 Task: In the Company viacomcbs.com, Create email and send with subject: 'We're Thrilled to Welcome You ', and with mail content 'Hello,_x000D_
Unlock your full potential with our game-changing solution. Embrace the possibilities and embark on a journey of growth and success in your industry._x000D_
Regards', attach the document: Proposal.doc and insert image: visitingcard.jpg. Below Regards, write Instagram and insert the URL: www.instagram.com. Mark checkbox to create task to follow up : Tomorrow.  Enter or choose an email address of recipient's from company's contact and send.. Logged in from softage.1@softage.net
Action: Mouse moved to (112, 69)
Screenshot: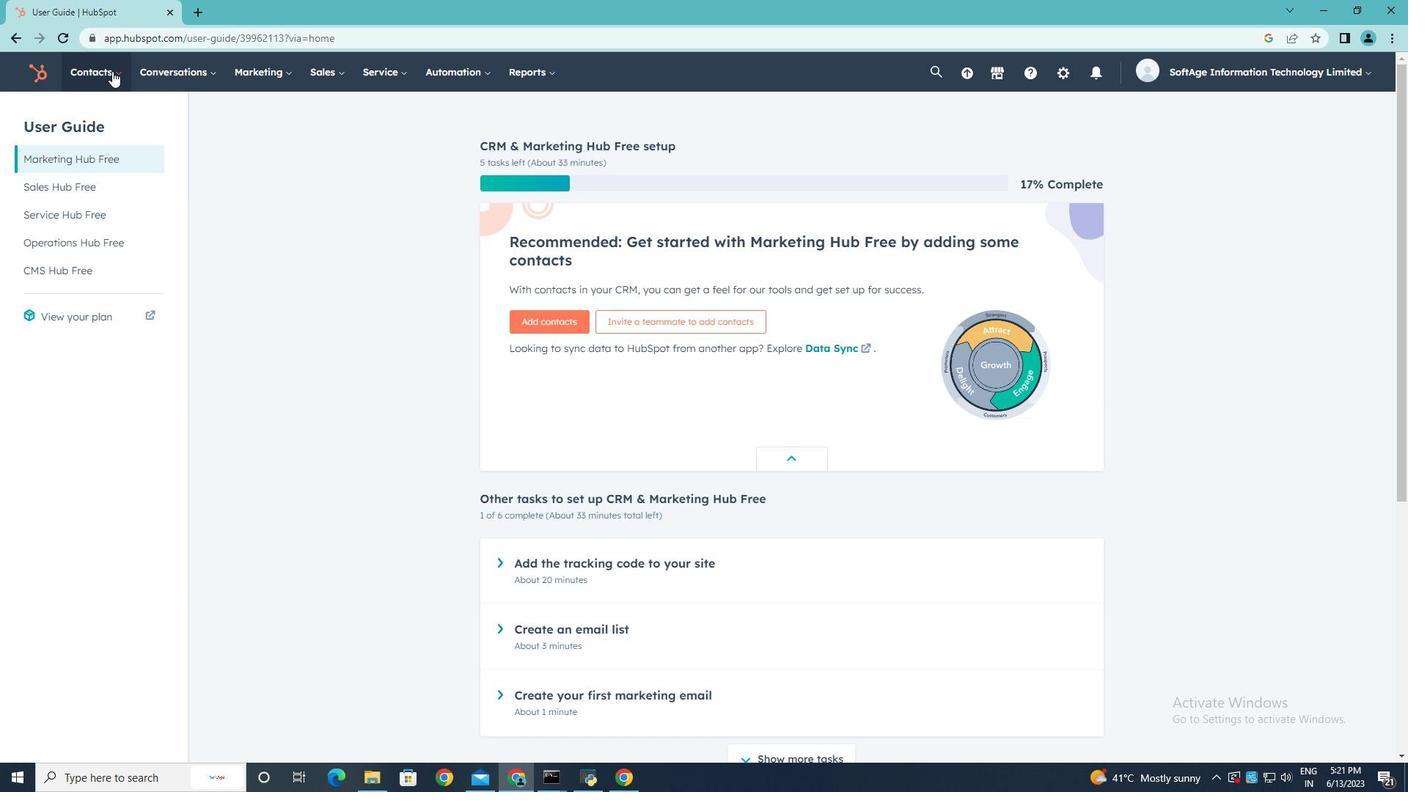 
Action: Mouse pressed left at (112, 69)
Screenshot: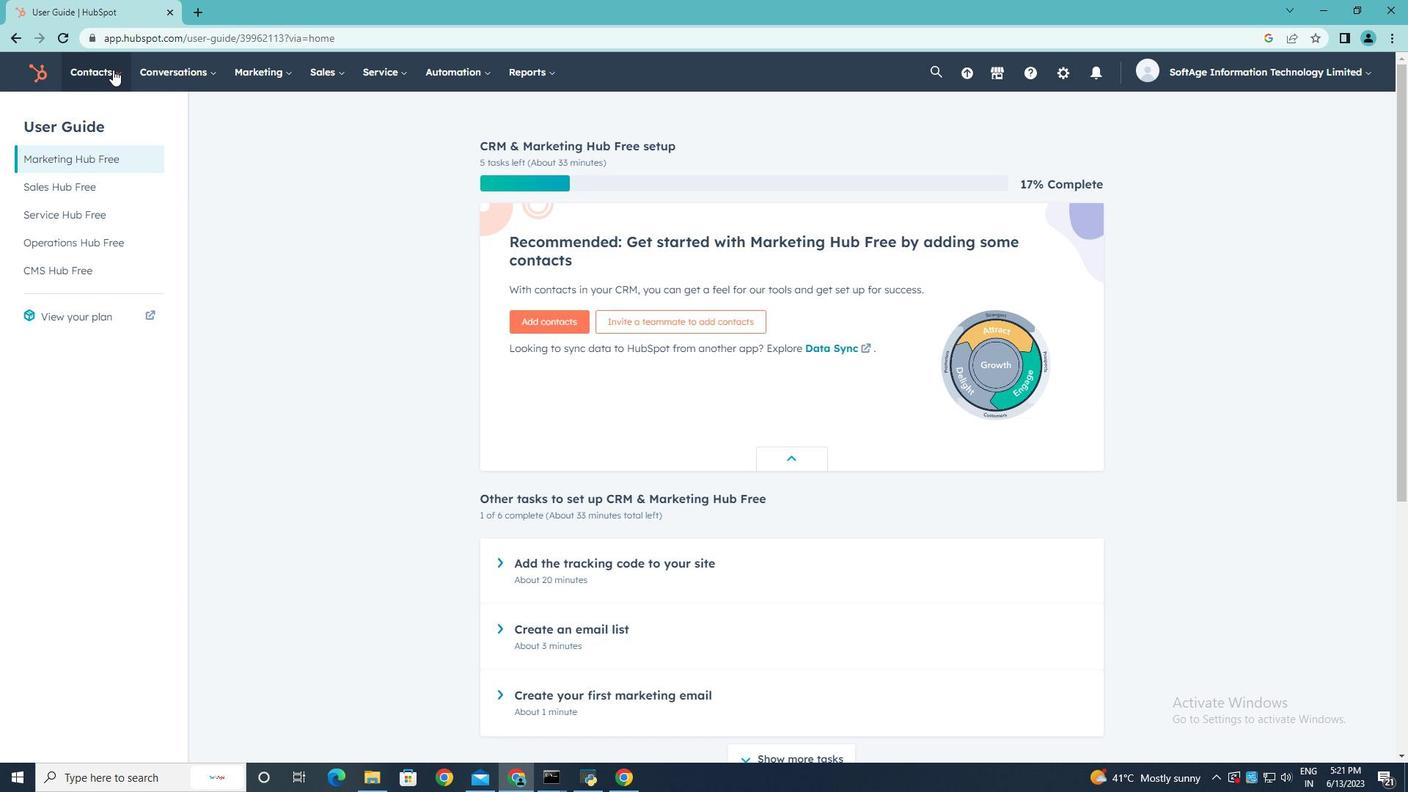 
Action: Mouse moved to (123, 143)
Screenshot: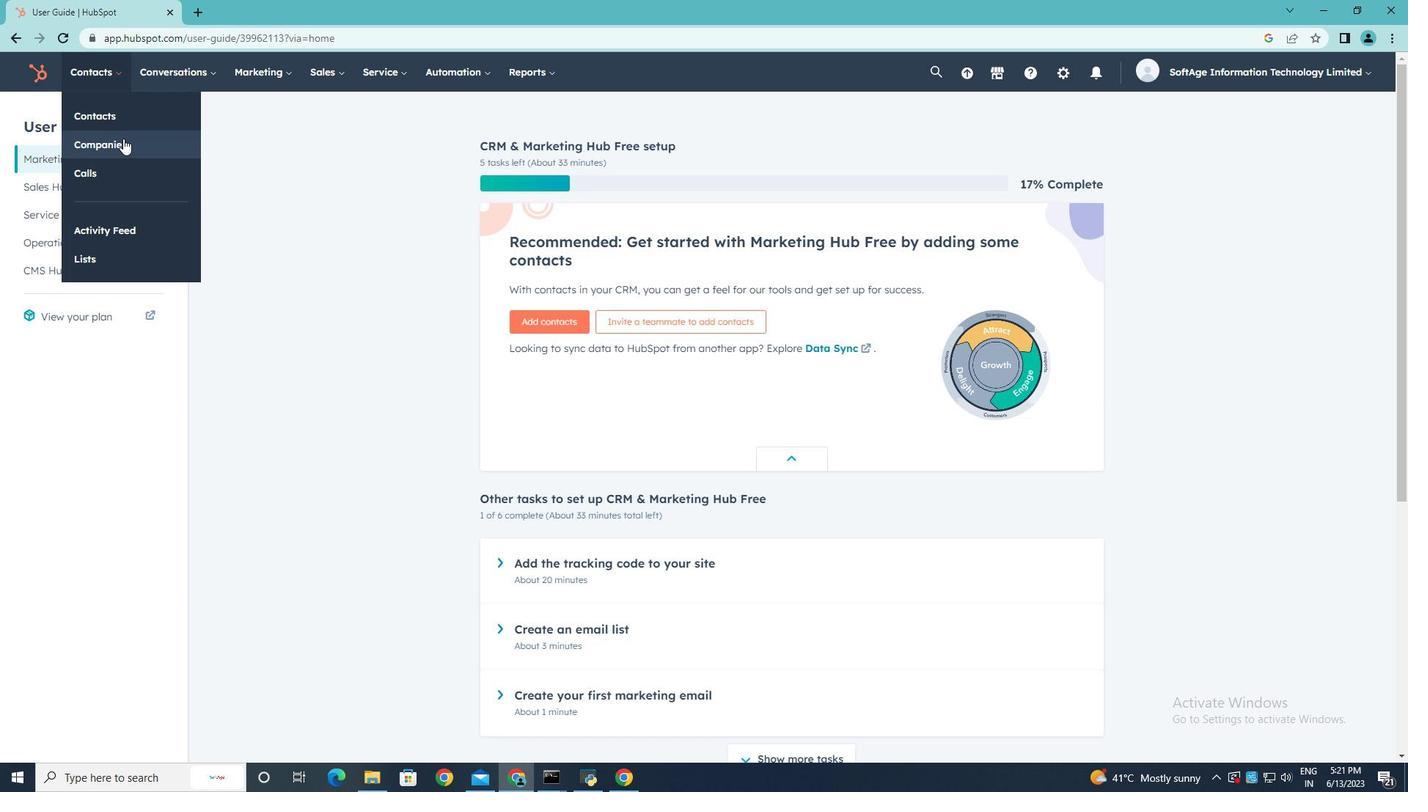 
Action: Mouse pressed left at (123, 143)
Screenshot: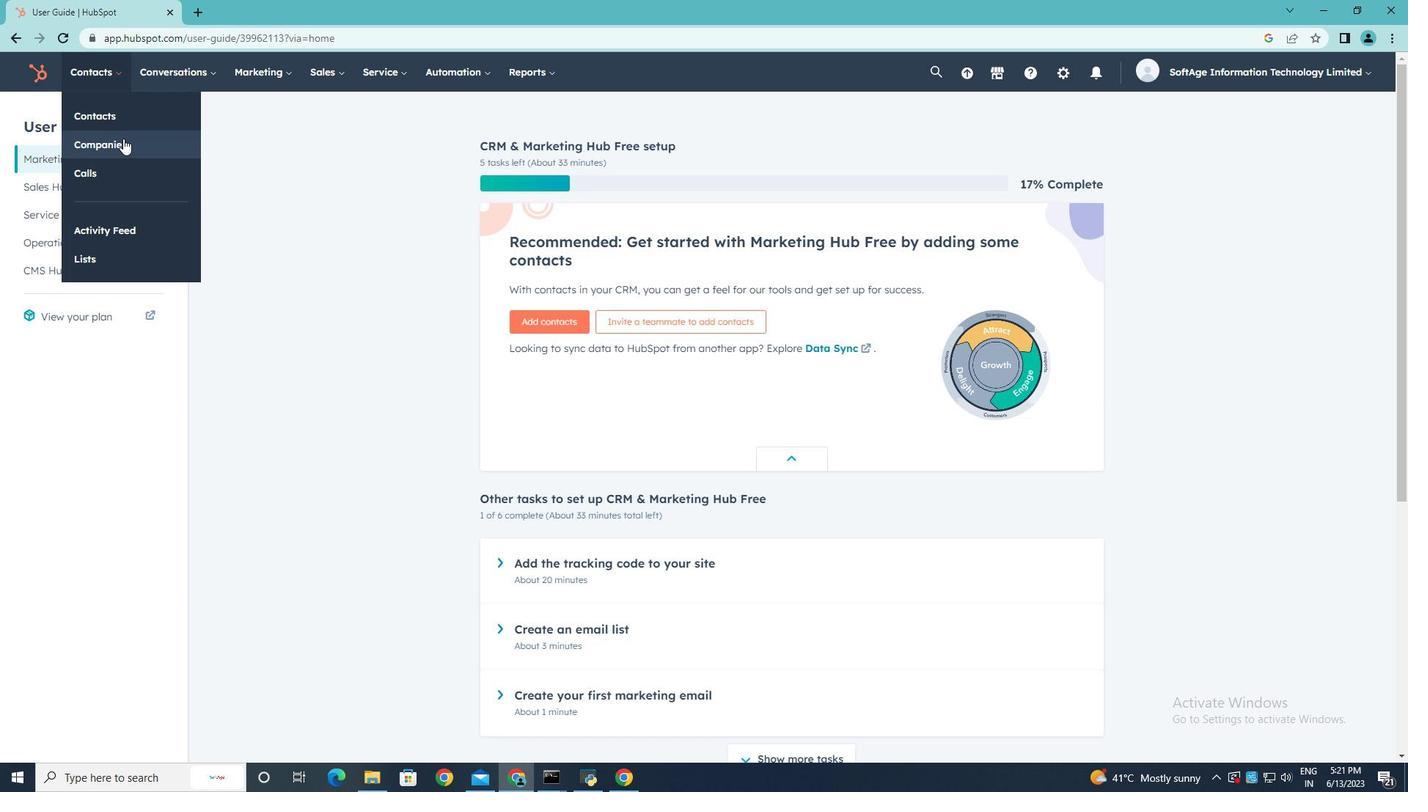 
Action: Mouse moved to (112, 237)
Screenshot: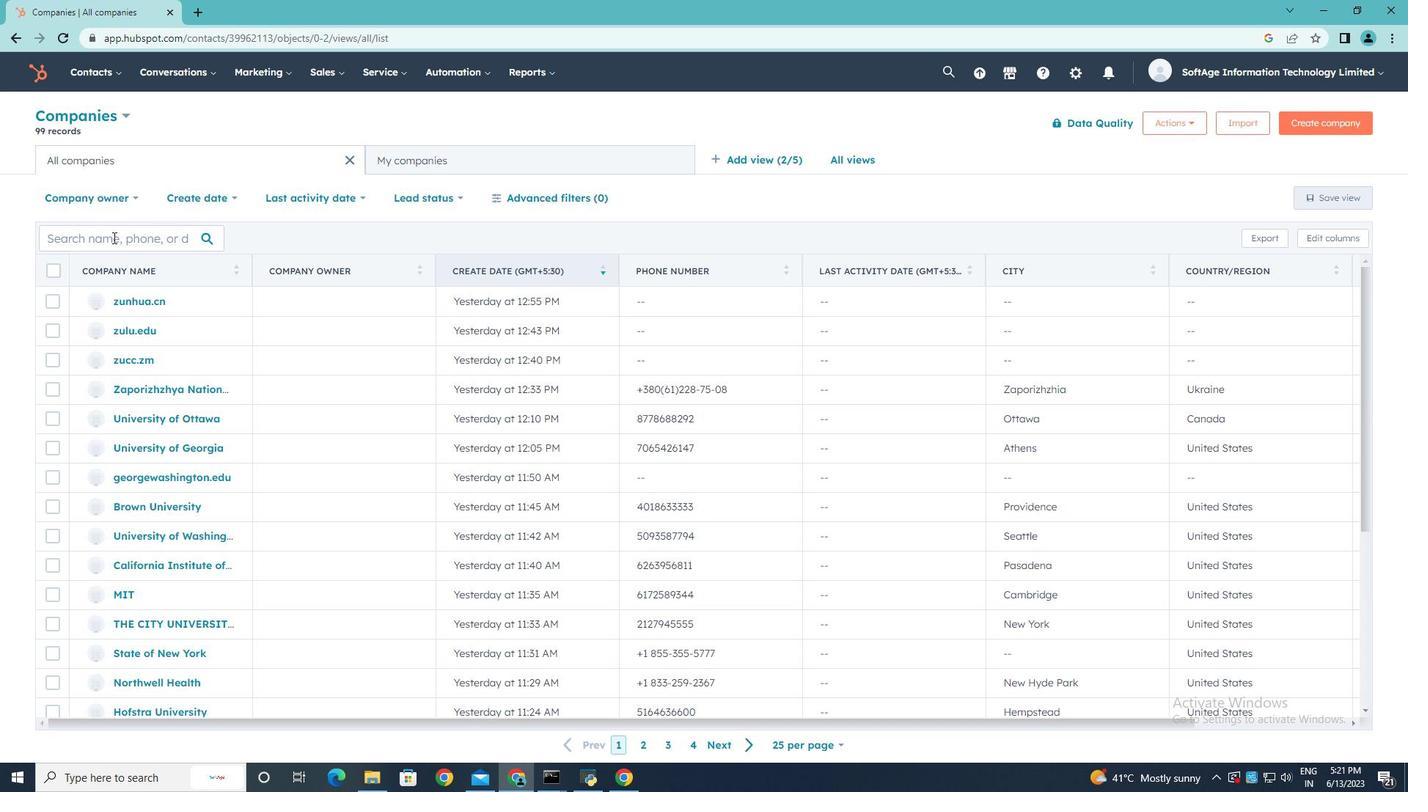 
Action: Mouse pressed left at (112, 237)
Screenshot: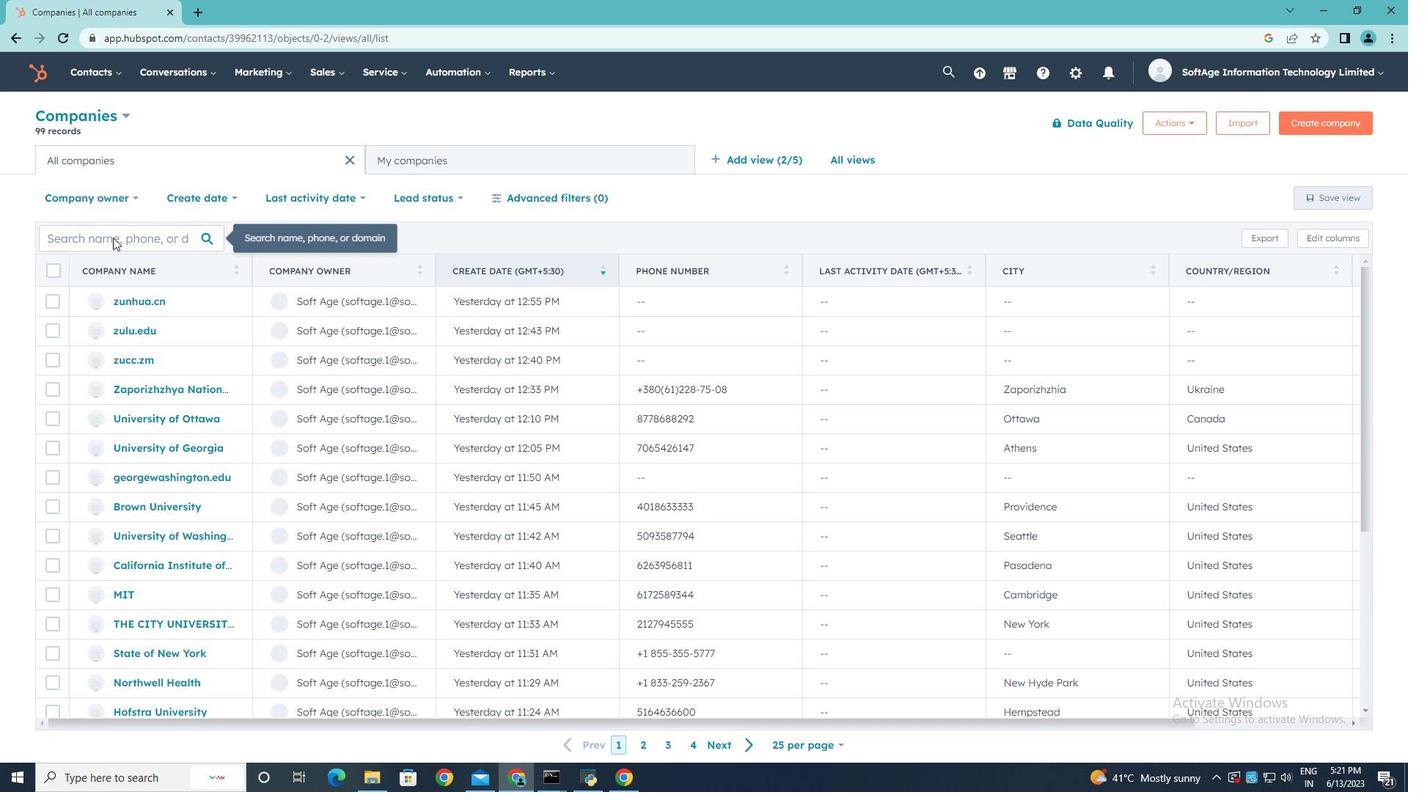 
Action: Key pressed viacomcbs.com
Screenshot: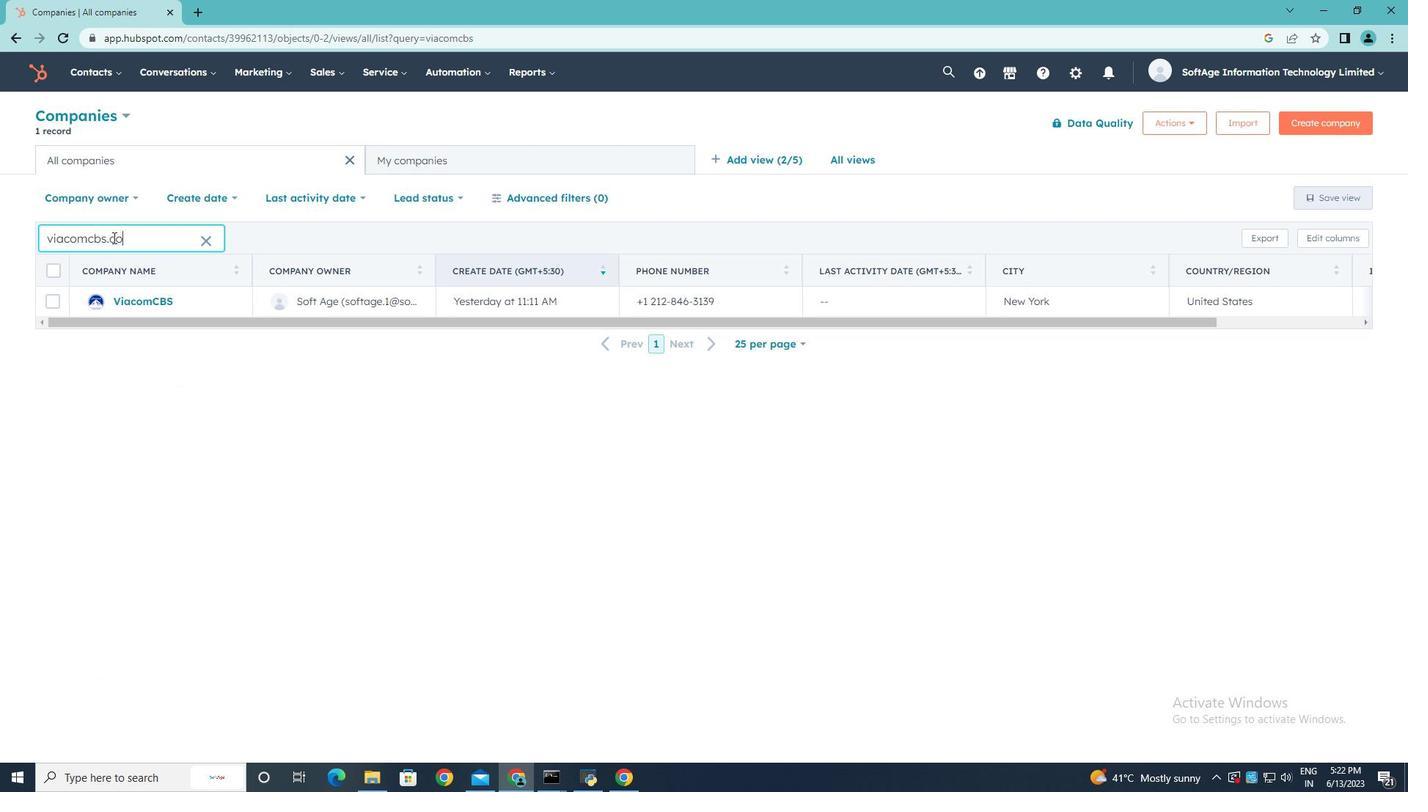 
Action: Mouse moved to (145, 299)
Screenshot: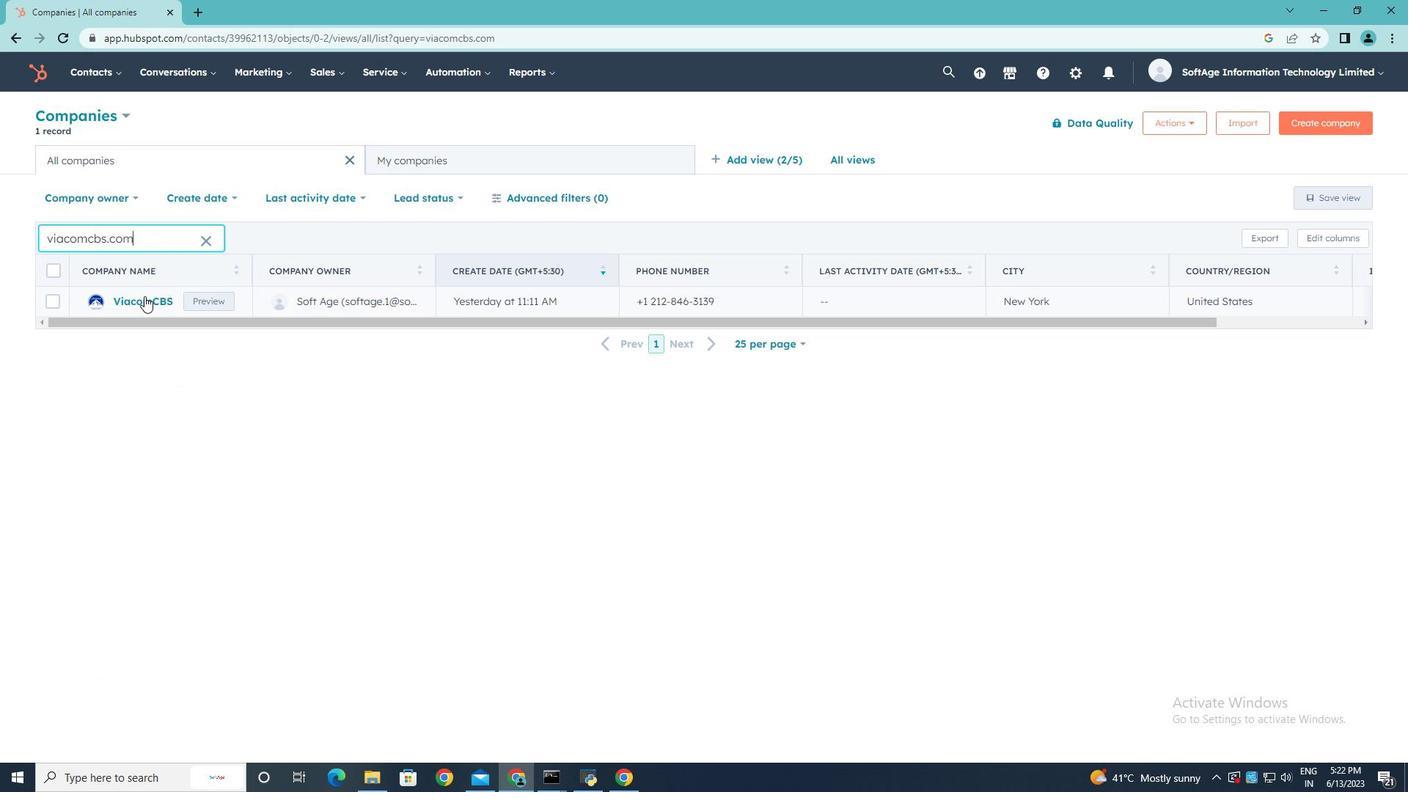 
Action: Mouse pressed left at (145, 299)
Screenshot: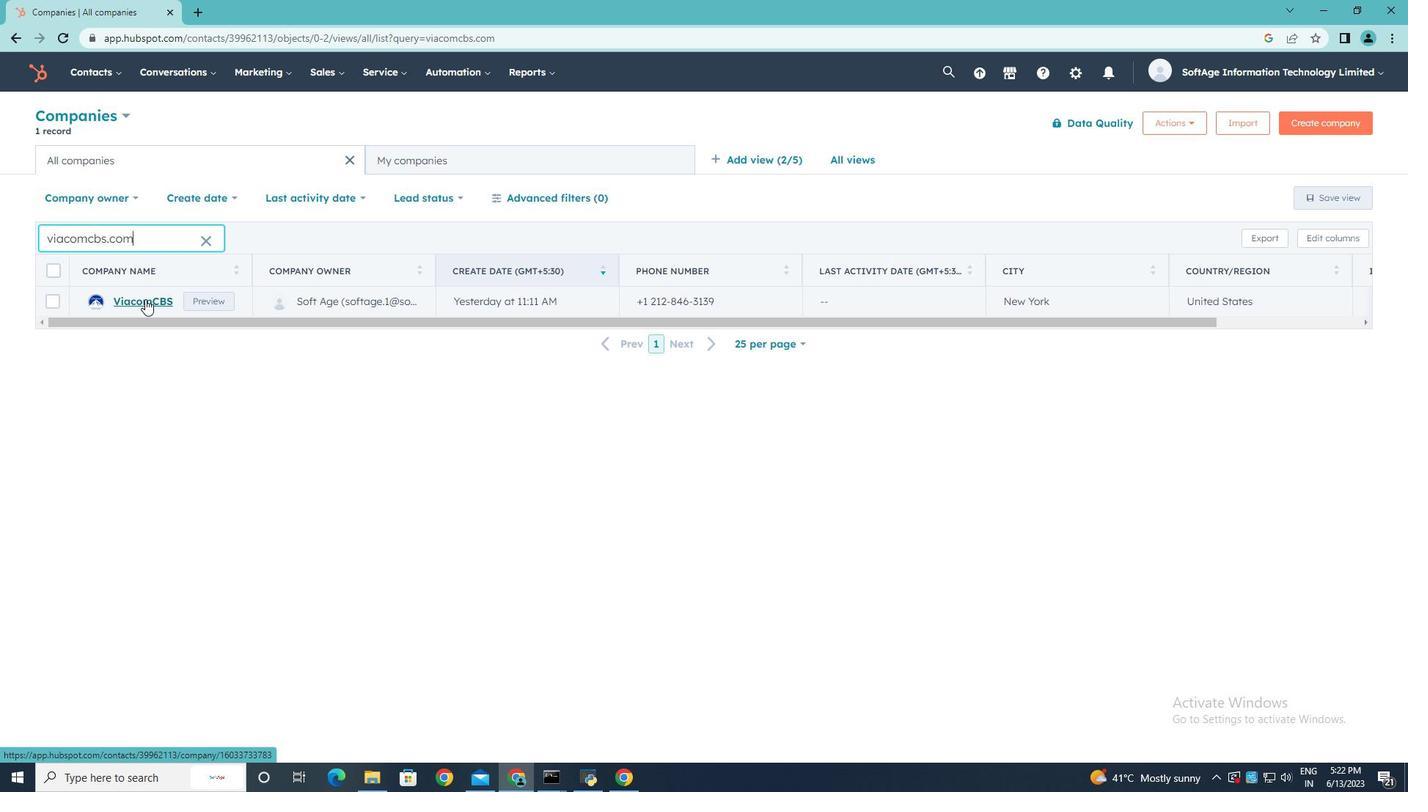 
Action: Mouse moved to (99, 248)
Screenshot: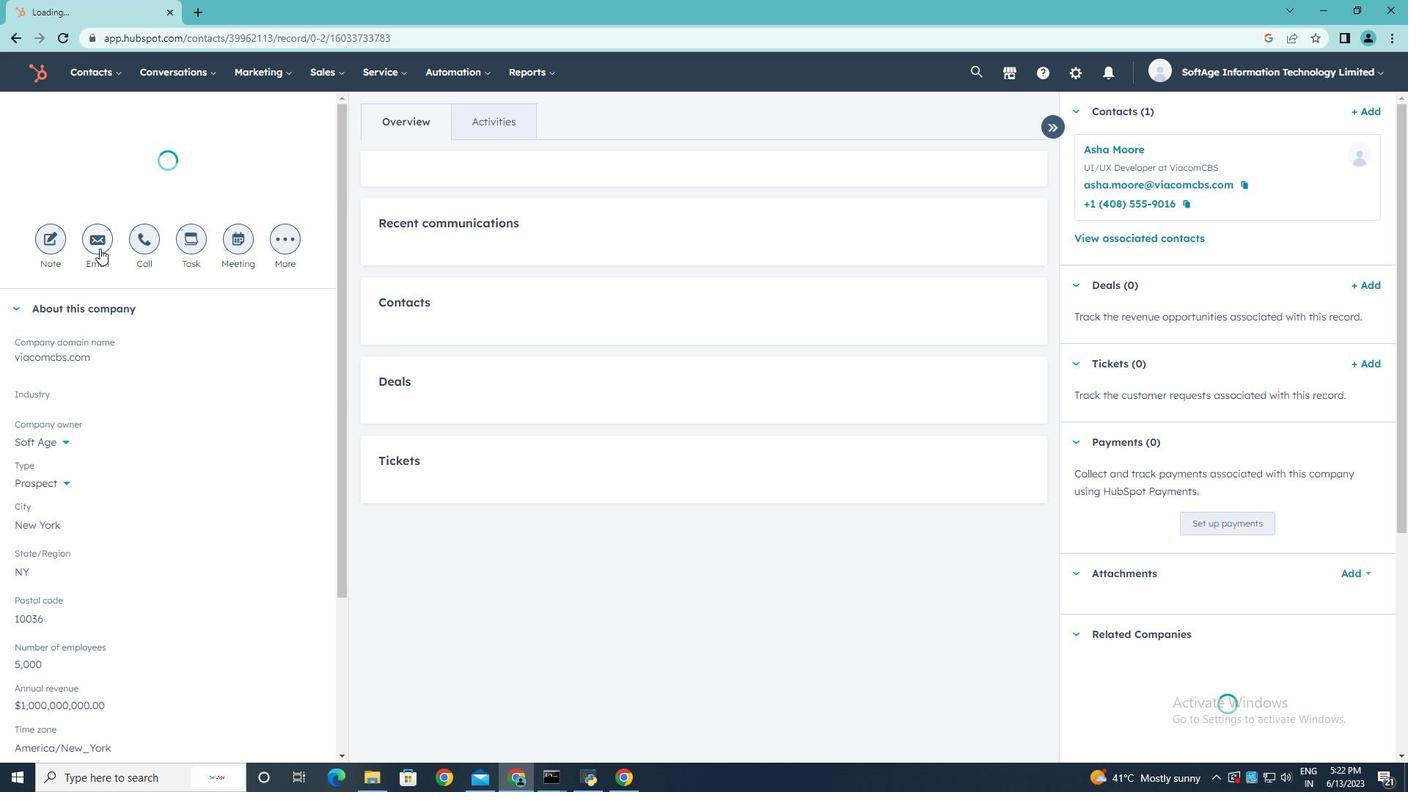 
Action: Mouse pressed left at (99, 248)
Screenshot: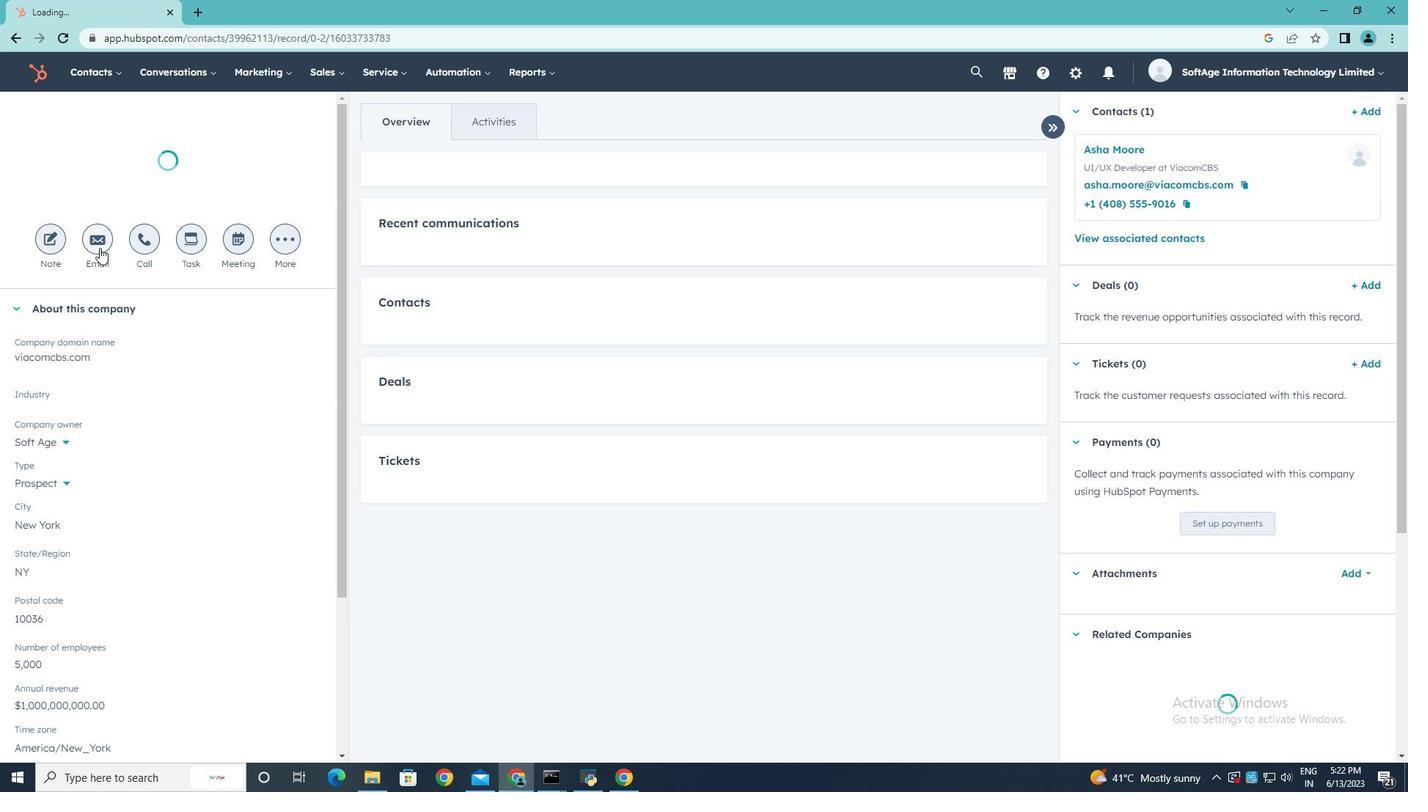 
Action: Key pressed <Key.shift><Key.shift><Key.shift><Key.shift><Key.shift><Key.shift><Key.shift><Key.shift><Key.shift><Key.shift><Key.shift><Key.shift><Key.shift><Key.shift><Key.shift><Key.shift>We're<Key.space><Key.shift><Key.shift><Key.shift>Thrilled<Key.space><Key.shift>to<Key.space><Key.shift>Welcome<Key.space><Key.shift>You
Screenshot: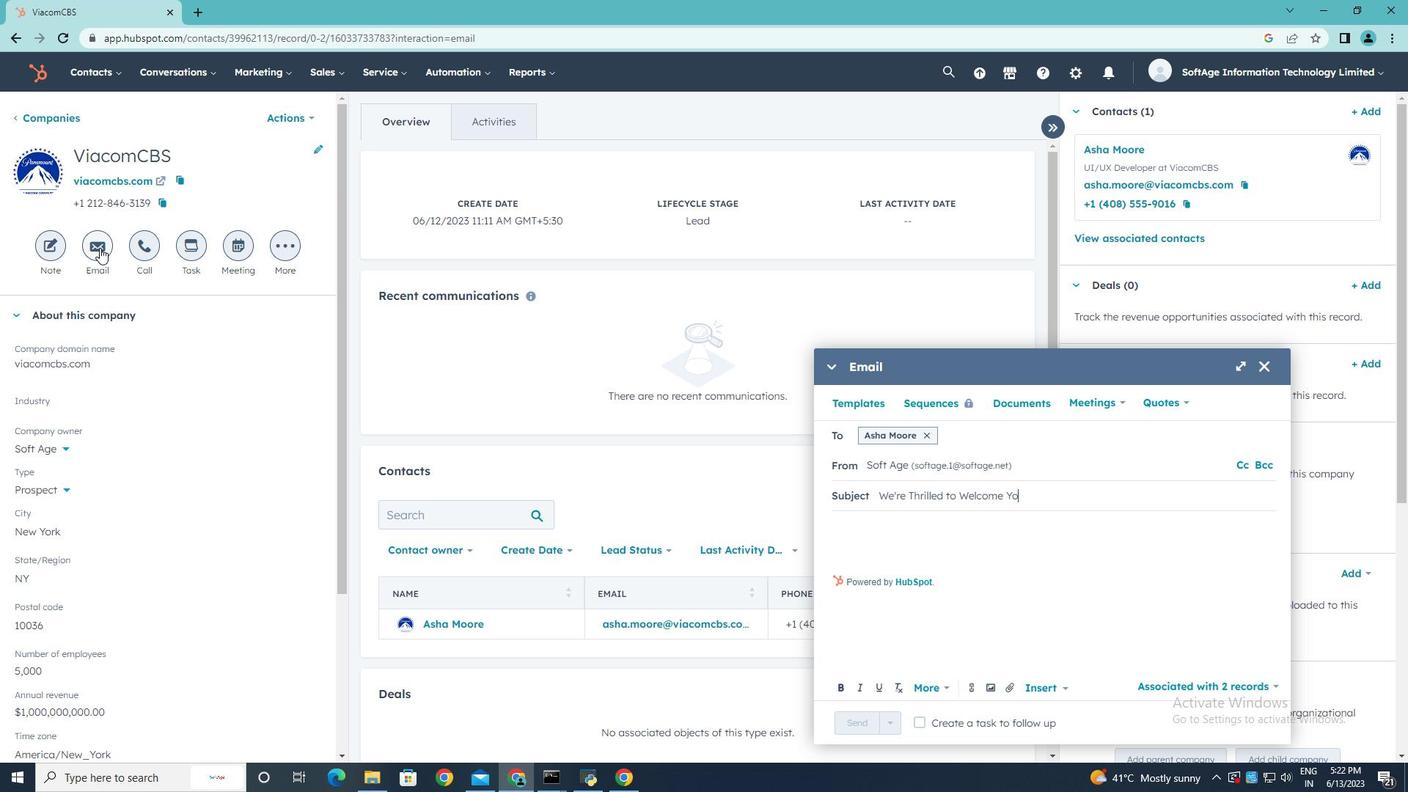 
Action: Mouse moved to (838, 517)
Screenshot: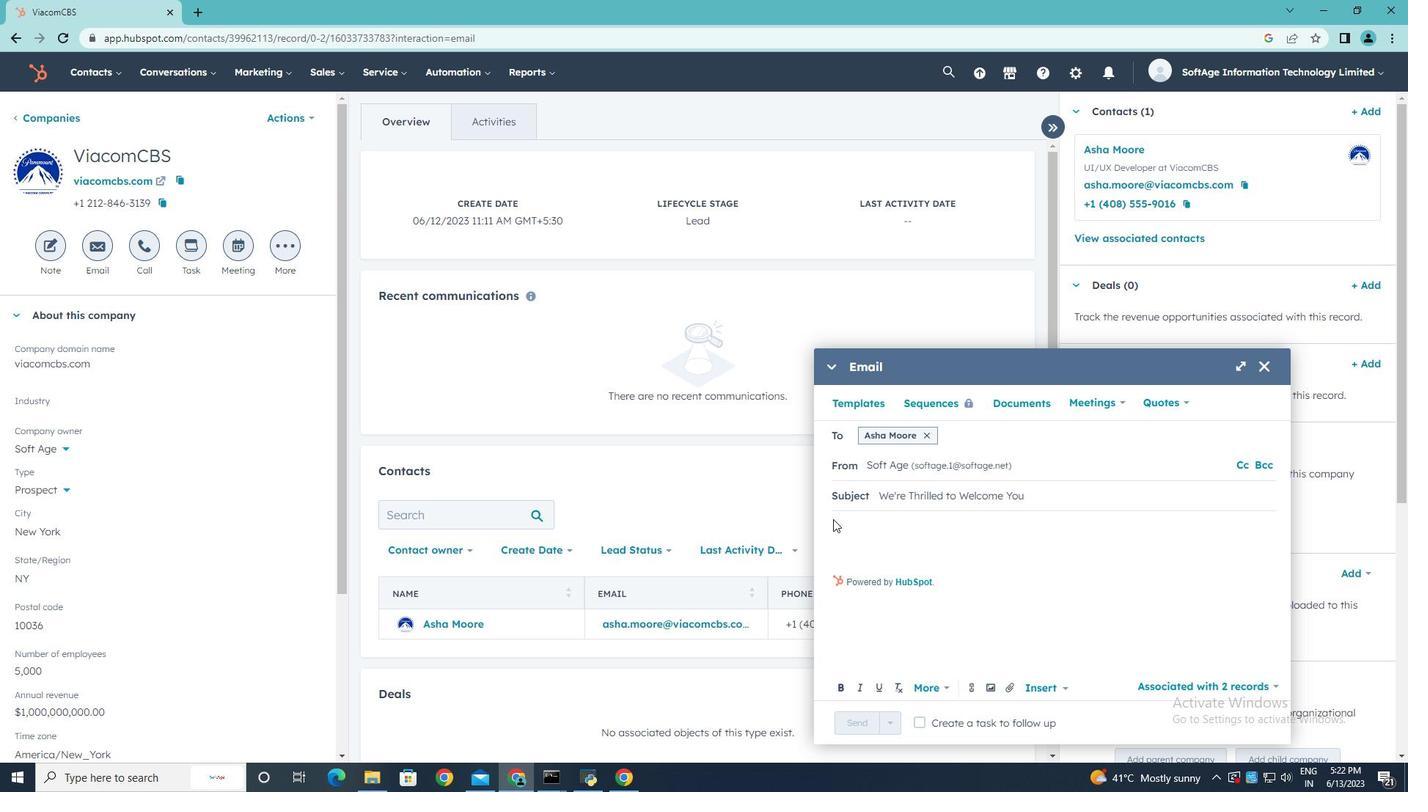 
Action: Mouse pressed left at (838, 517)
Screenshot: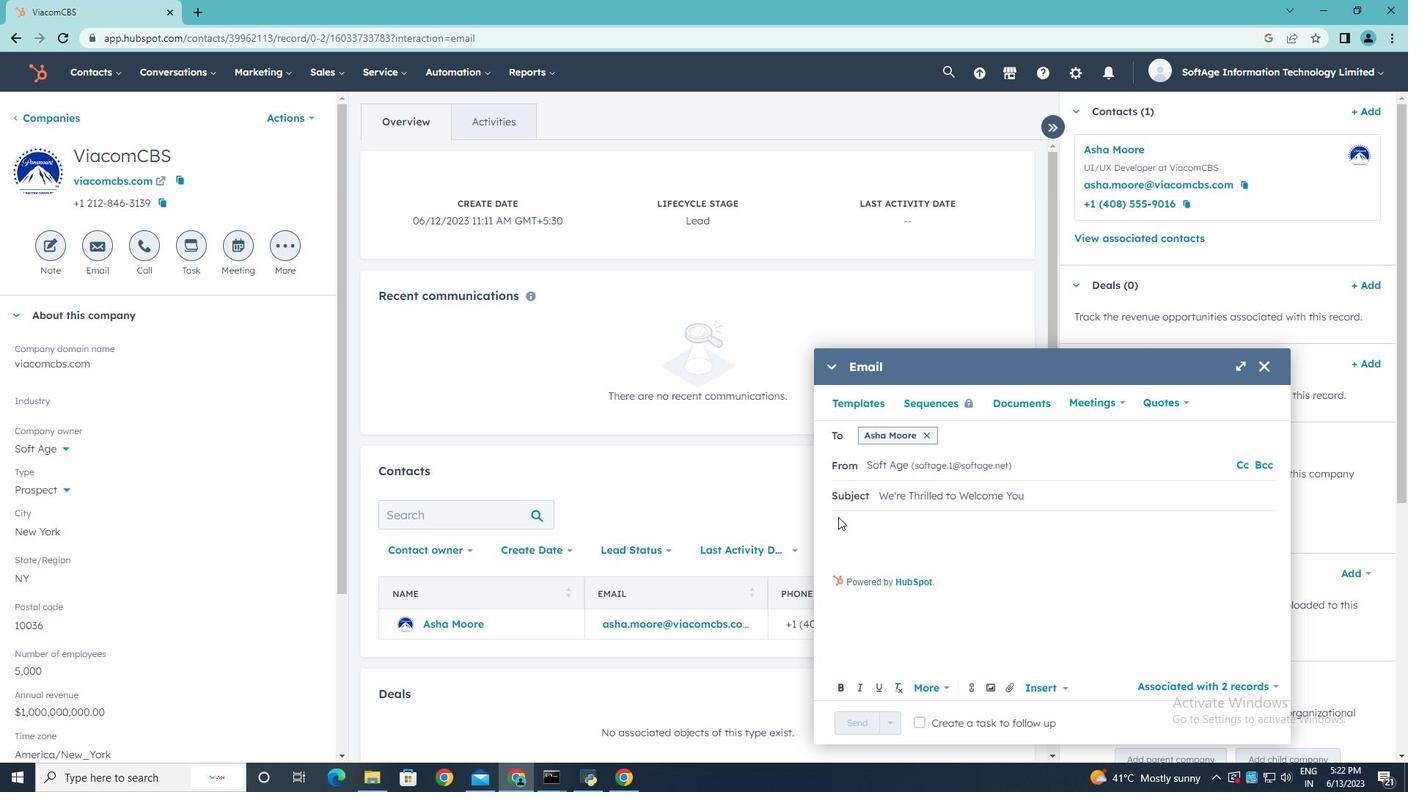 
Action: Mouse moved to (835, 524)
Screenshot: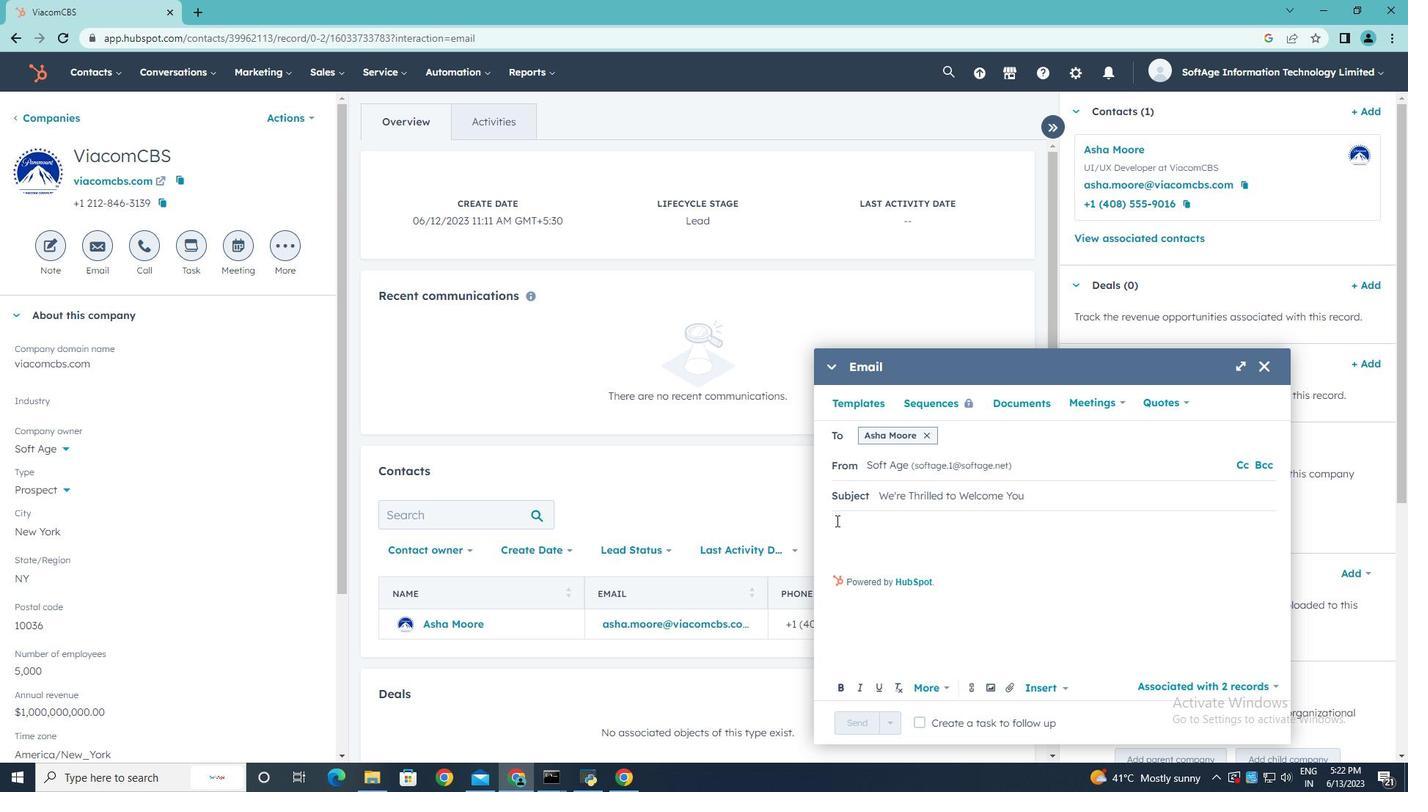 
Action: Mouse pressed left at (835, 524)
Screenshot: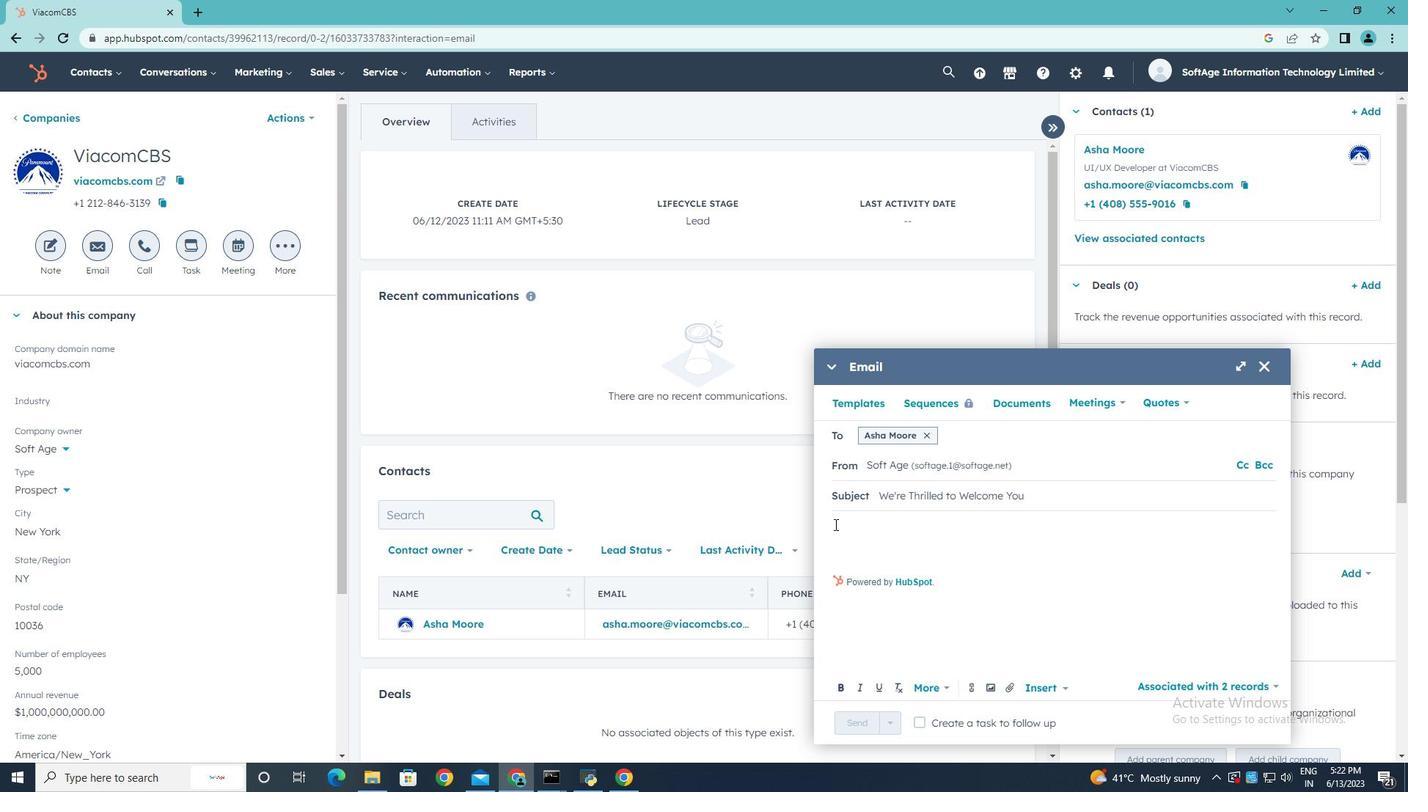 
Action: Mouse moved to (829, 473)
Screenshot: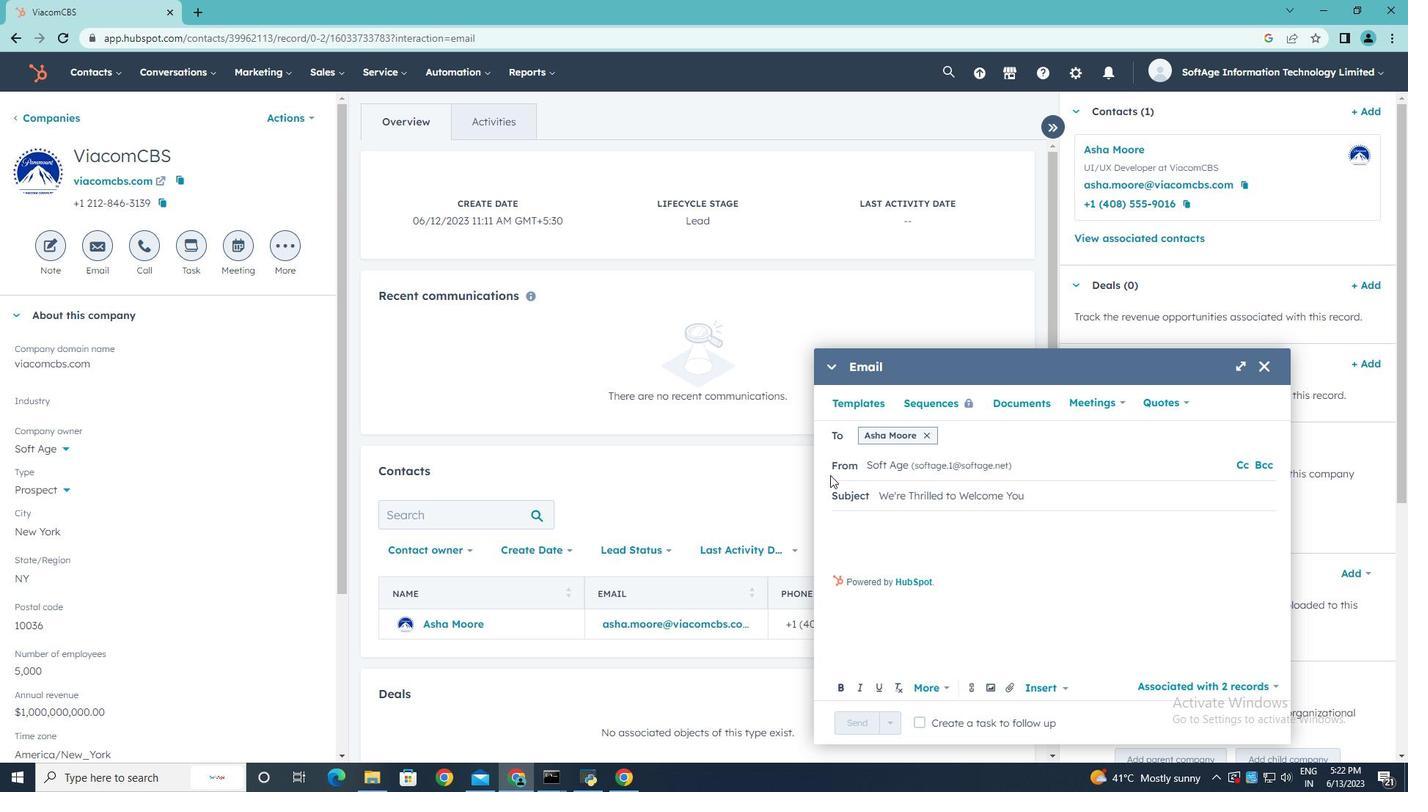 
Action: Key pressed <Key.shift>Hello
Screenshot: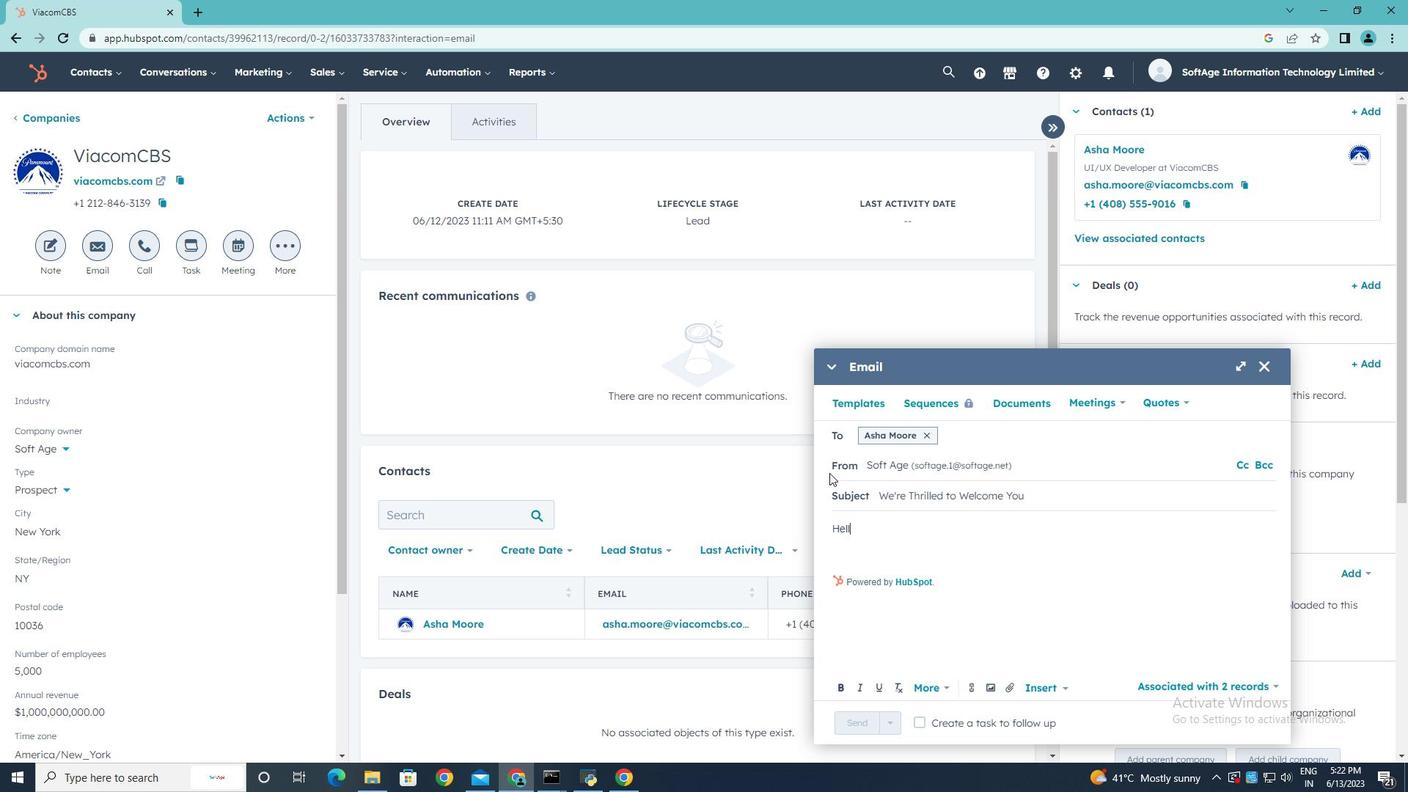 
Action: Mouse moved to (834, 541)
Screenshot: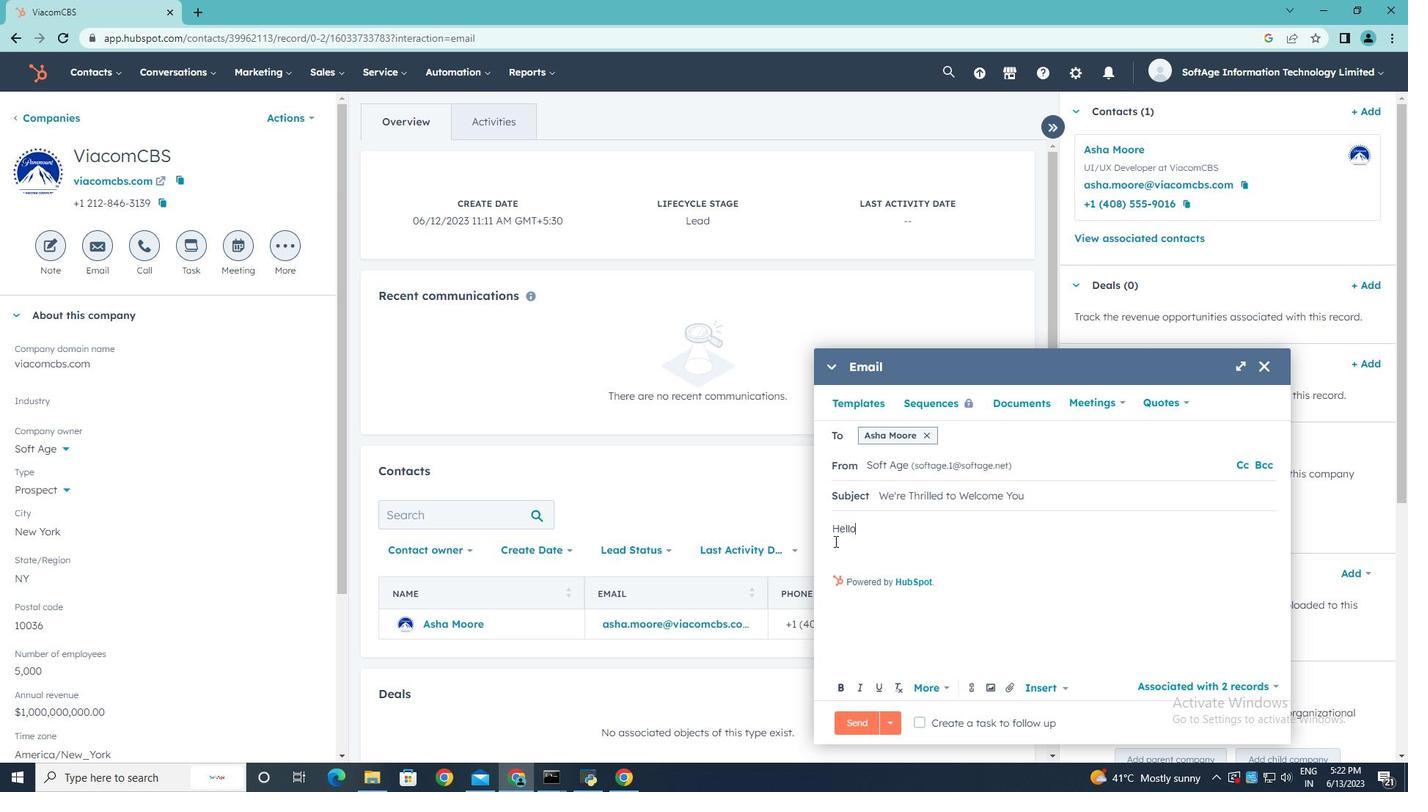 
Action: Mouse pressed left at (834, 541)
Screenshot: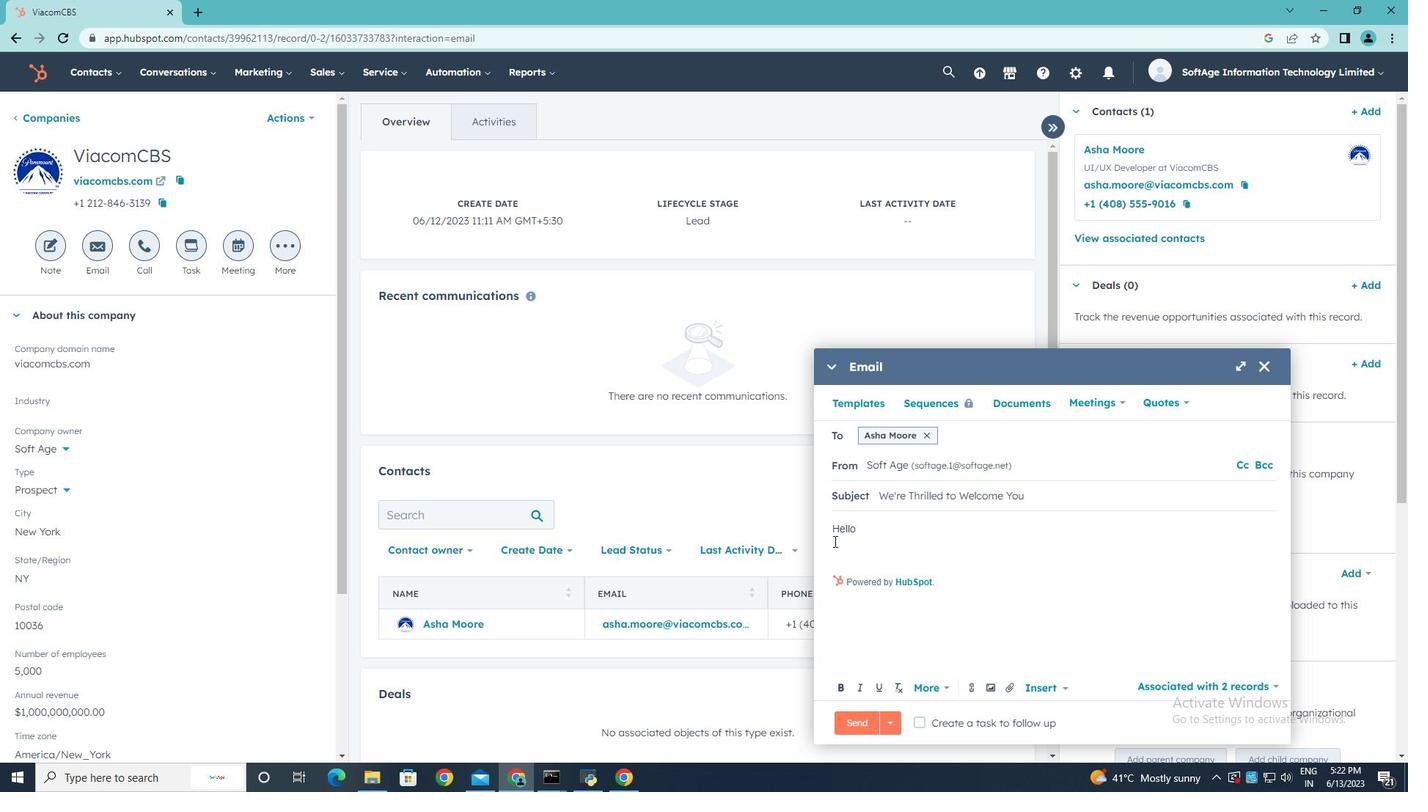 
Action: Mouse moved to (834, 541)
Screenshot: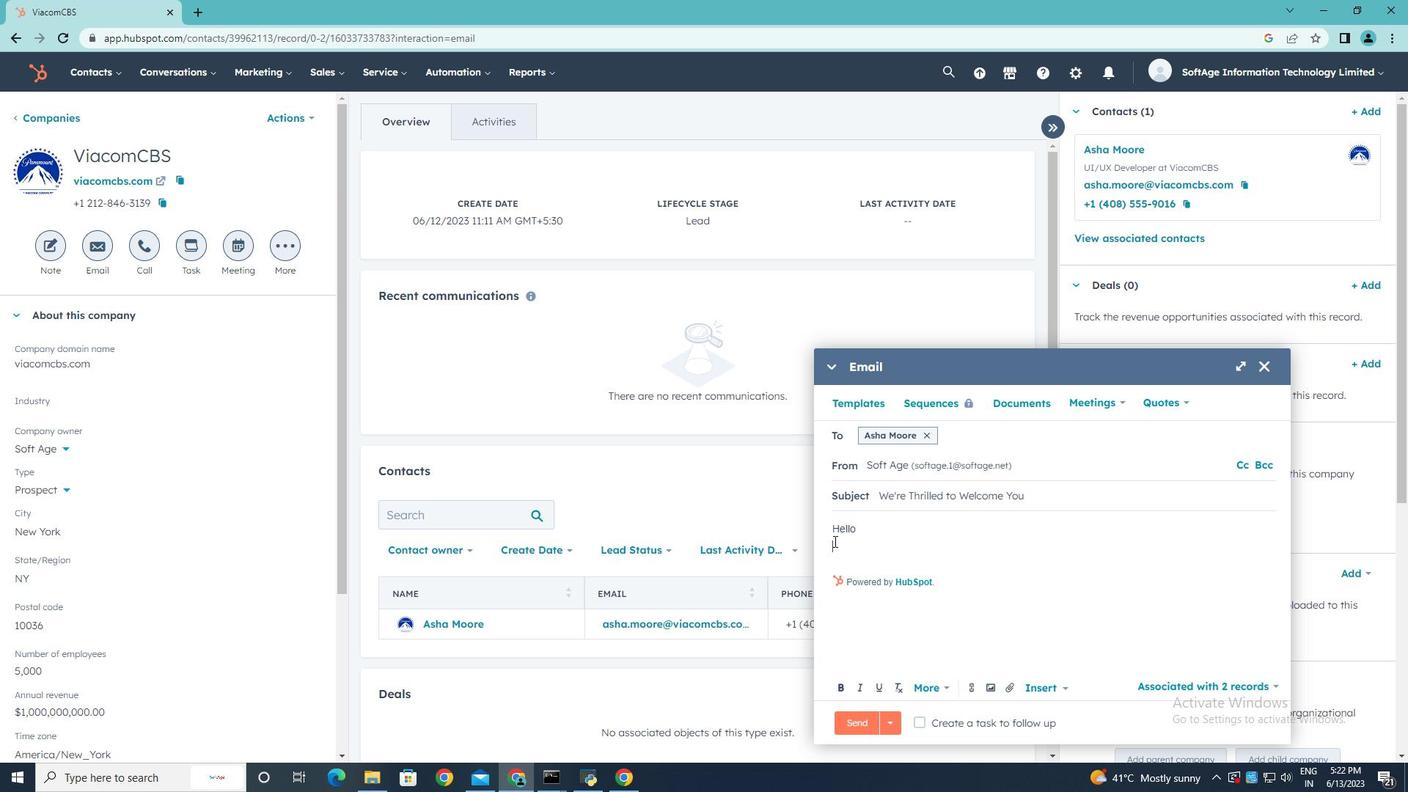 
Action: Key pressed <Key.shift>Unlock<Key.space><Key.shift>Your<Key.backspace><Key.backspace><Key.backspace><Key.backspace>
Screenshot: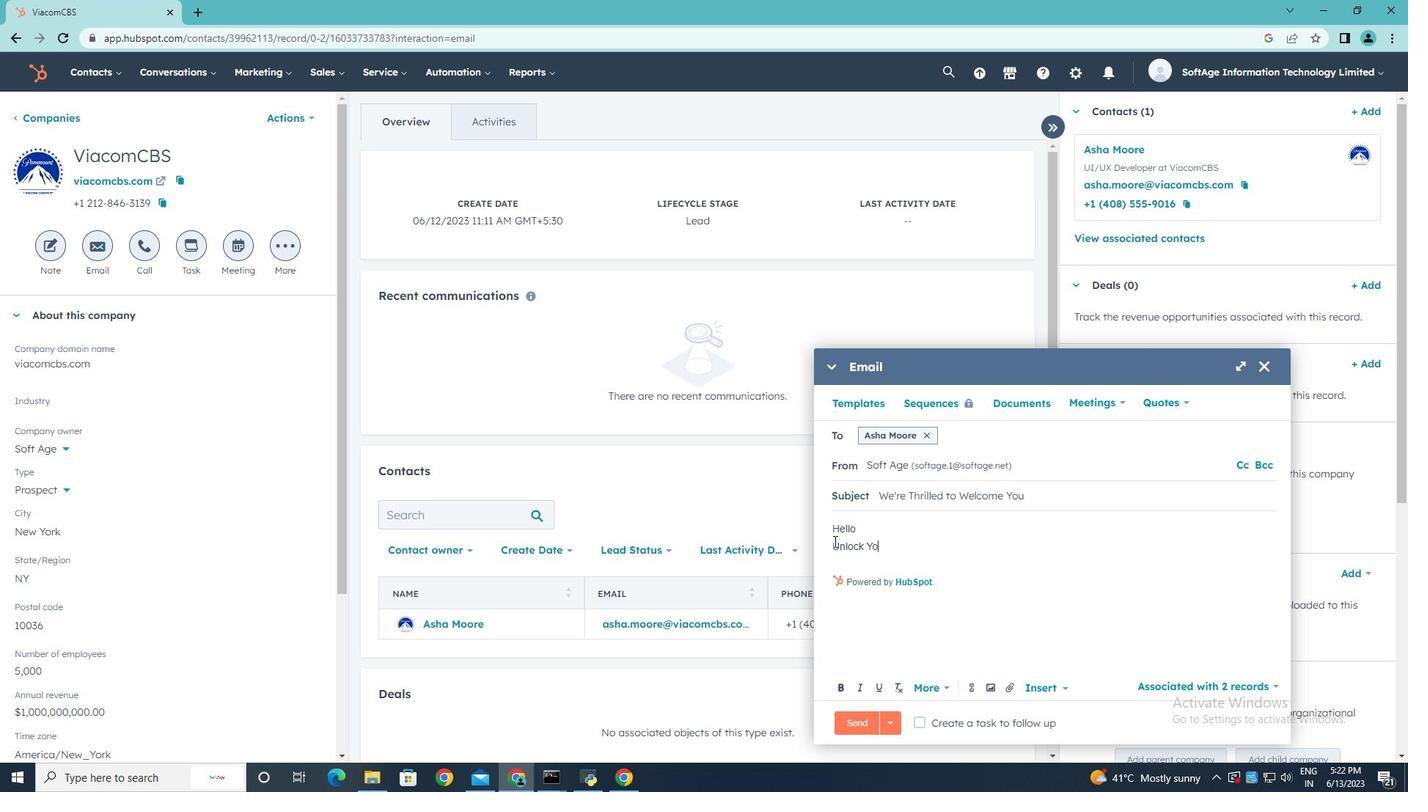 
Action: Mouse moved to (858, 534)
Screenshot: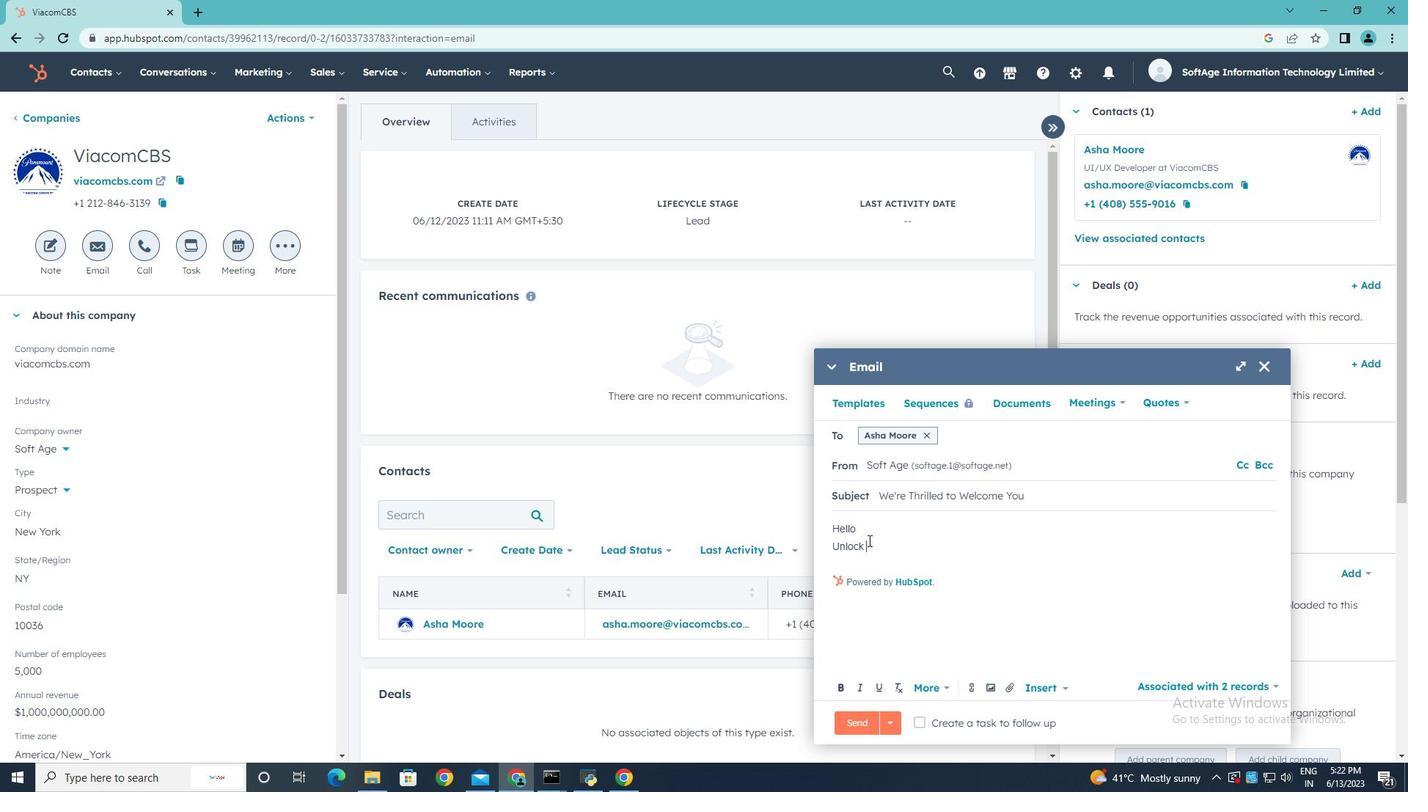 
Action: Mouse pressed left at (858, 534)
Screenshot: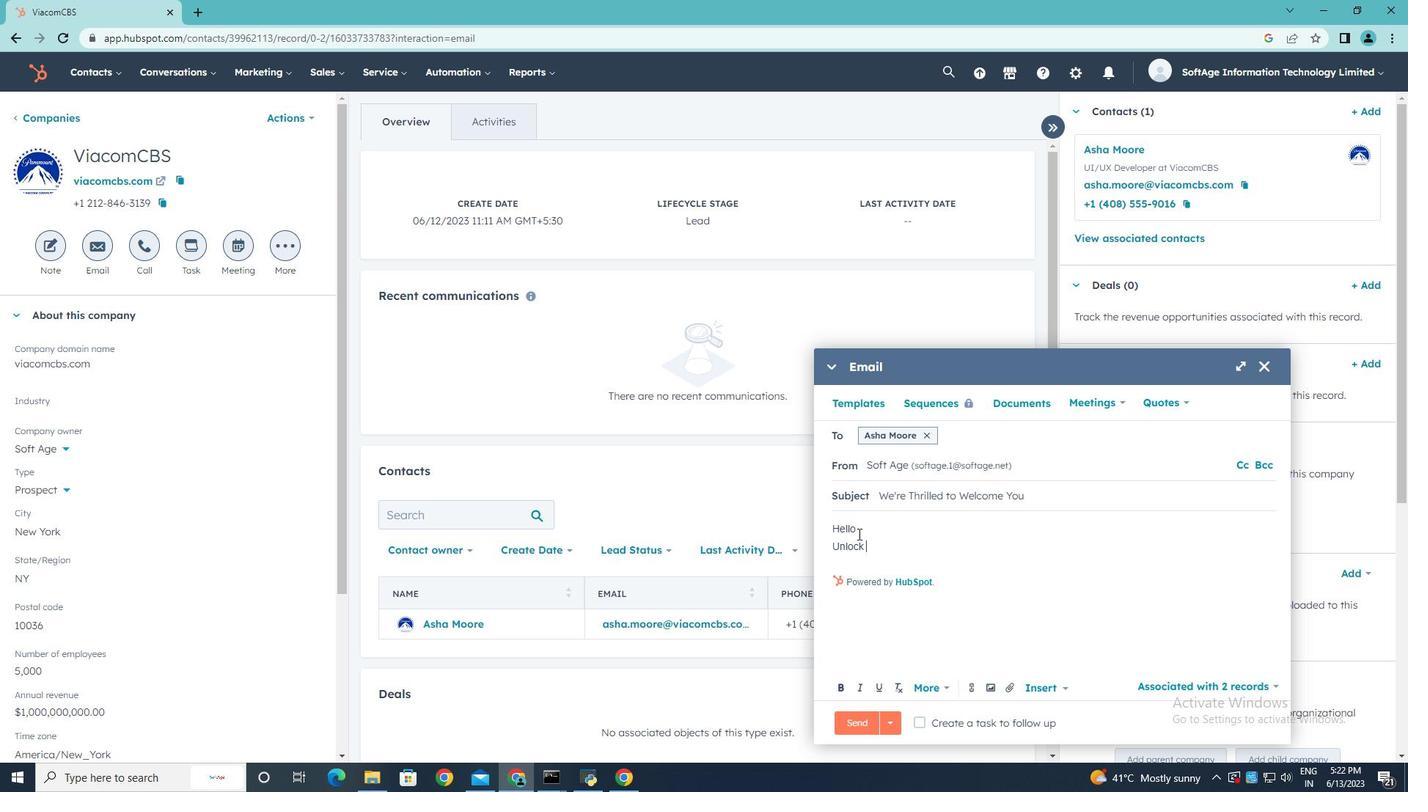 
Action: Key pressed ,
Screenshot: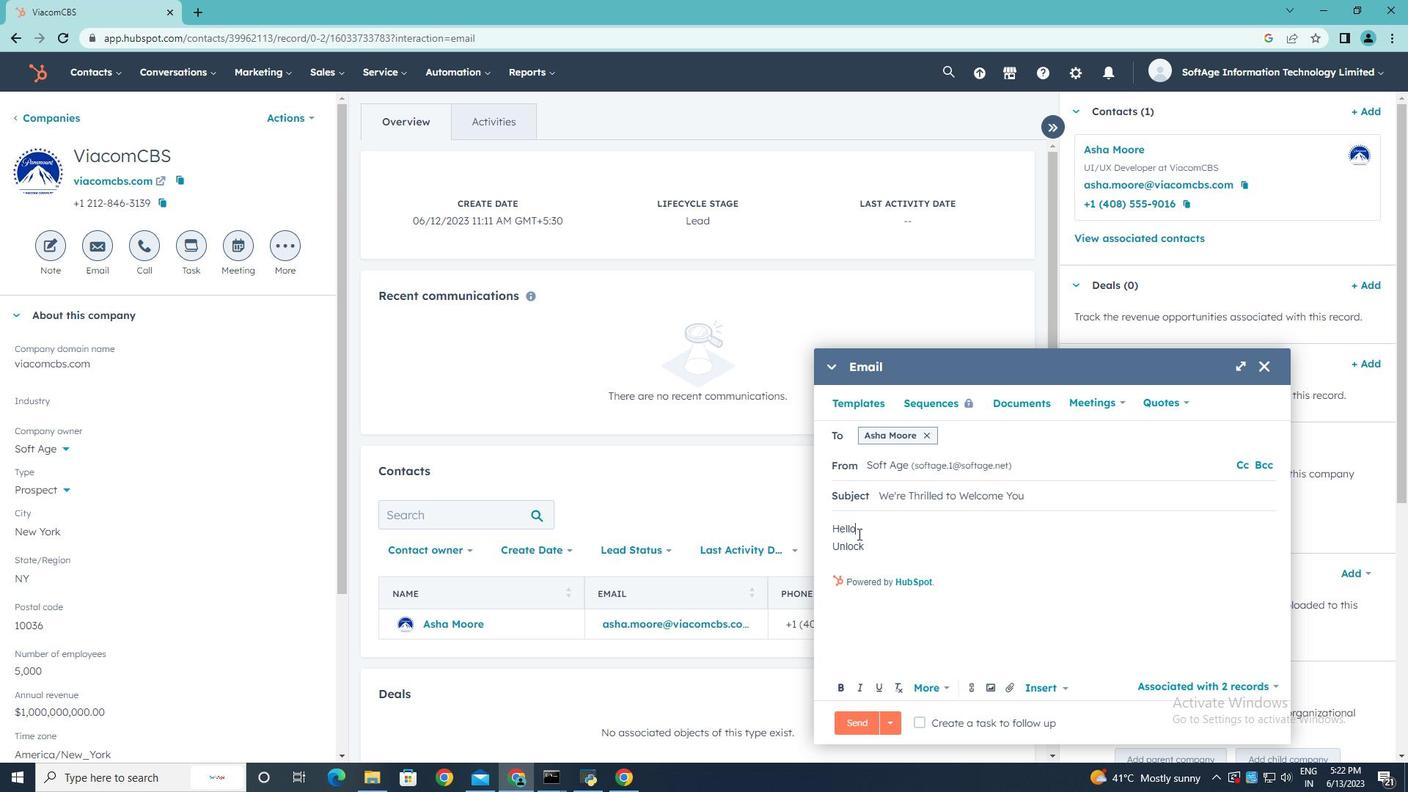 
Action: Mouse moved to (871, 548)
Screenshot: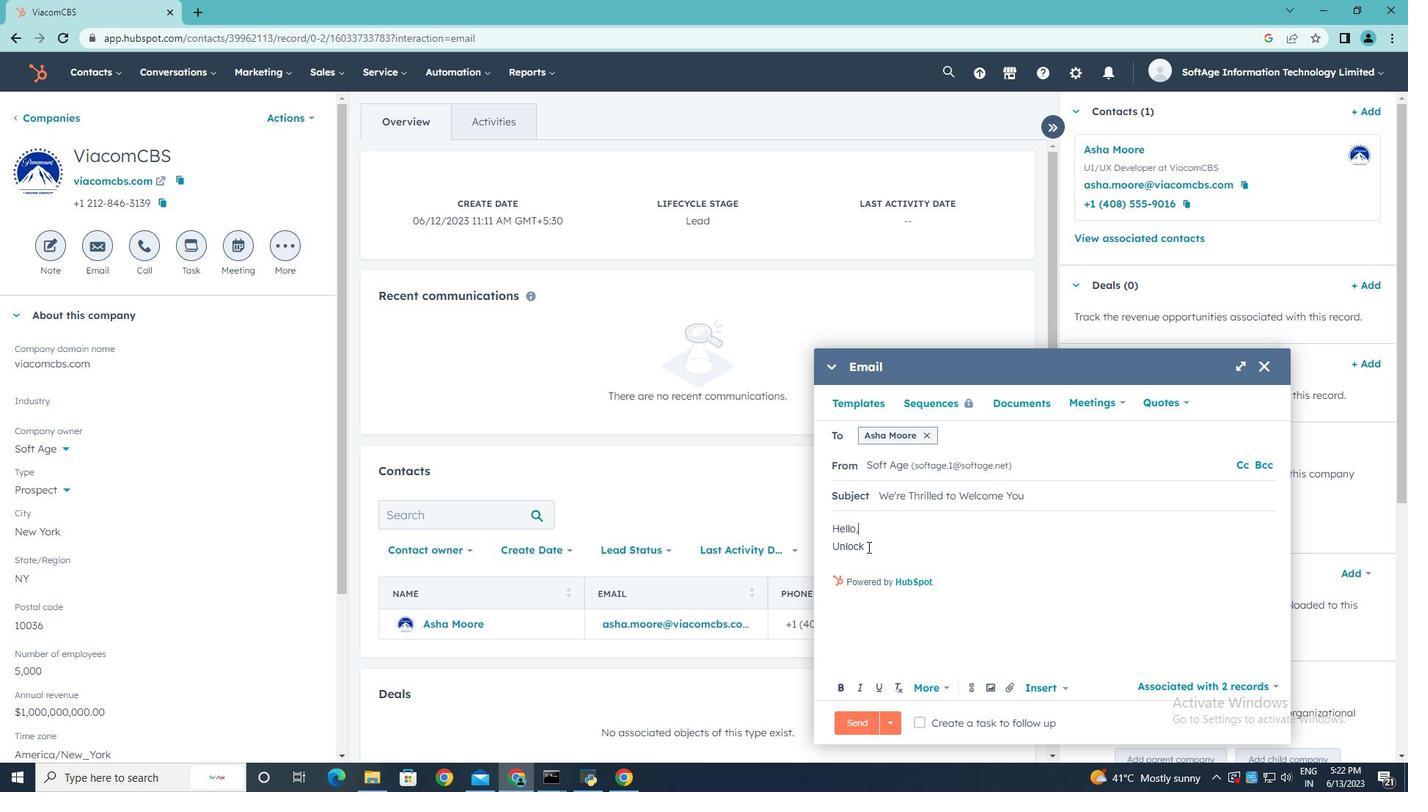 
Action: Mouse pressed left at (871, 548)
Screenshot: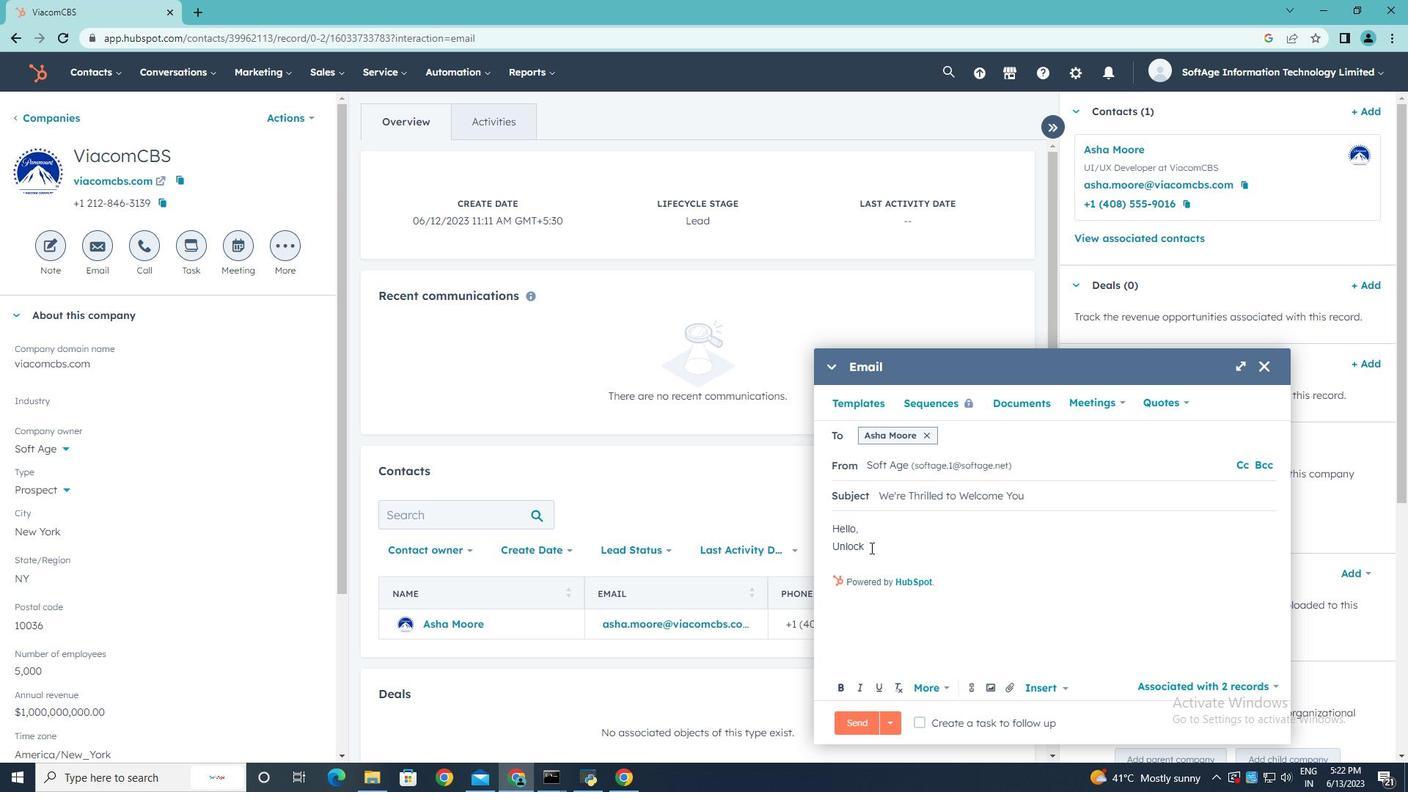 
Action: Mouse moved to (873, 548)
Screenshot: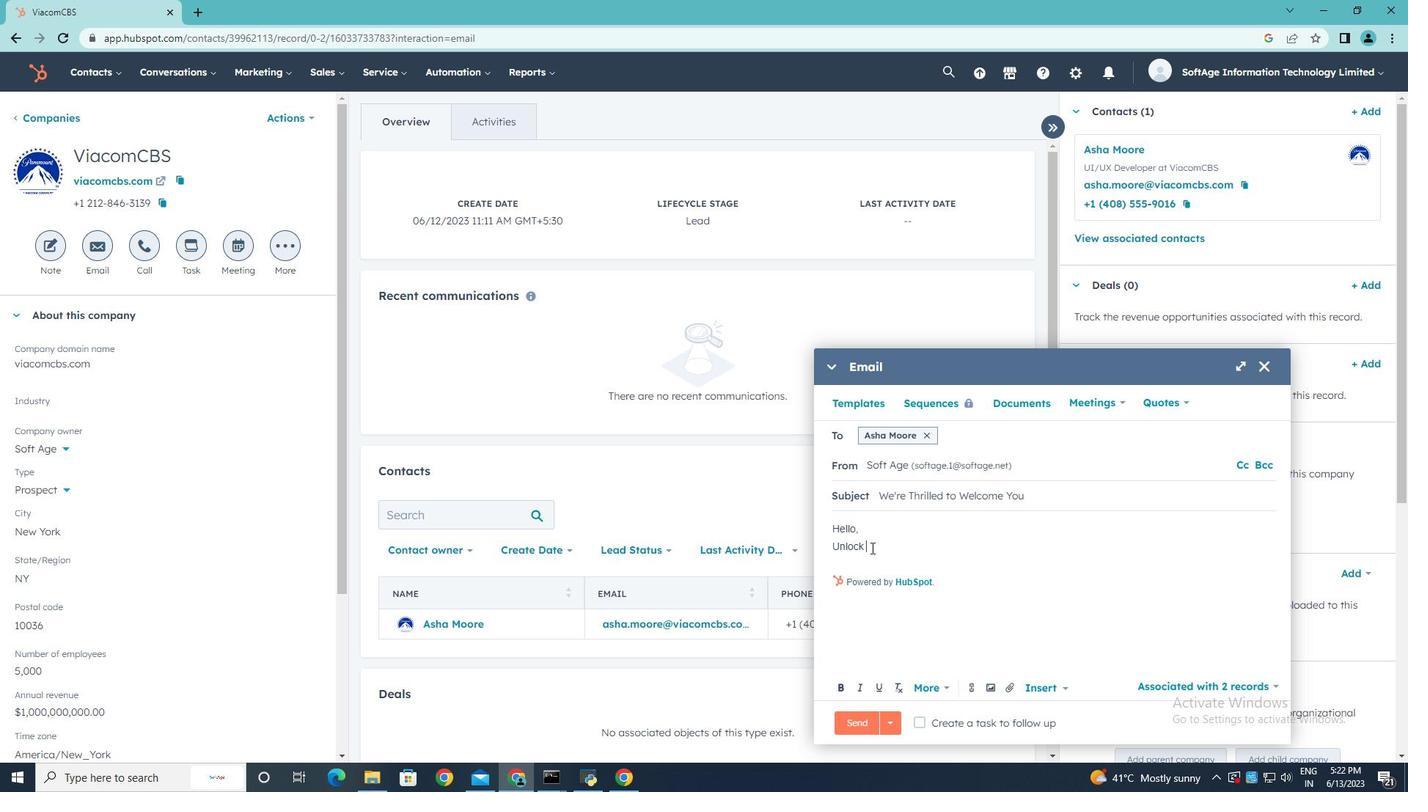 
Action: Key pressed your<Key.space>full<Key.space>potenttial<Key.space><Key.backspace><Key.backspace><Key.backspace><Key.backspace><Key.backspace>ial<Key.space>with<Key.space>our<Key.space>game-charg<Key.backspace><Key.backspace>nging<Key.space>solution.<Key.space><Key.shift><Key.shift><Key.shift><Key.shift><Key.shift><Key.shift><Key.shift><Key.shift><Key.shift><Key.shift><Key.shift><Key.shift><Key.shift><Key.shift><Key.shift><Key.shift><Key.shift><Key.shift><Key.shift><Key.shift><Key.shift><Key.shift><Key.shift><Key.shift>Embrace<Key.space>the<Key.space>possibilities<Key.space>and<Key.space>embark<Key.space>on<Key.space>a<Key.space>journey<Key.space>of<Key.space>growth<Key.space>and<Key.space>success<Key.space>in<Key.space>your<Key.space>industry.
Screenshot: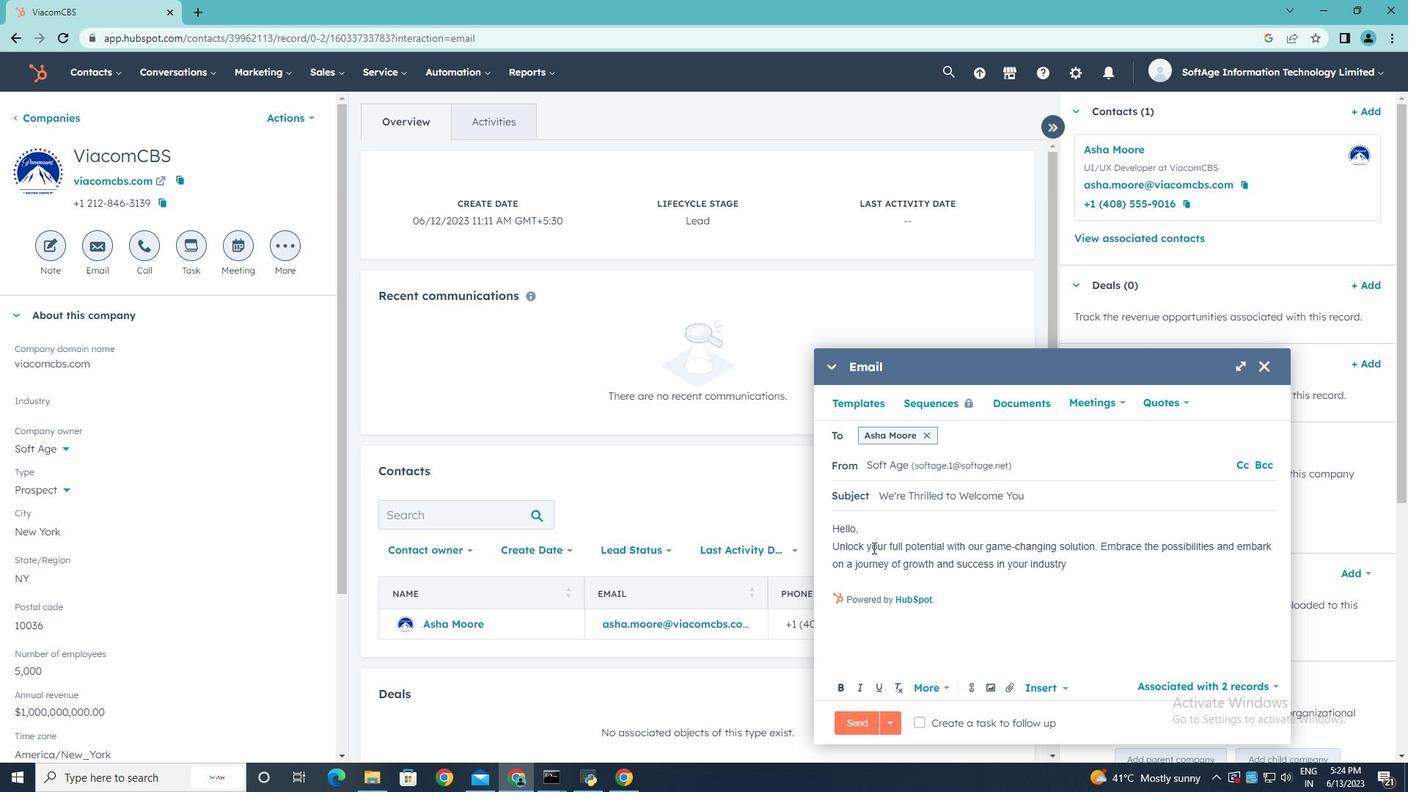 
Action: Mouse moved to (868, 583)
Screenshot: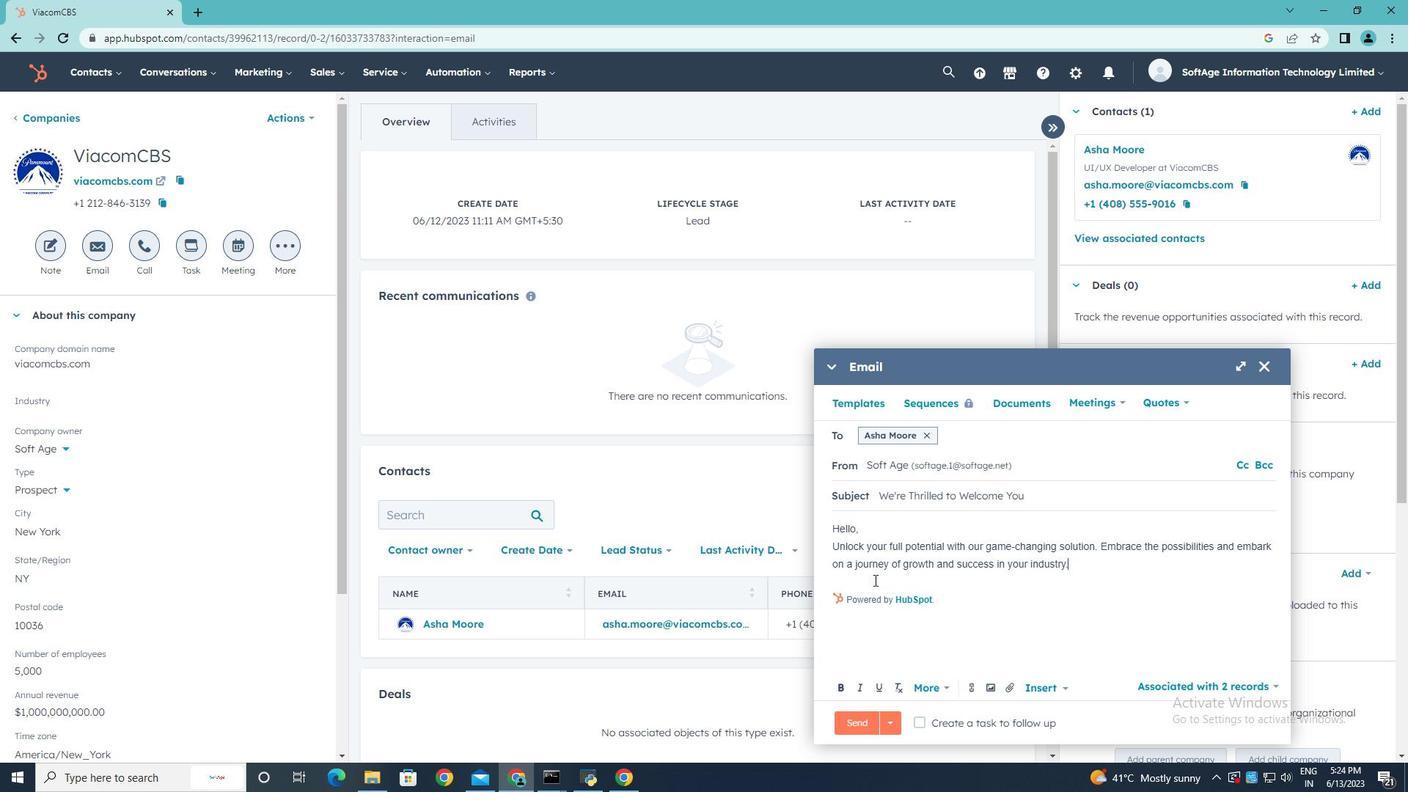 
Action: Mouse pressed left at (868, 583)
Screenshot: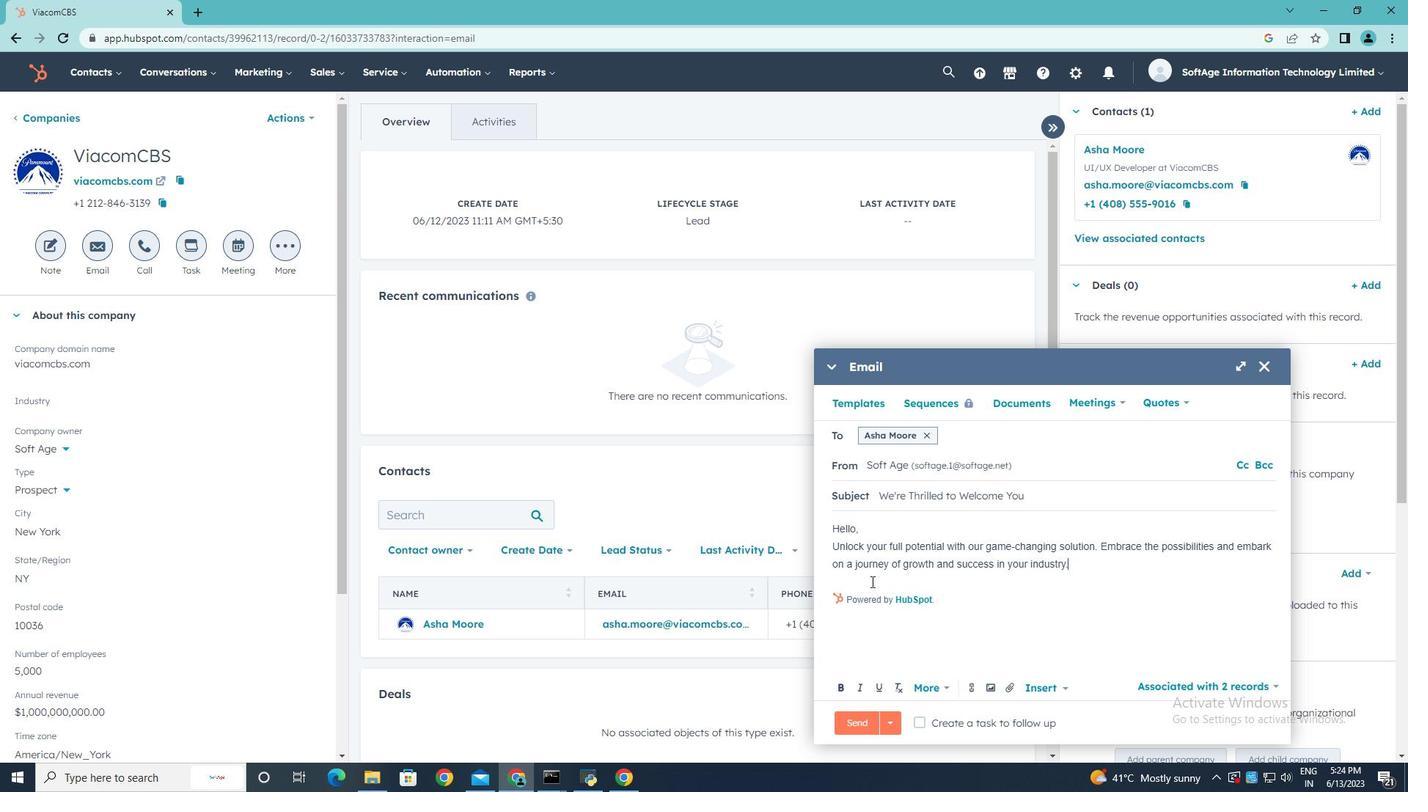 
Action: Key pressed <Key.enter><Key.shift><Key.shift><Key.shift><Key.shift>Regards,
Screenshot: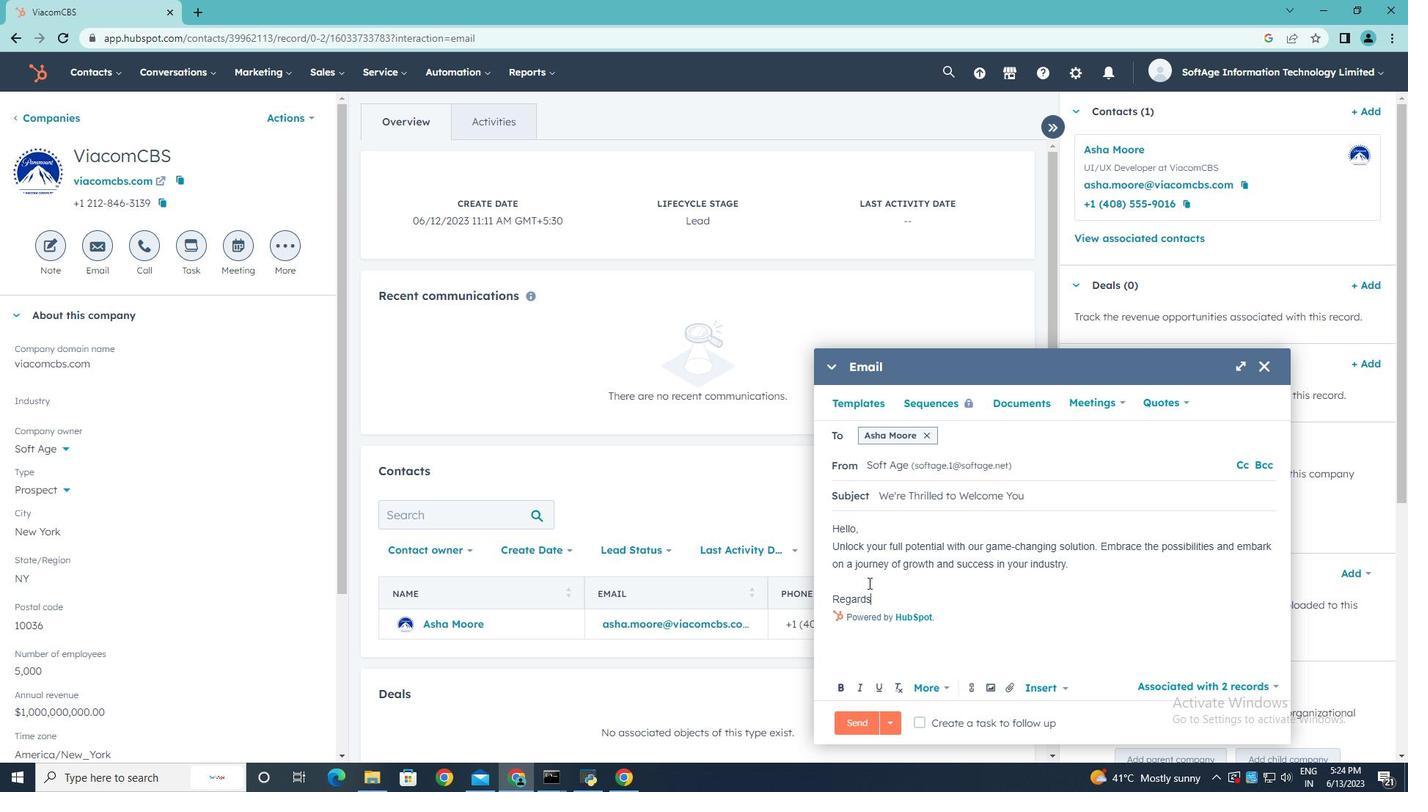 
Action: Mouse moved to (1008, 691)
Screenshot: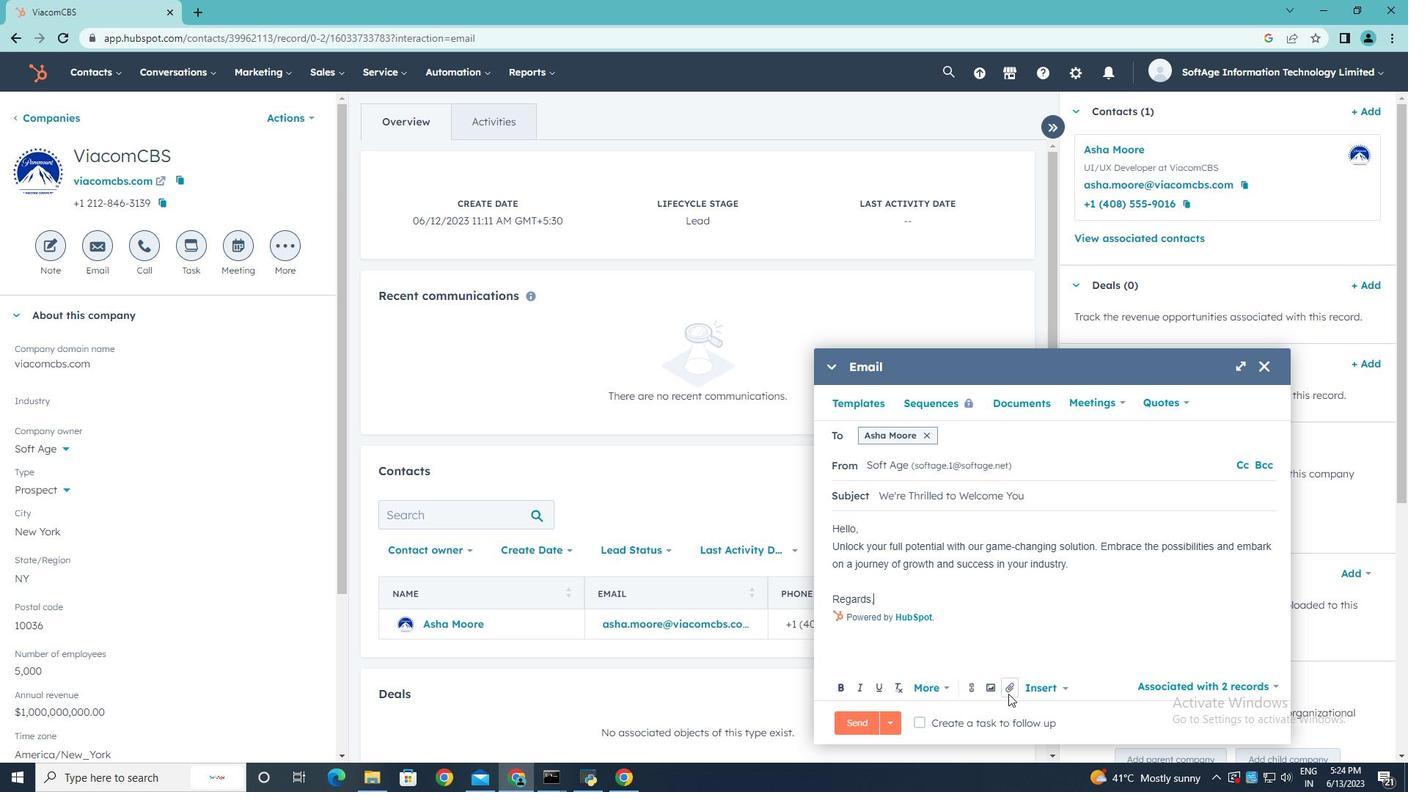 
Action: Mouse pressed left at (1008, 691)
Screenshot: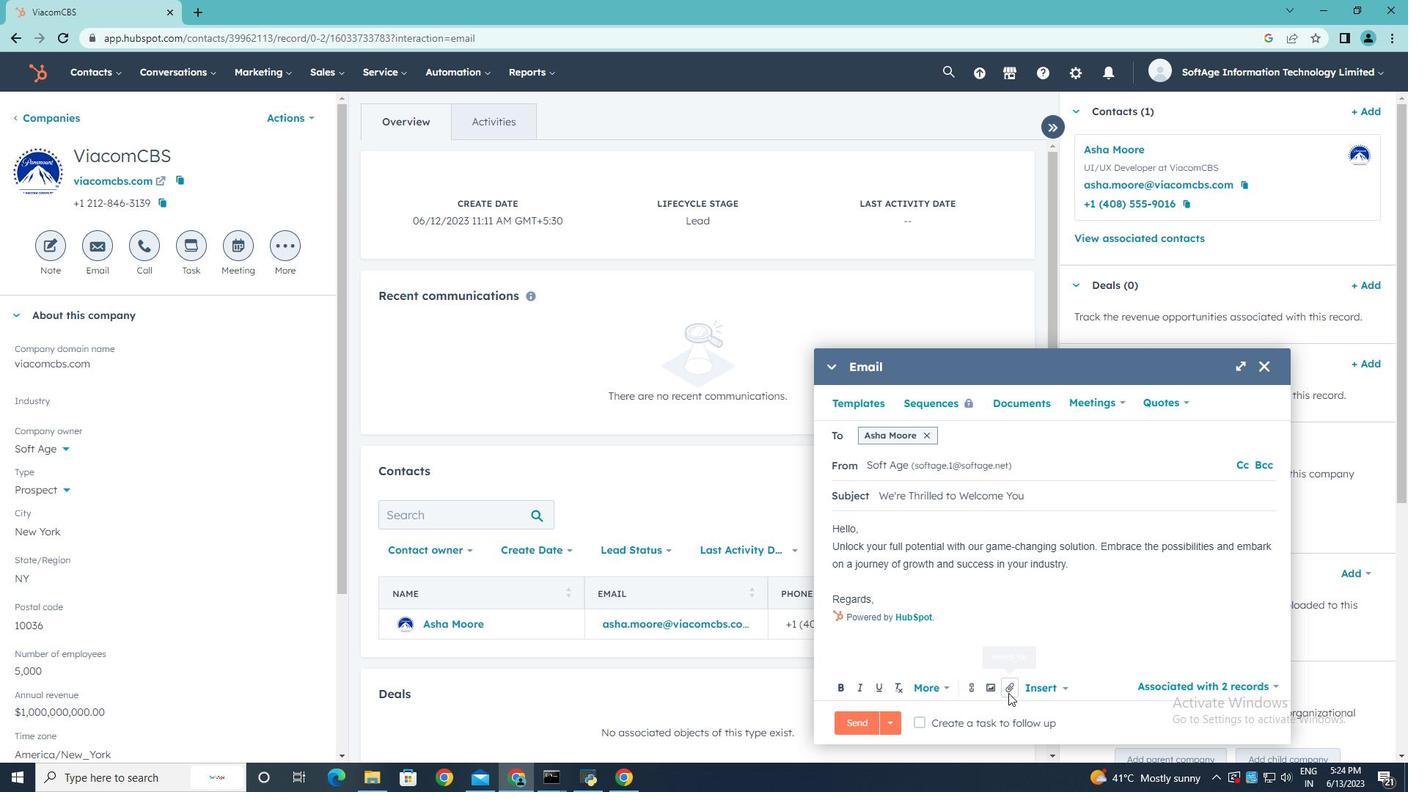 
Action: Mouse moved to (1039, 648)
Screenshot: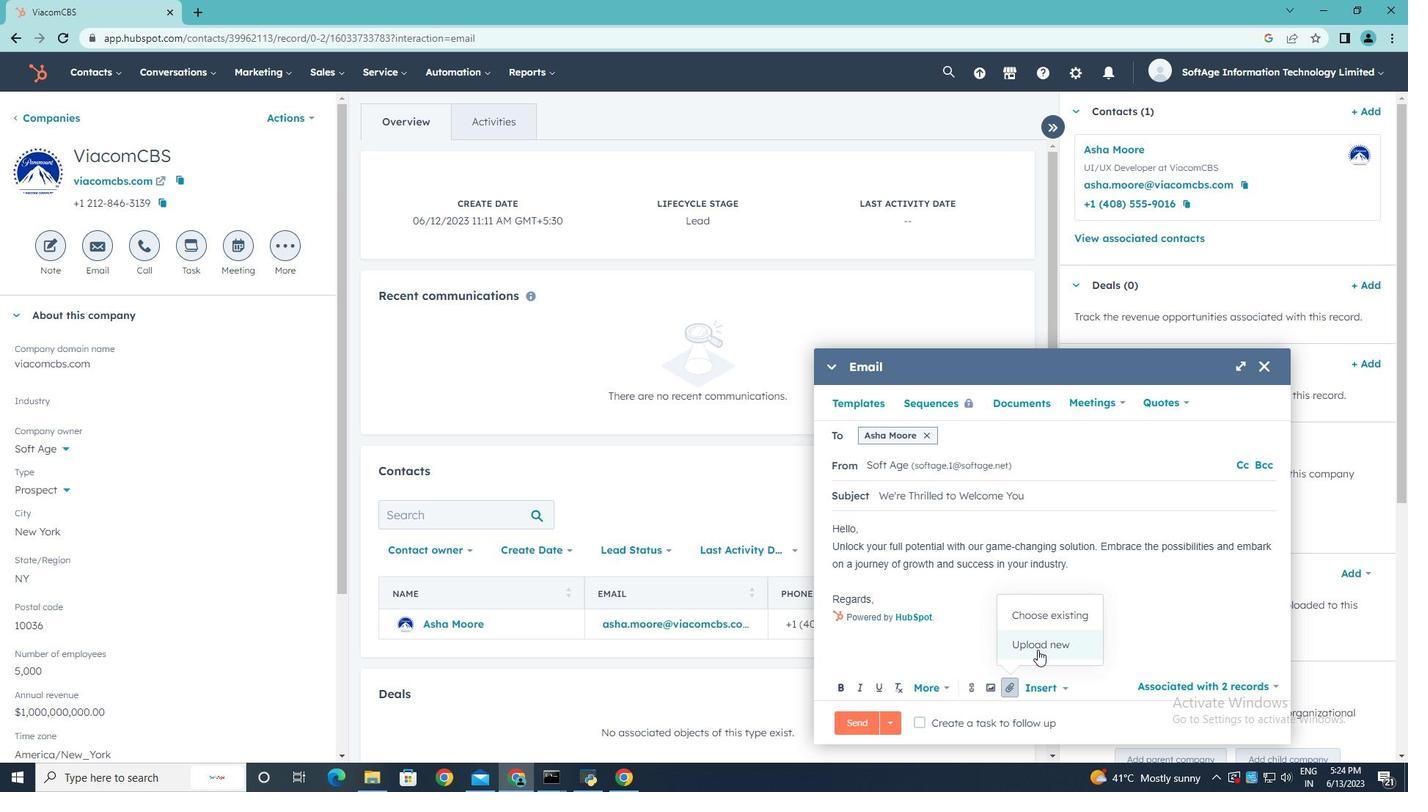 
Action: Mouse pressed left at (1039, 648)
Screenshot: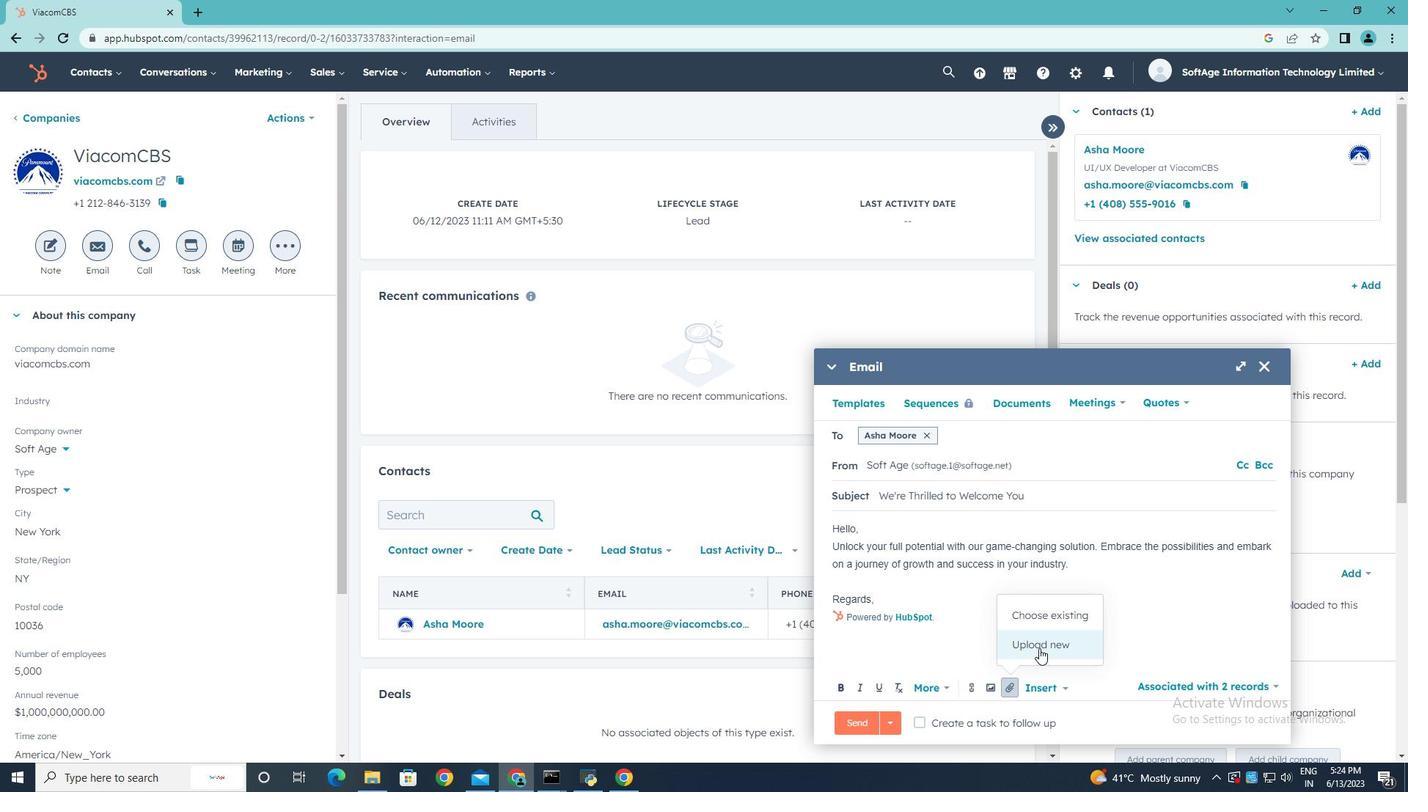 
Action: Mouse moved to (261, 146)
Screenshot: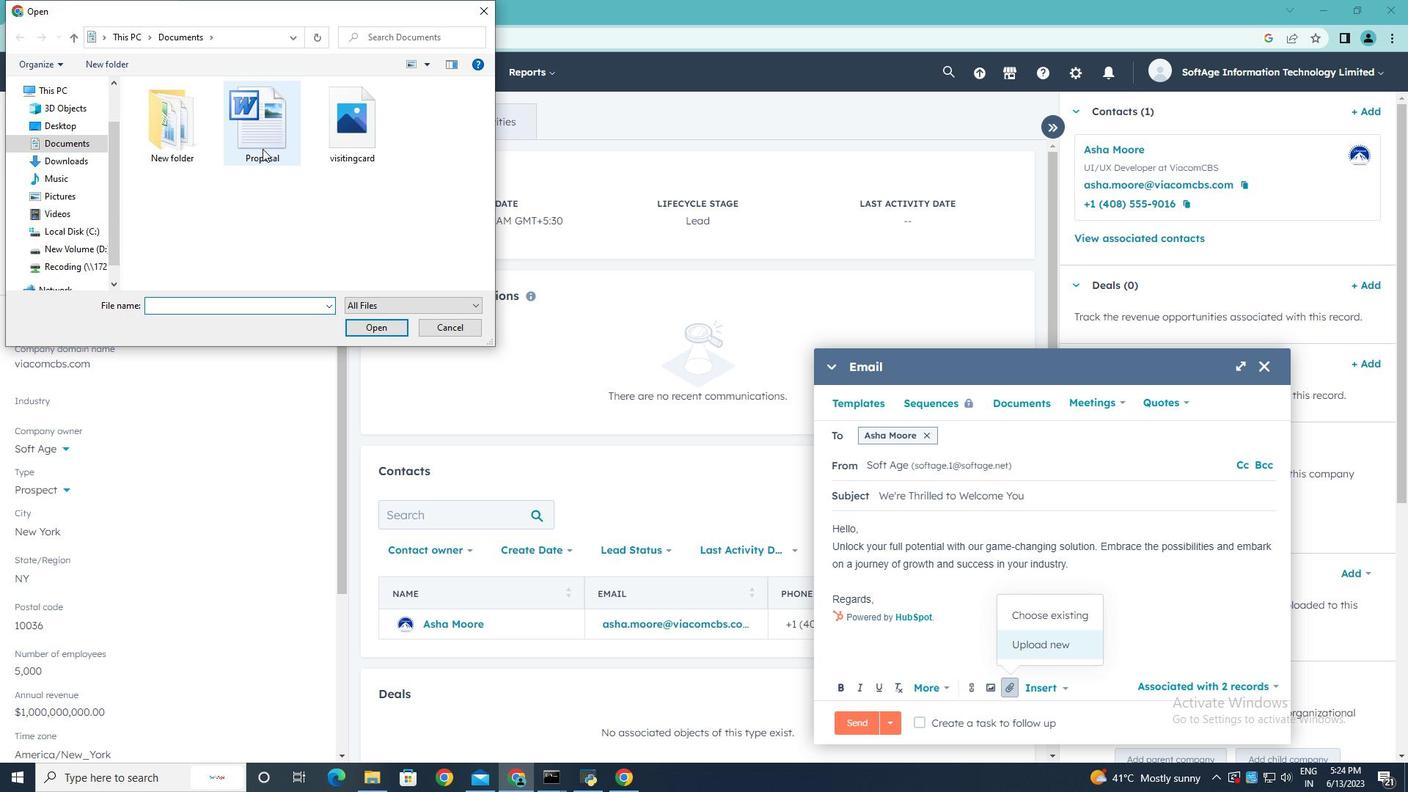 
Action: Mouse pressed left at (261, 146)
Screenshot: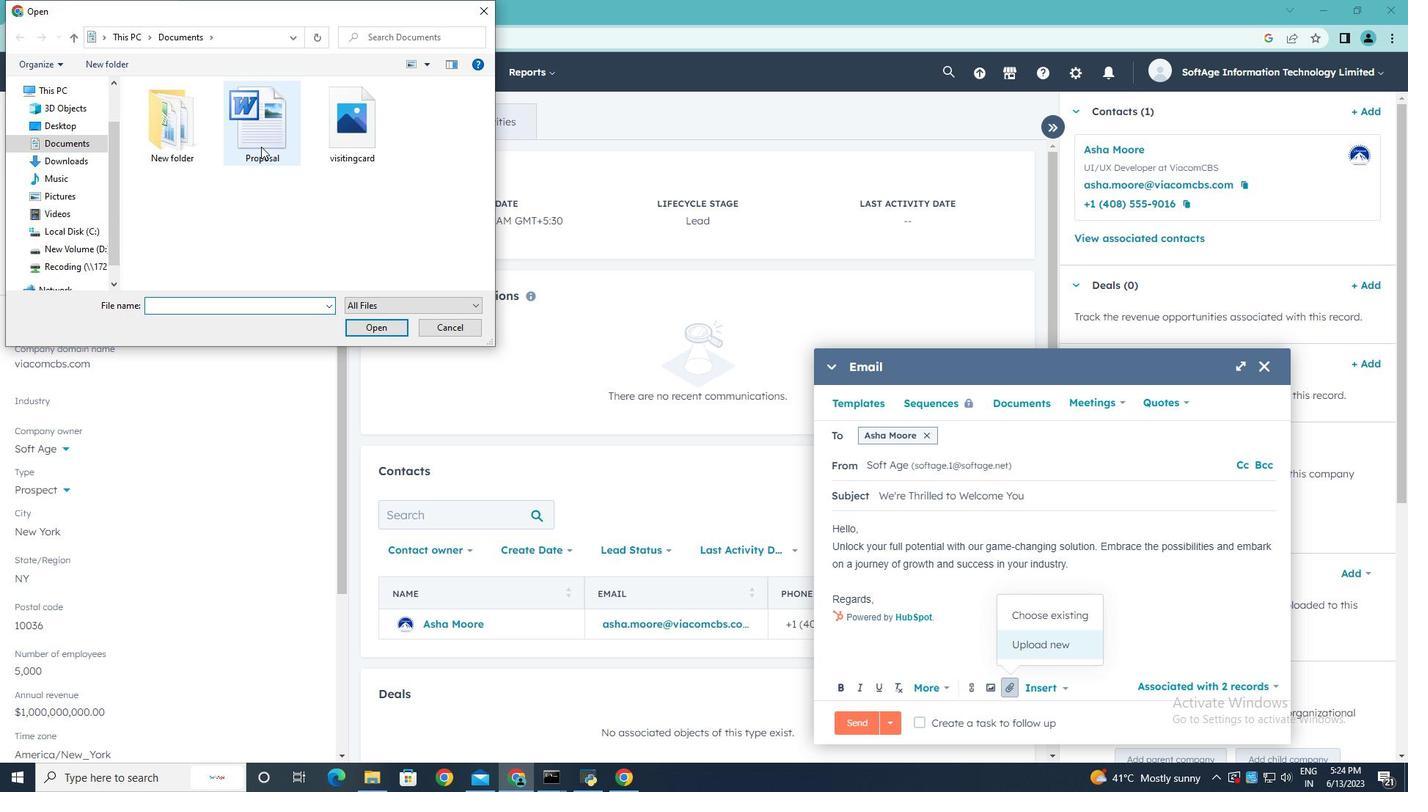 
Action: Mouse moved to (374, 325)
Screenshot: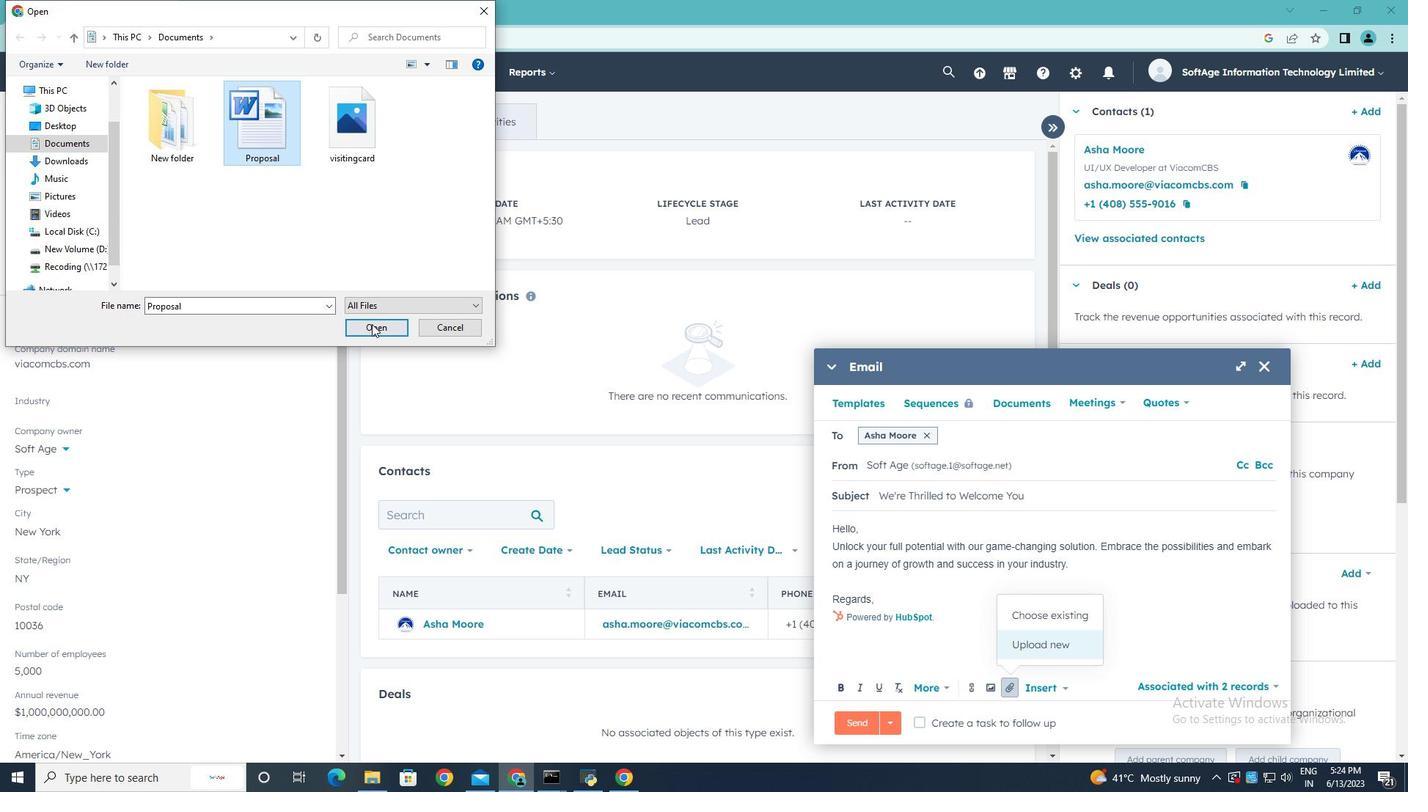 
Action: Mouse pressed left at (374, 325)
Screenshot: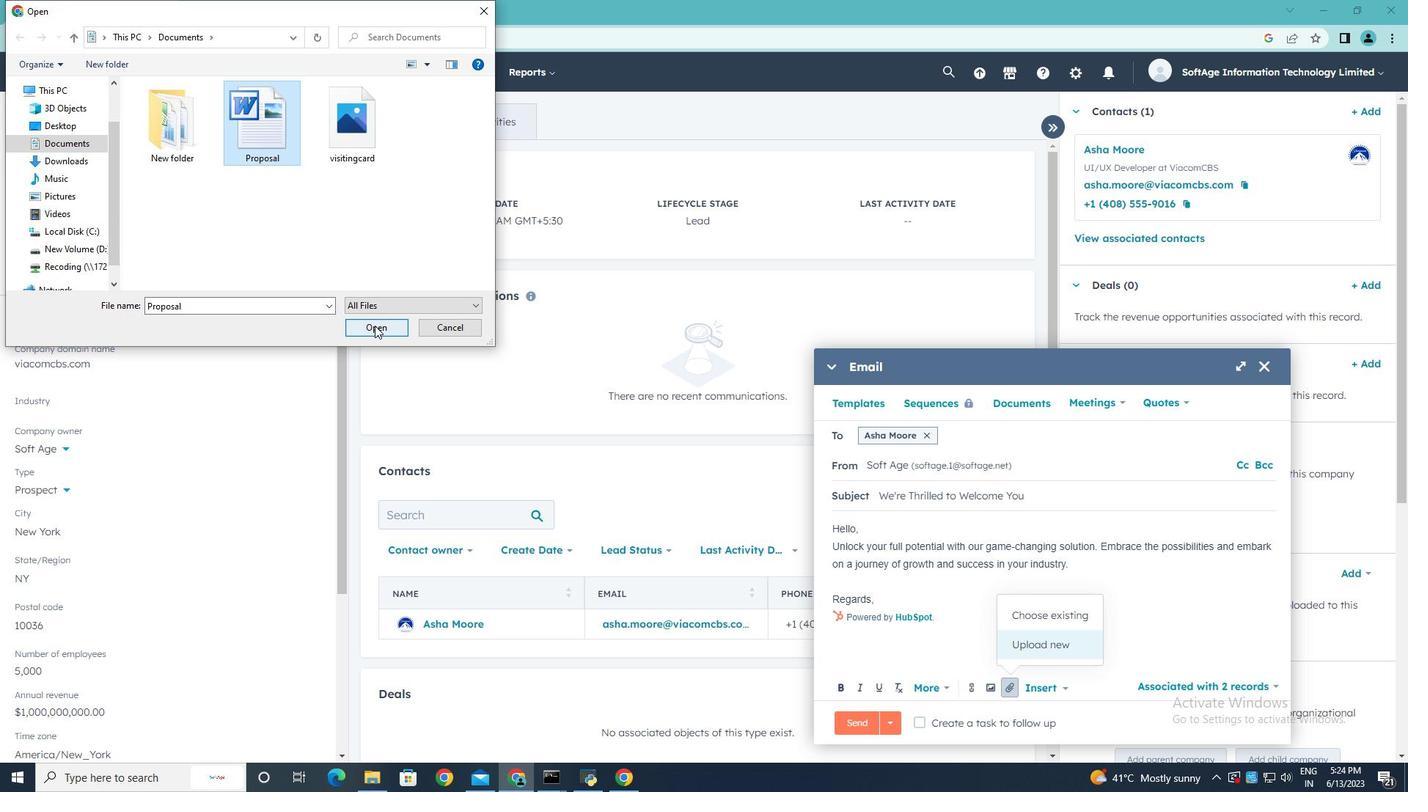 
Action: Mouse moved to (1016, 650)
Screenshot: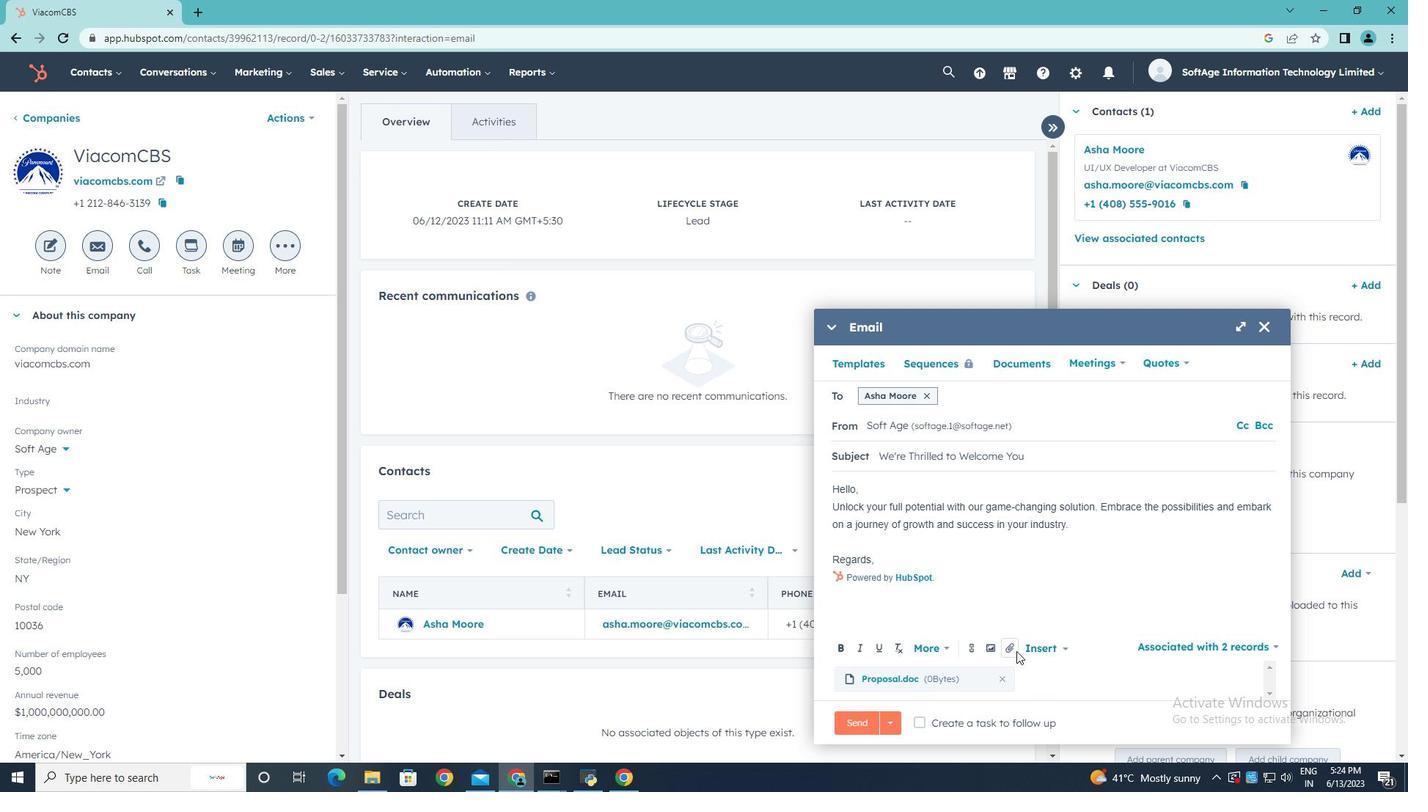 
Action: Mouse pressed left at (1016, 650)
Screenshot: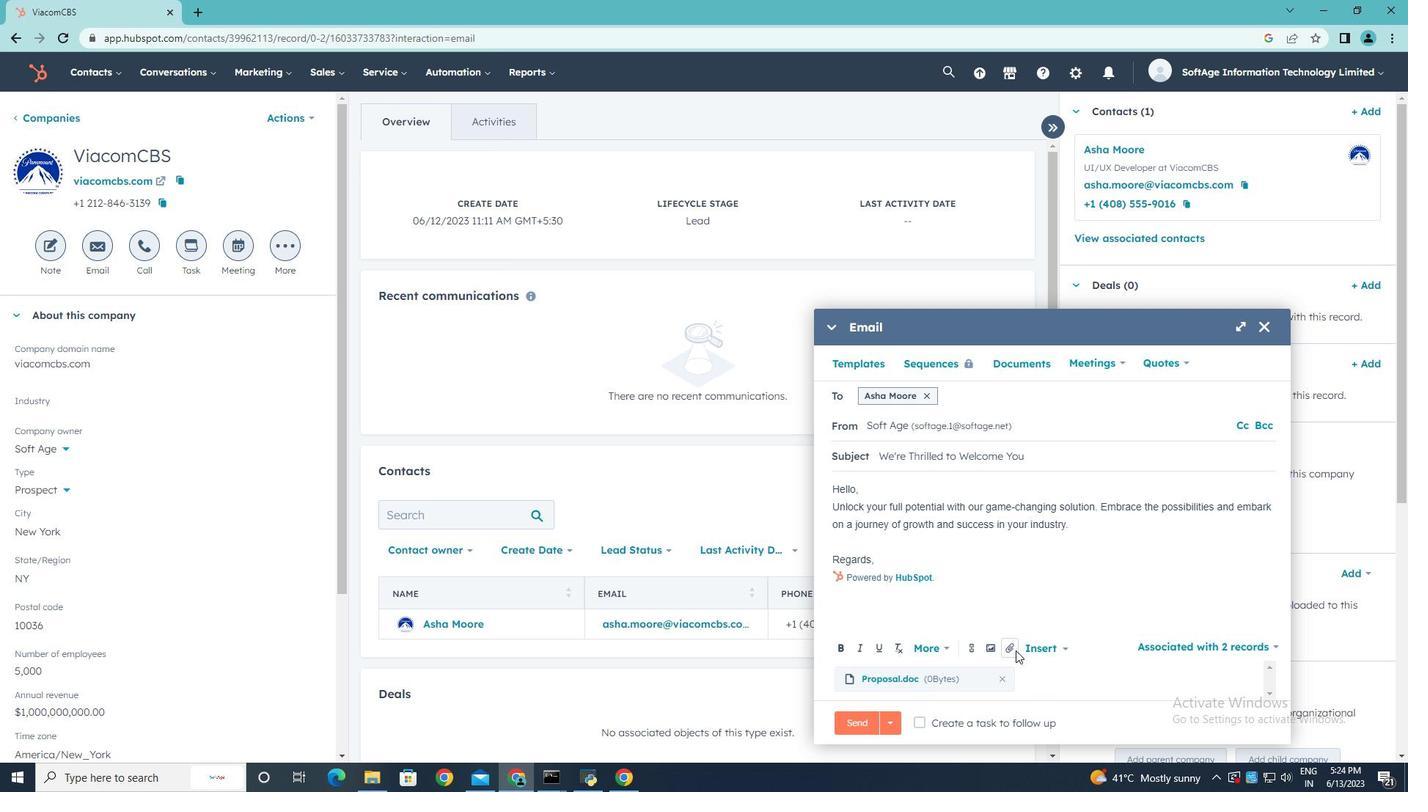 
Action: Mouse moved to (1032, 611)
Screenshot: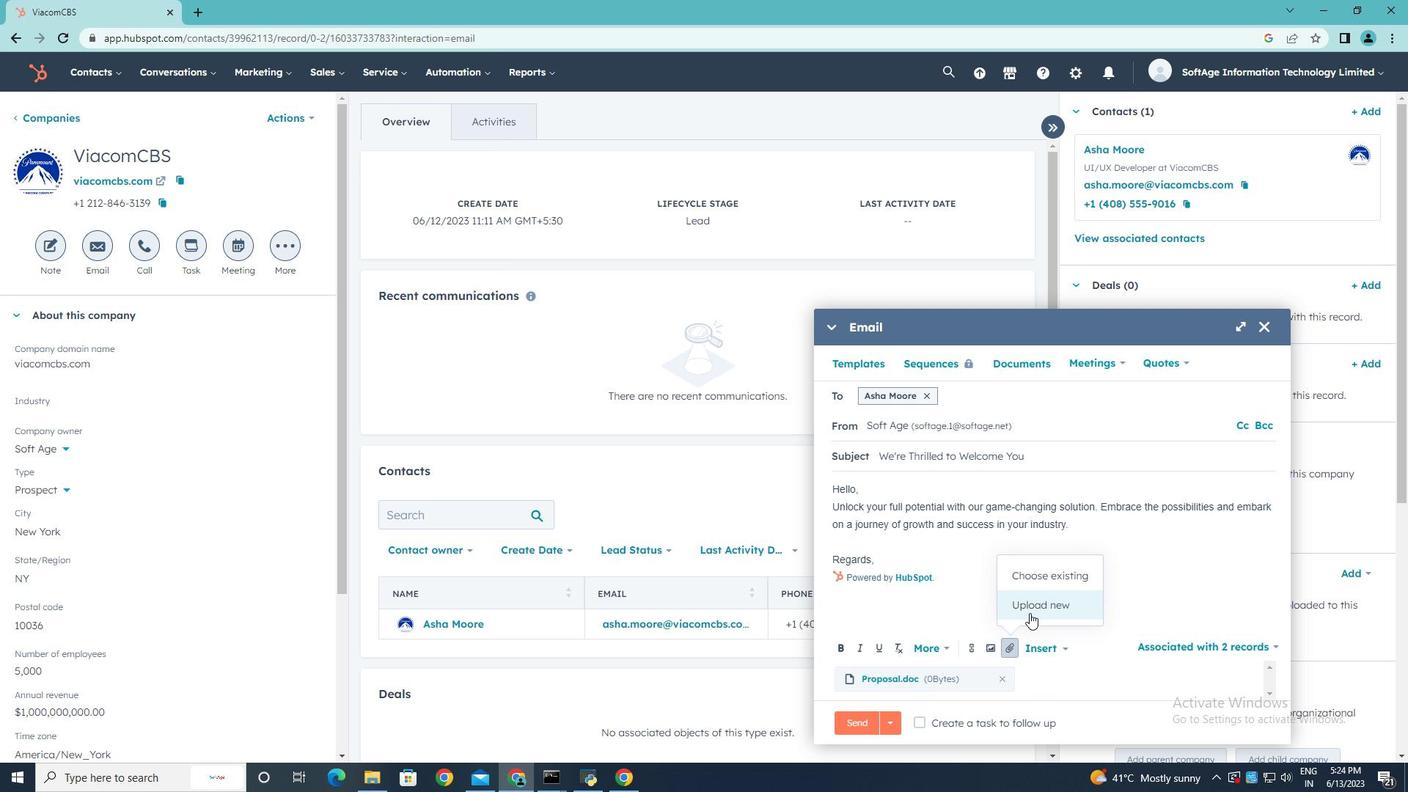
Action: Mouse pressed left at (1032, 611)
Screenshot: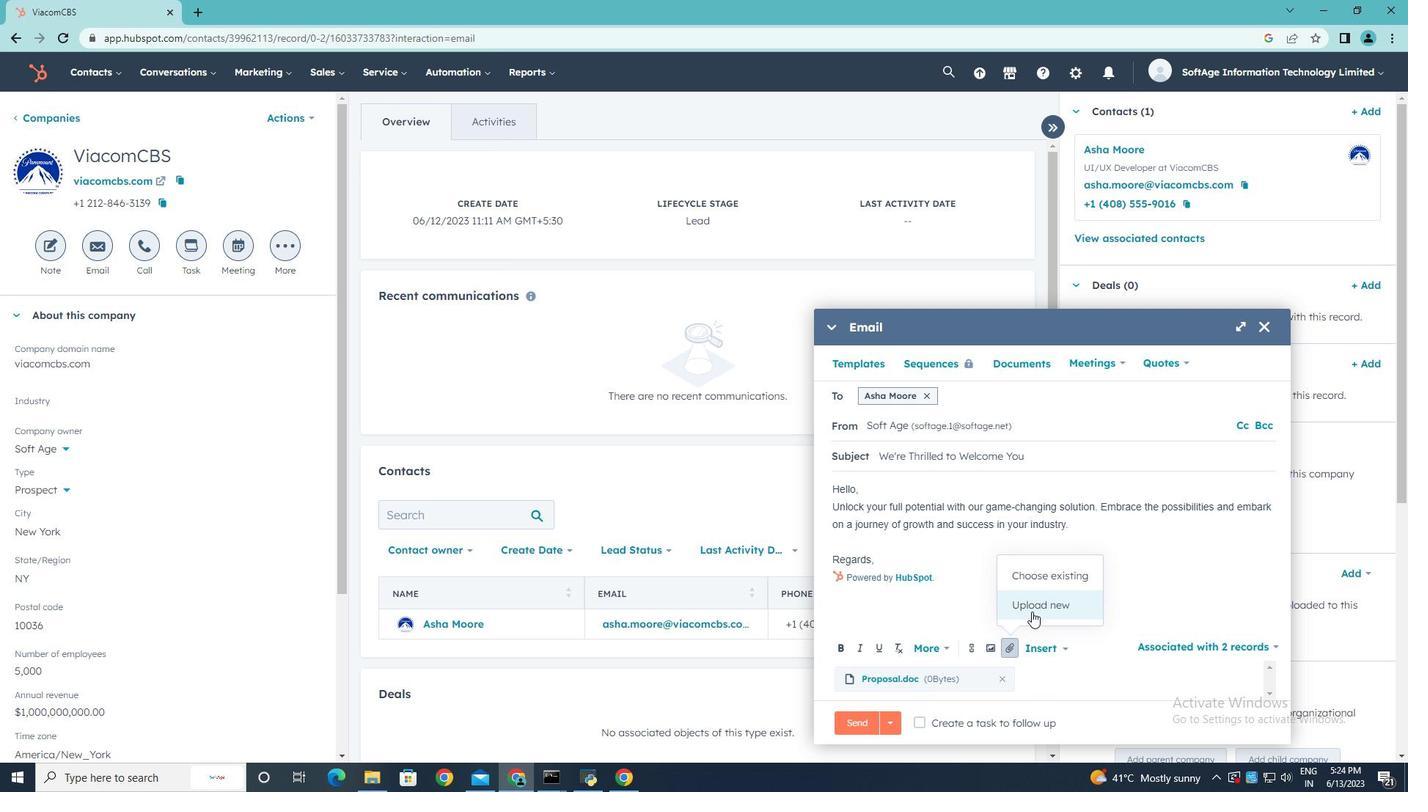 
Action: Mouse moved to (352, 149)
Screenshot: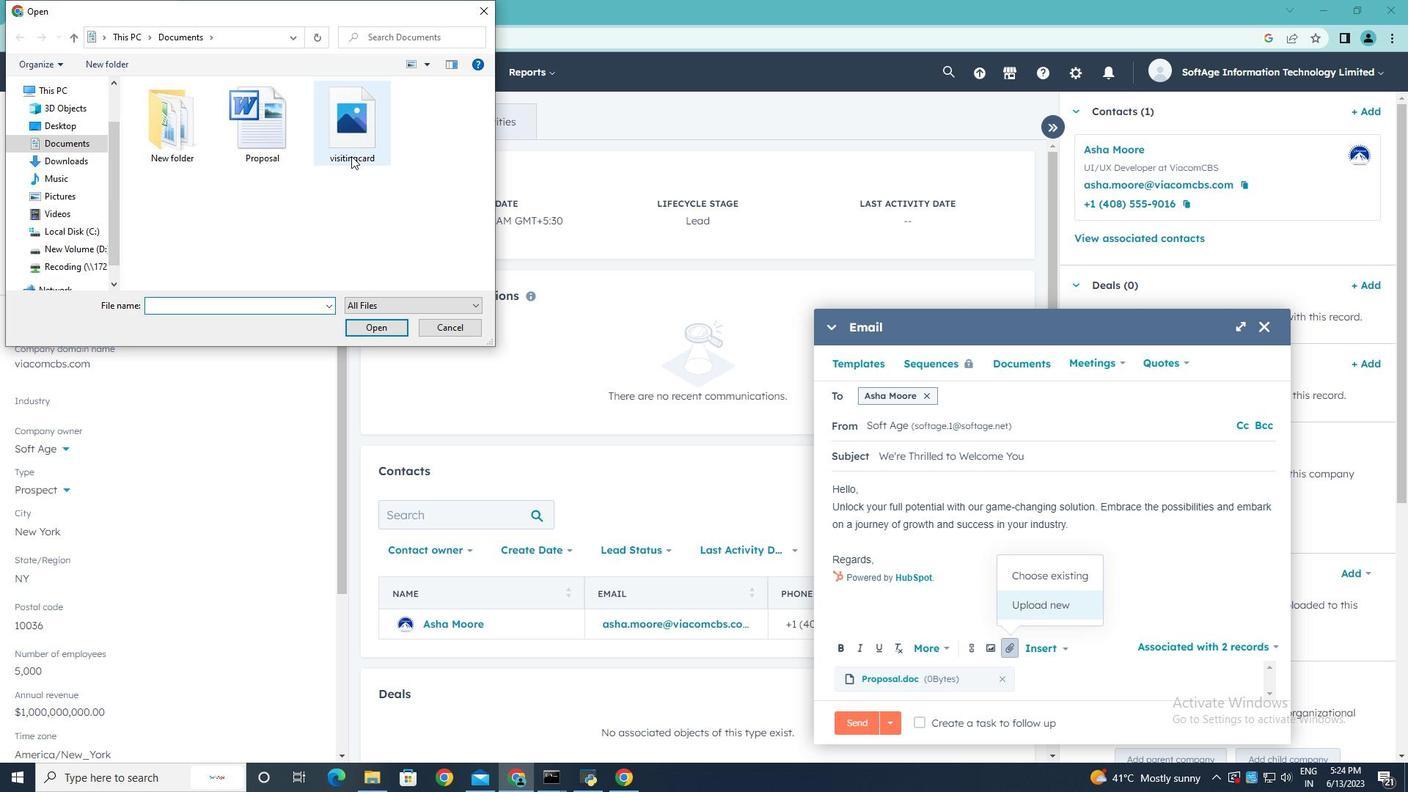 
Action: Mouse pressed left at (352, 149)
Screenshot: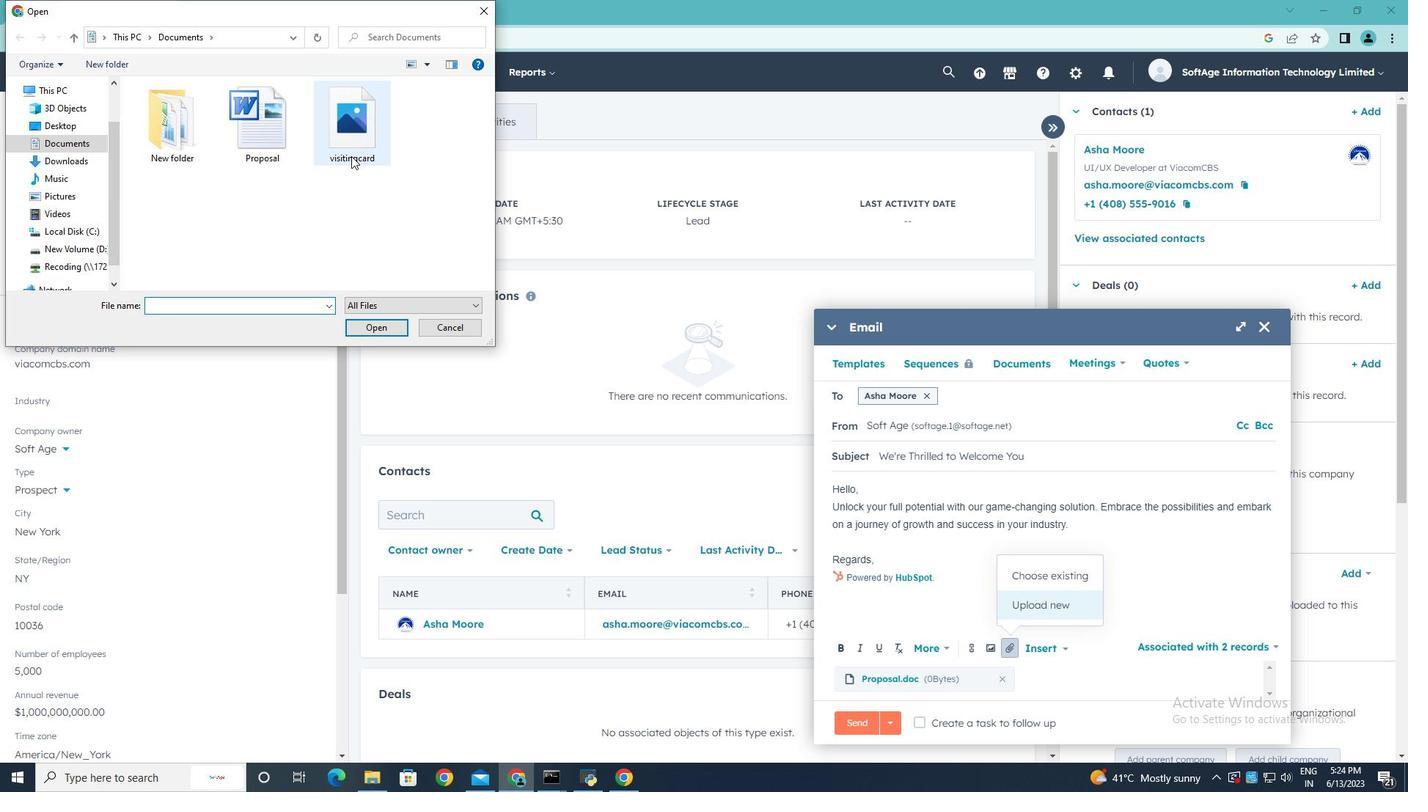 
Action: Mouse moved to (378, 328)
Screenshot: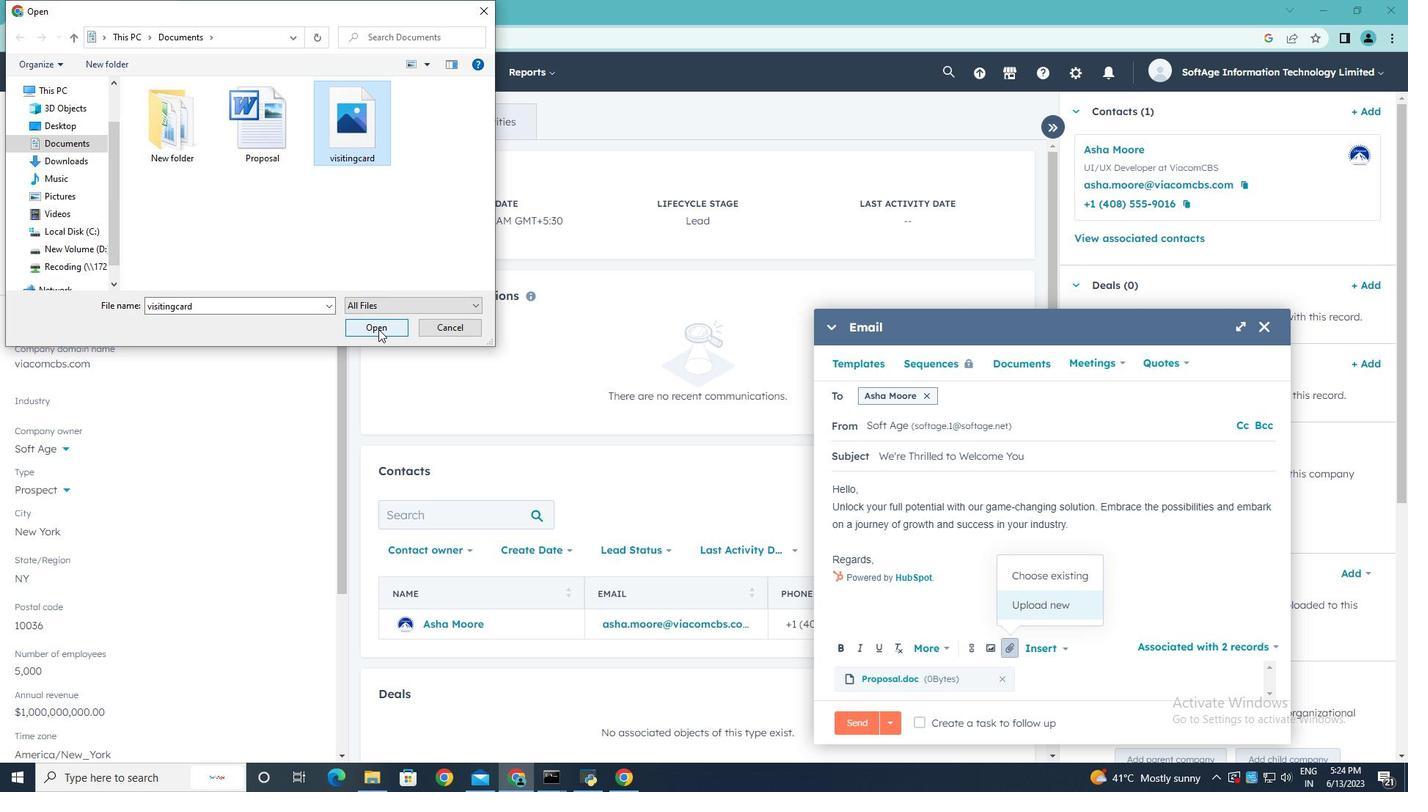 
Action: Mouse pressed left at (378, 328)
Screenshot: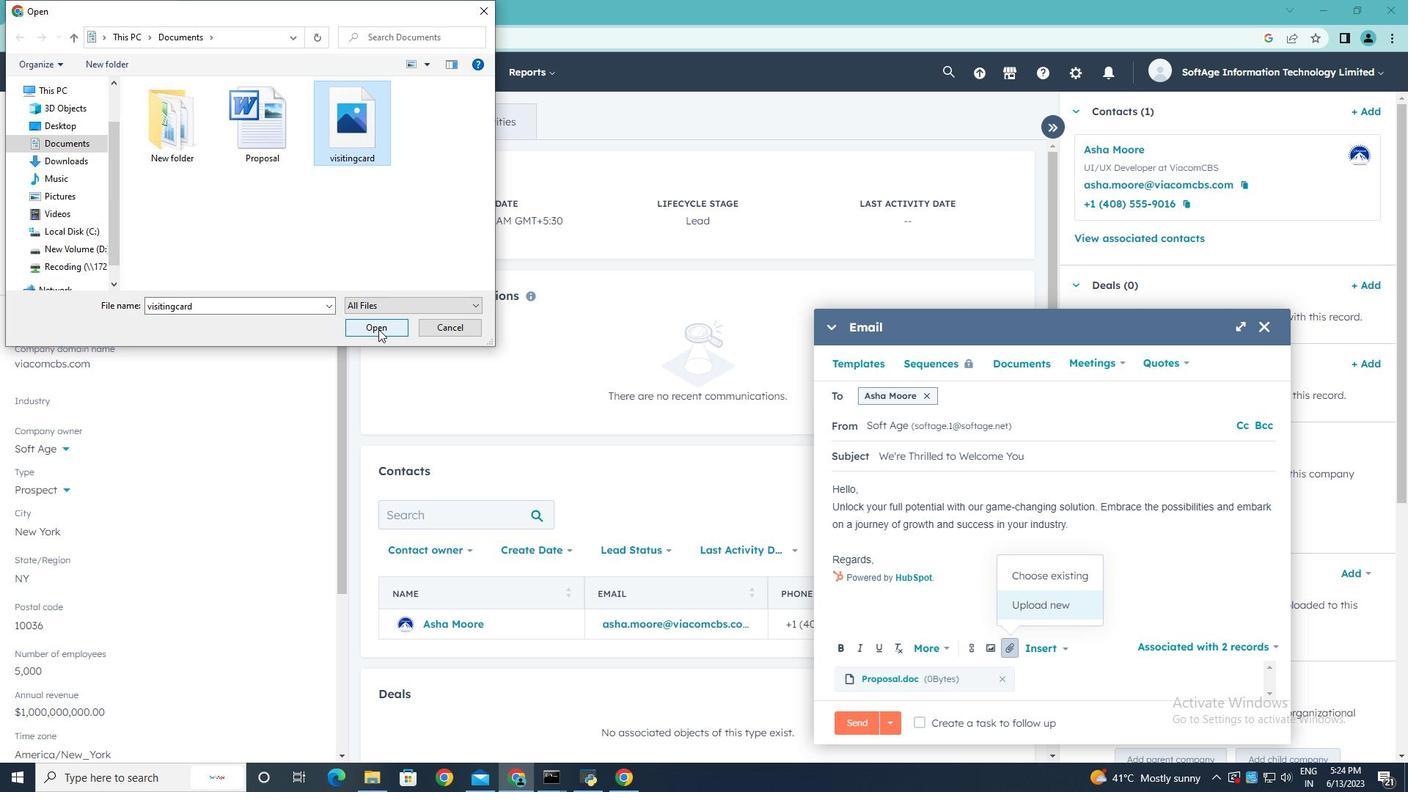 
Action: Mouse moved to (884, 557)
Screenshot: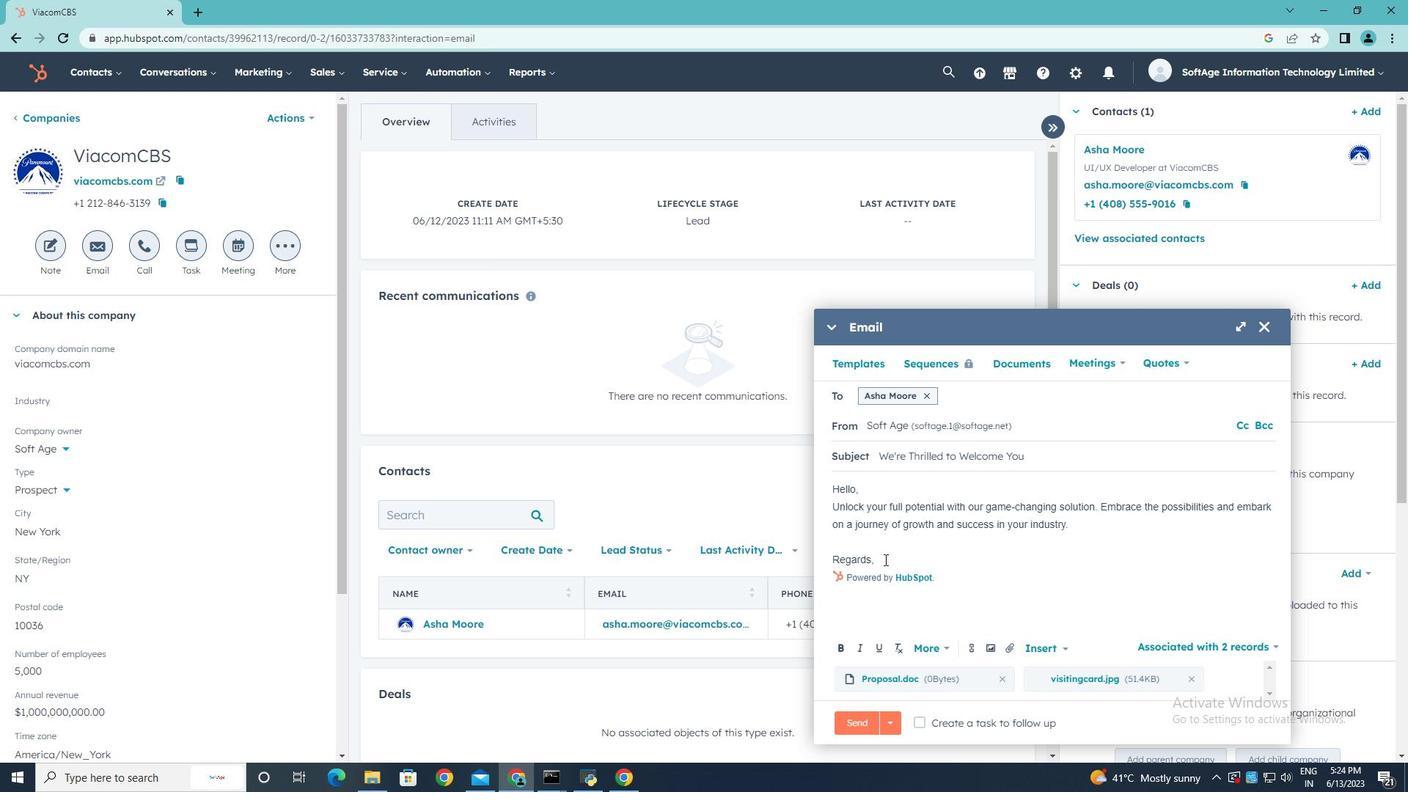 
Action: Mouse pressed left at (884, 557)
Screenshot: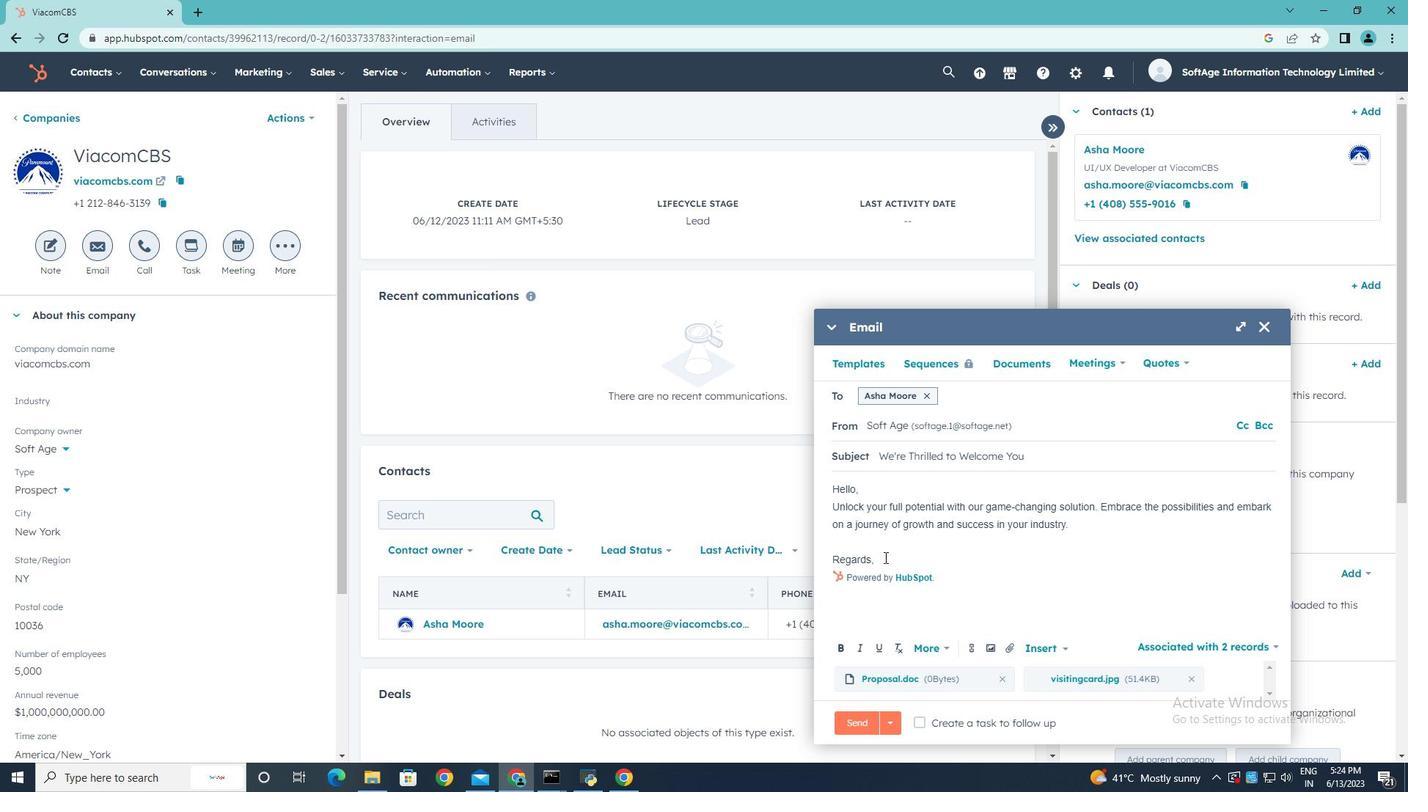 
Action: Key pressed <Key.enter>
Screenshot: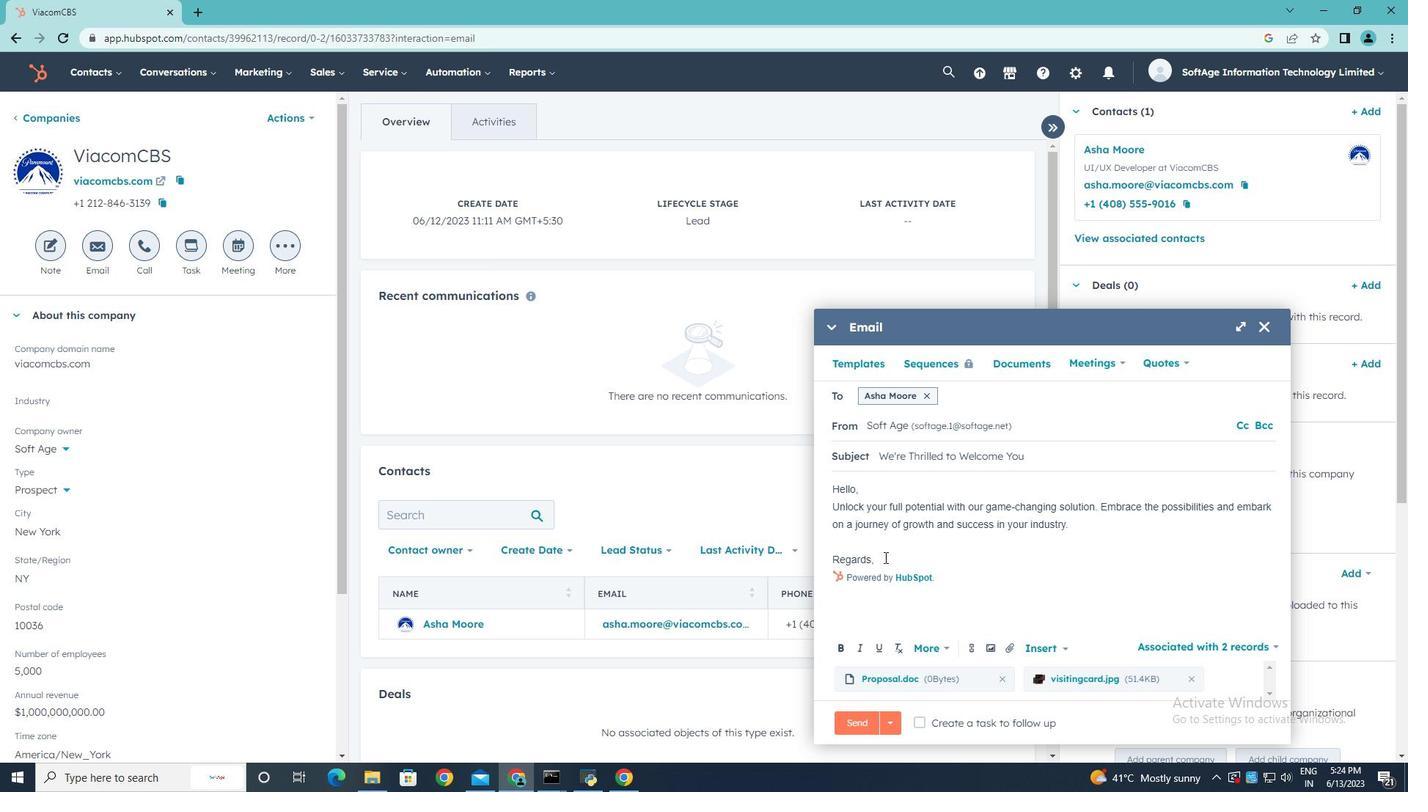 
Action: Mouse moved to (970, 647)
Screenshot: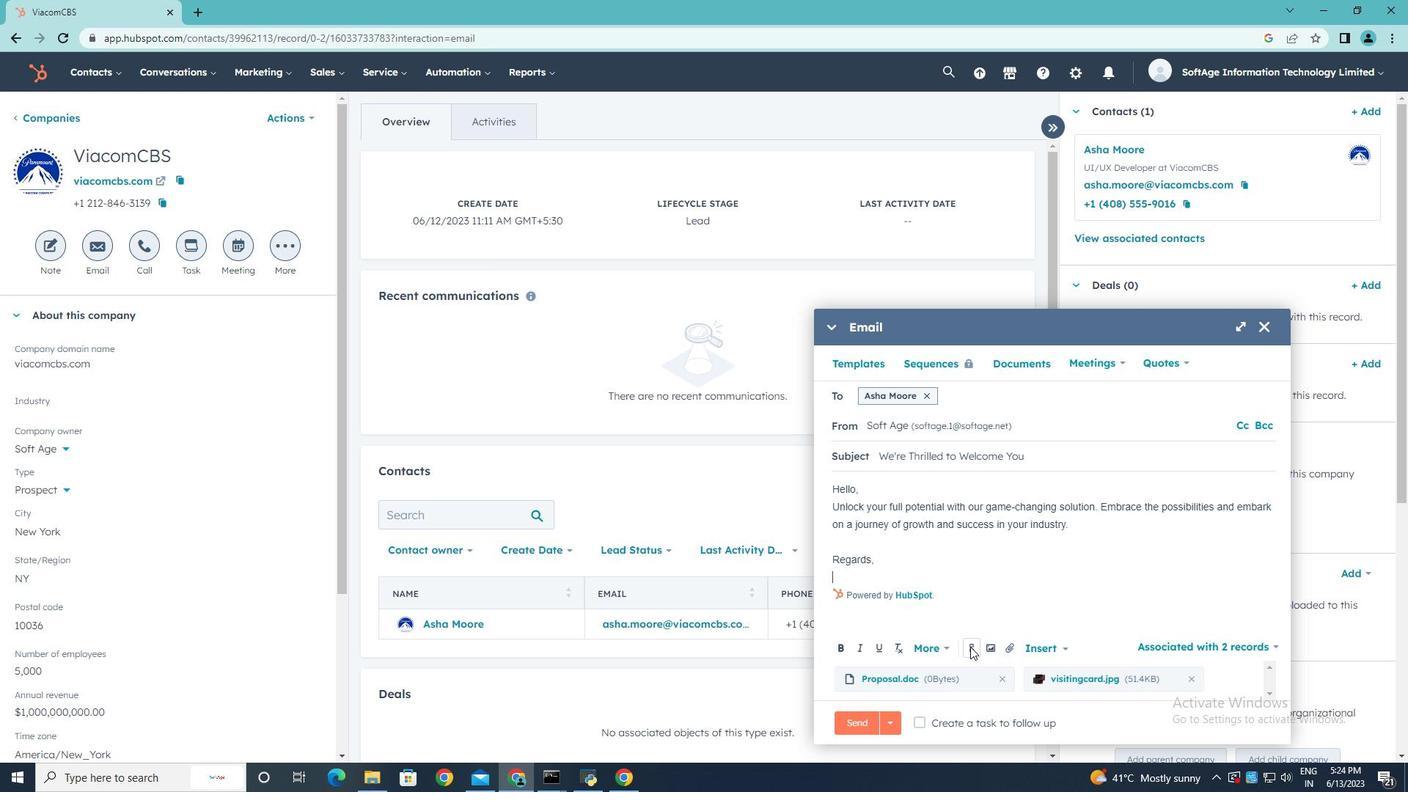 
Action: Mouse pressed left at (970, 647)
Screenshot: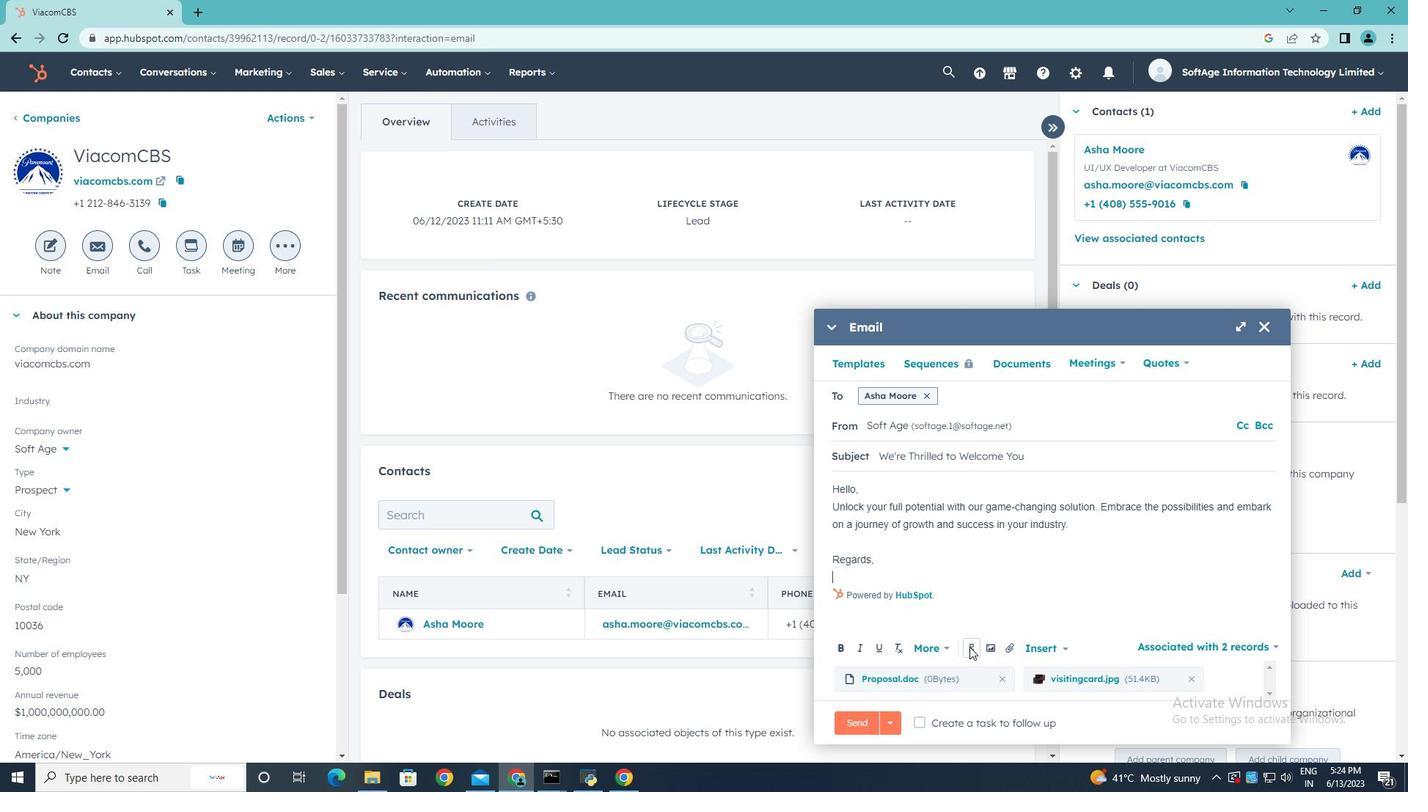 
Action: Mouse moved to (1005, 486)
Screenshot: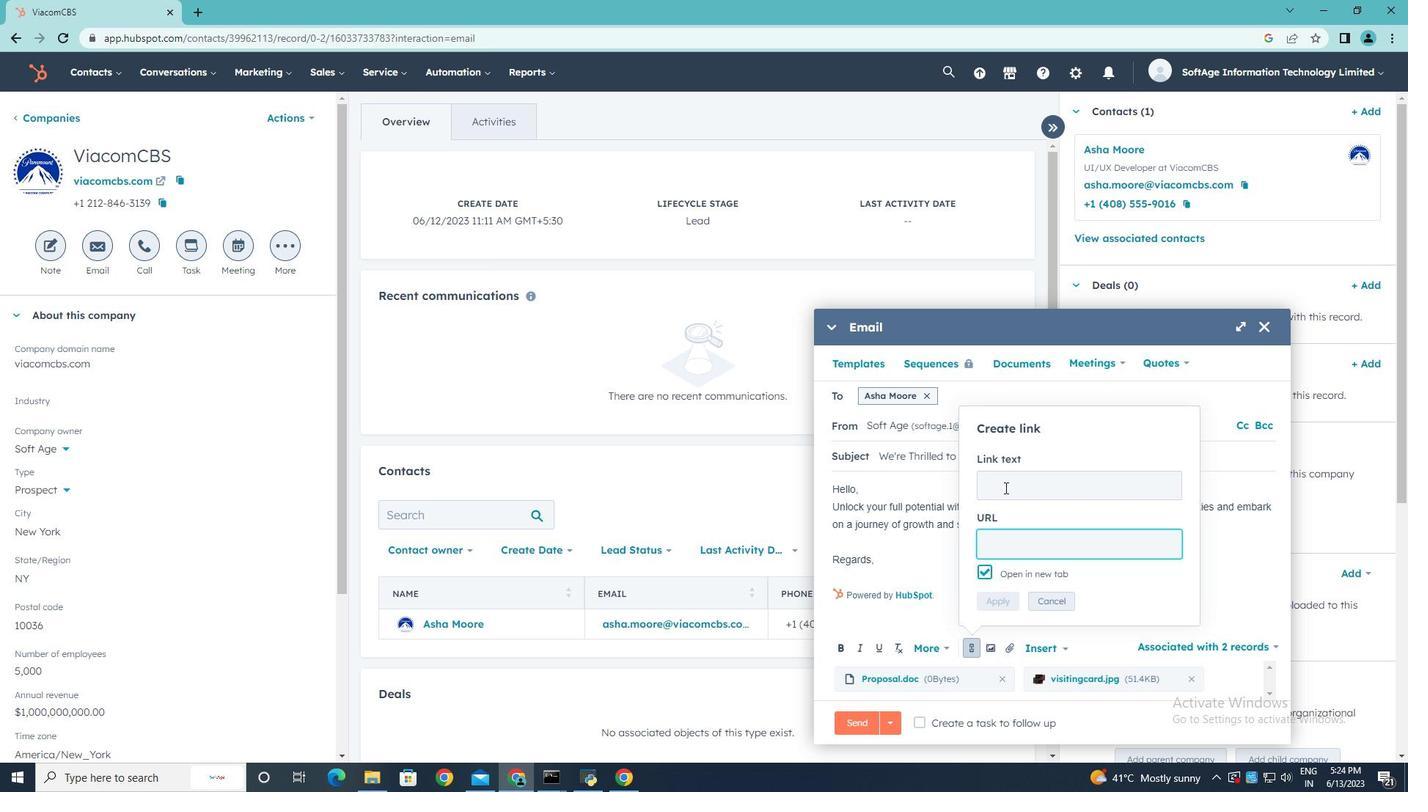 
Action: Mouse pressed left at (1005, 486)
Screenshot: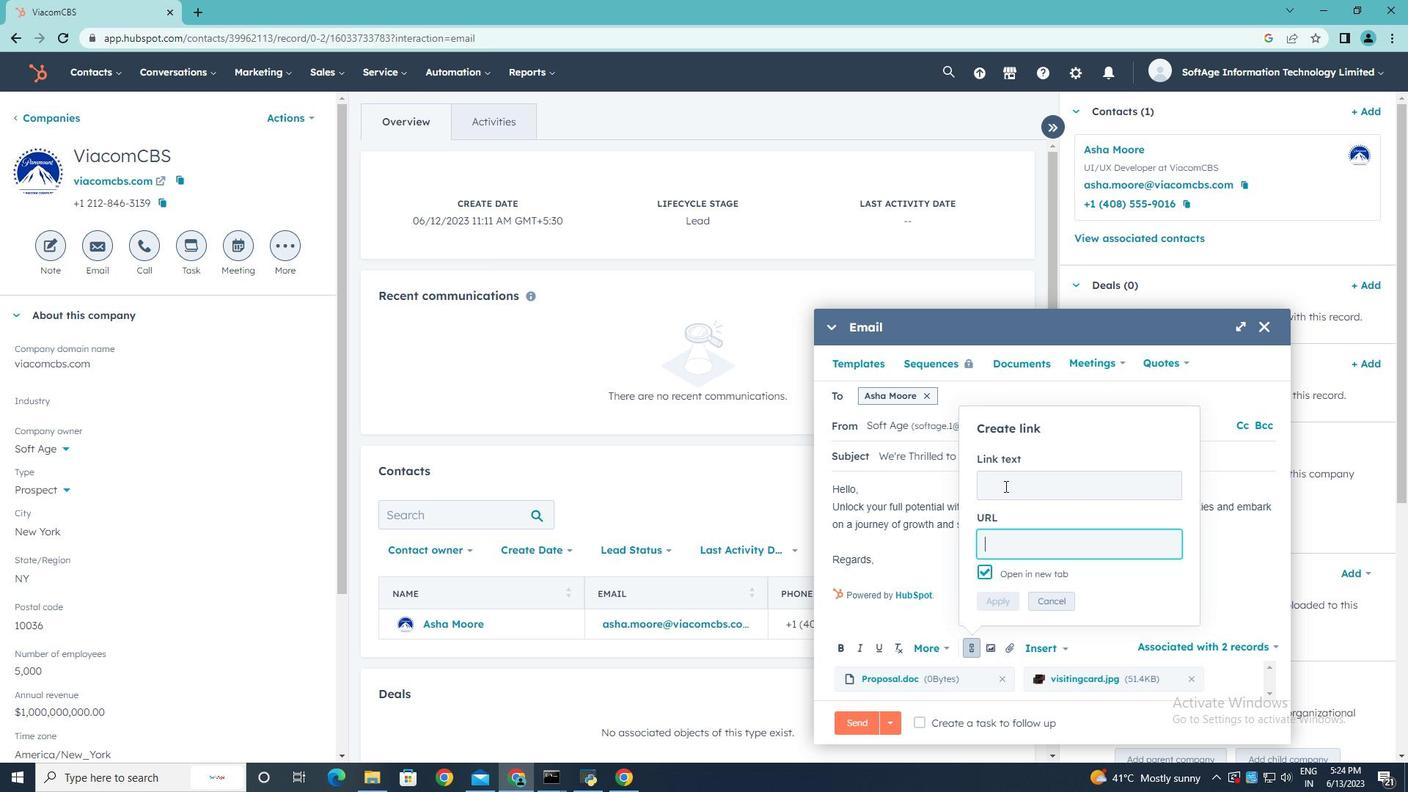 
Action: Key pressed in<Key.backspace><Key.backspace><Key.backspace><Key.shift>Instagram
Screenshot: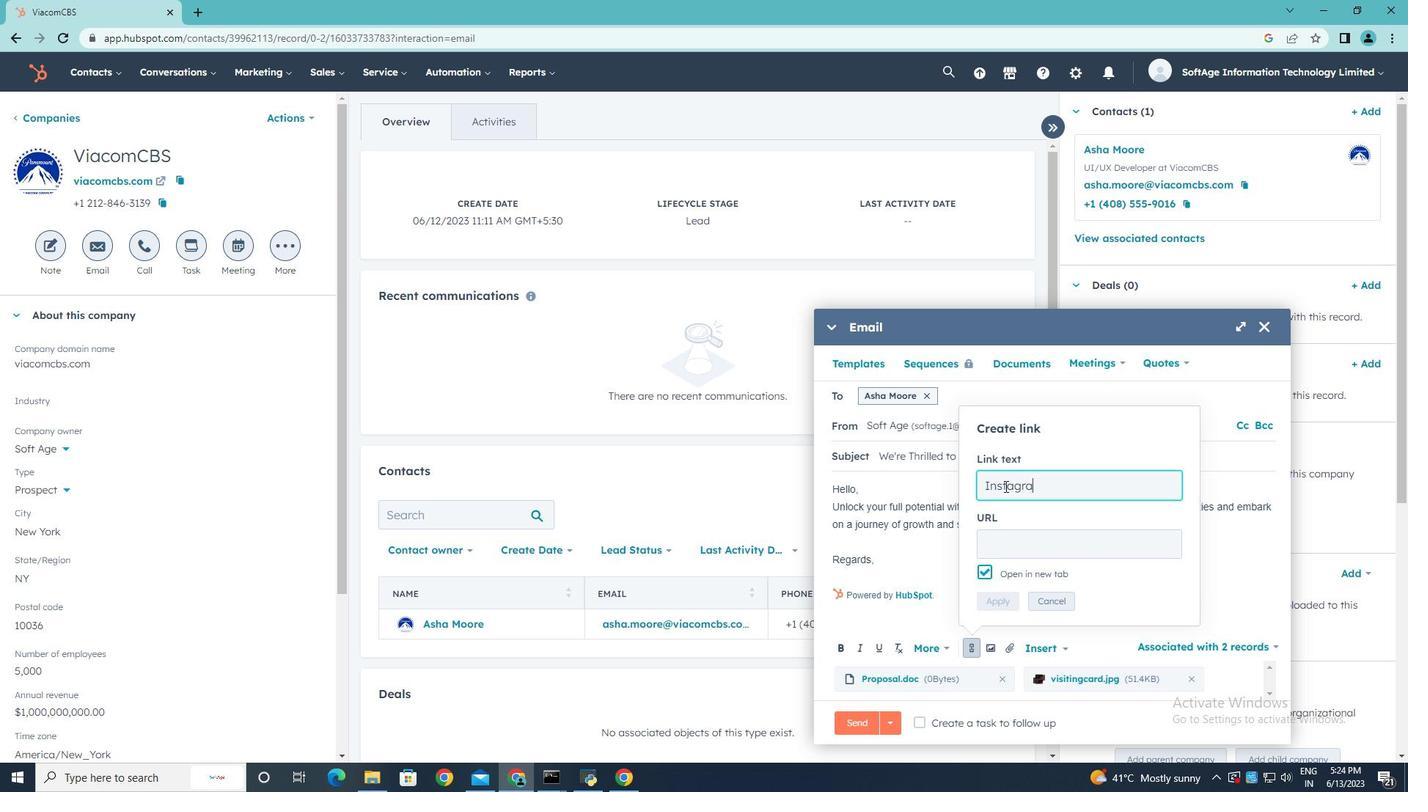 
Action: Mouse moved to (1014, 540)
Screenshot: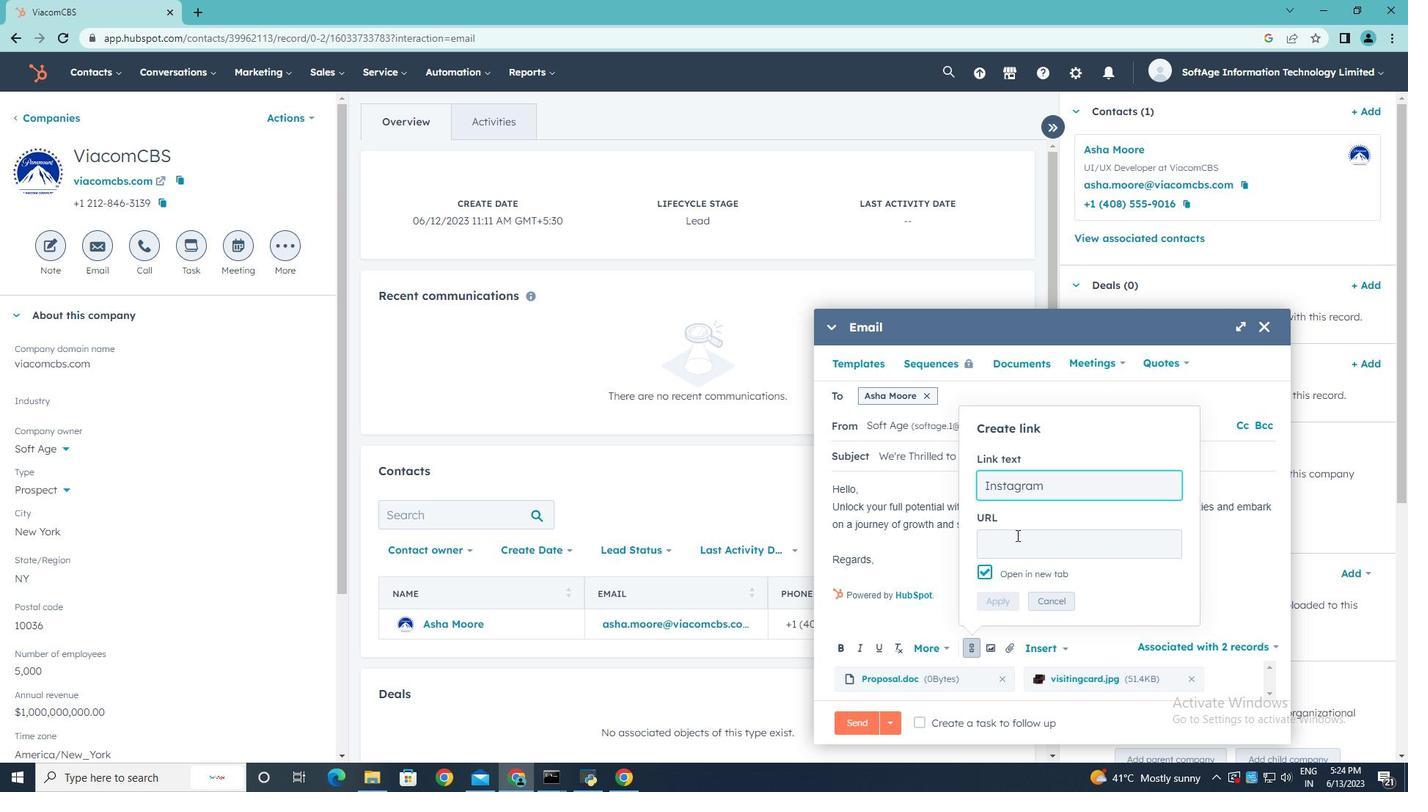
Action: Mouse pressed left at (1014, 540)
Screenshot: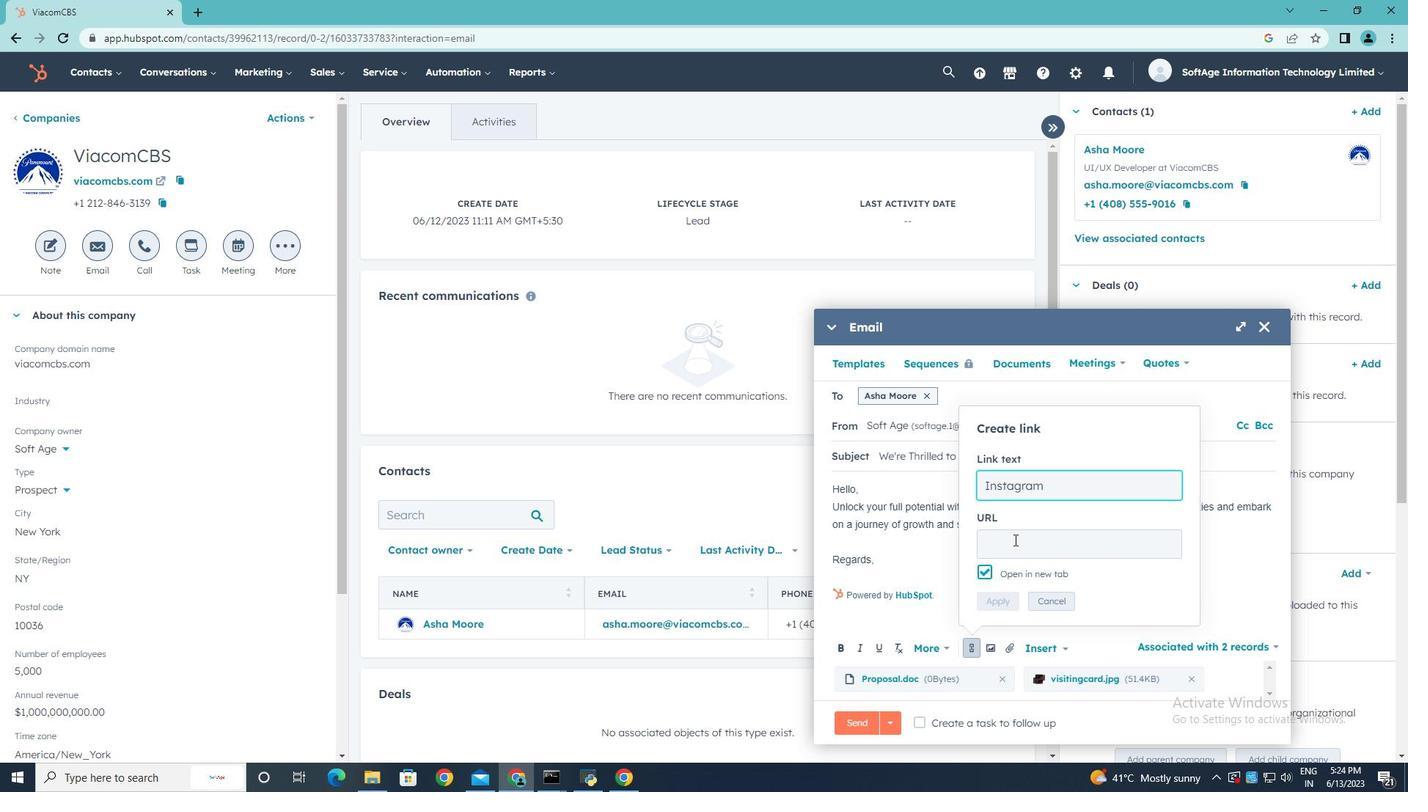 
Action: Key pressed www.<Key.shift>instagram.com
Screenshot: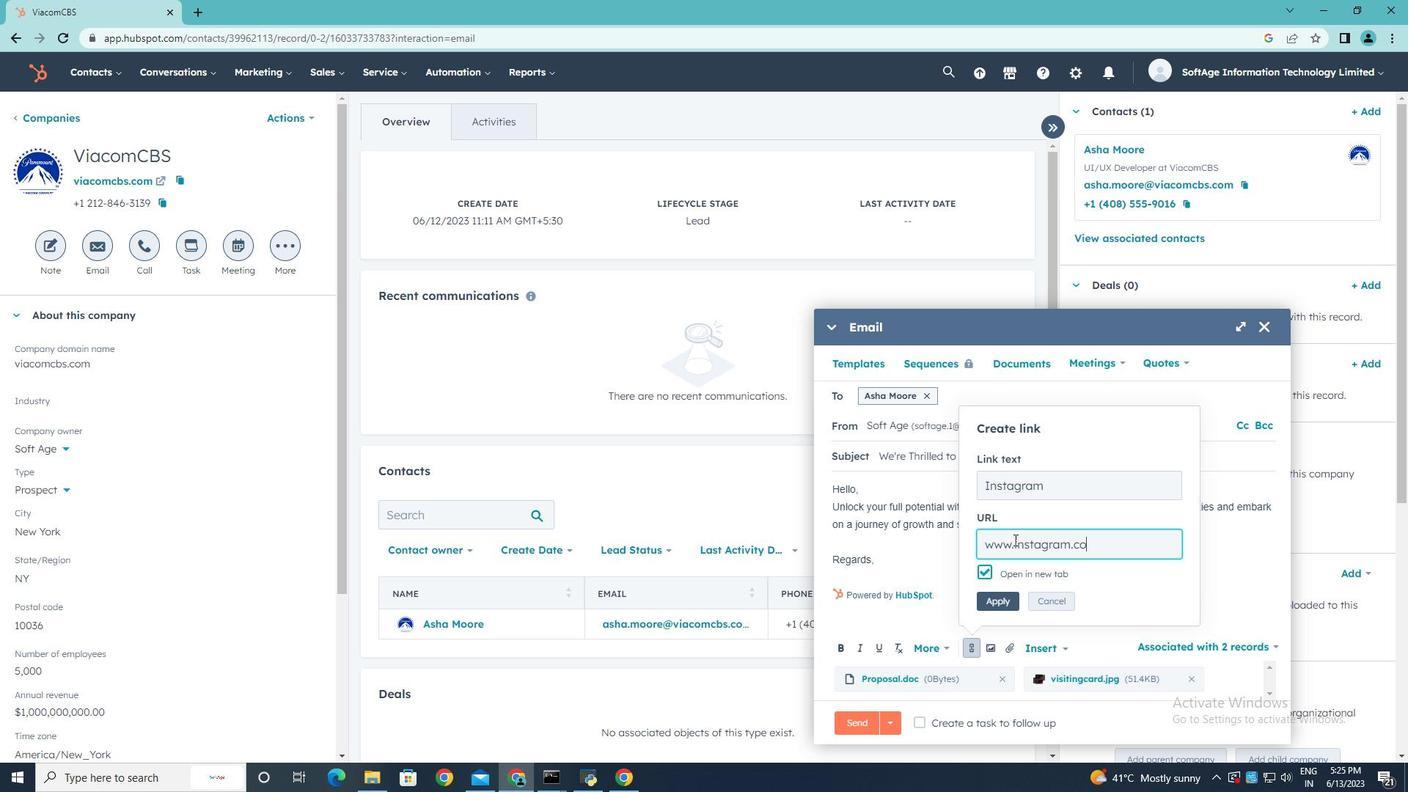 
Action: Mouse moved to (999, 601)
Screenshot: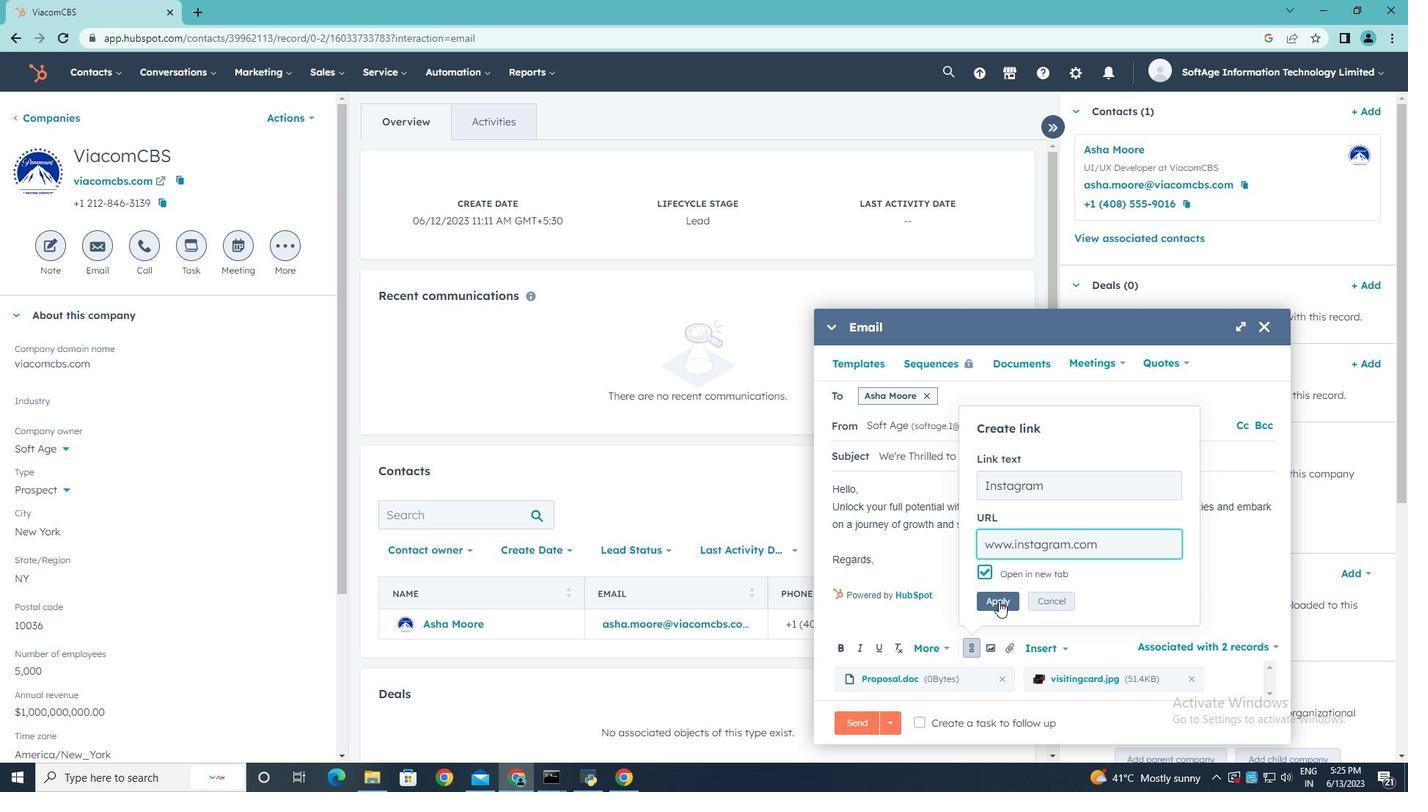 
Action: Mouse pressed left at (999, 601)
Screenshot: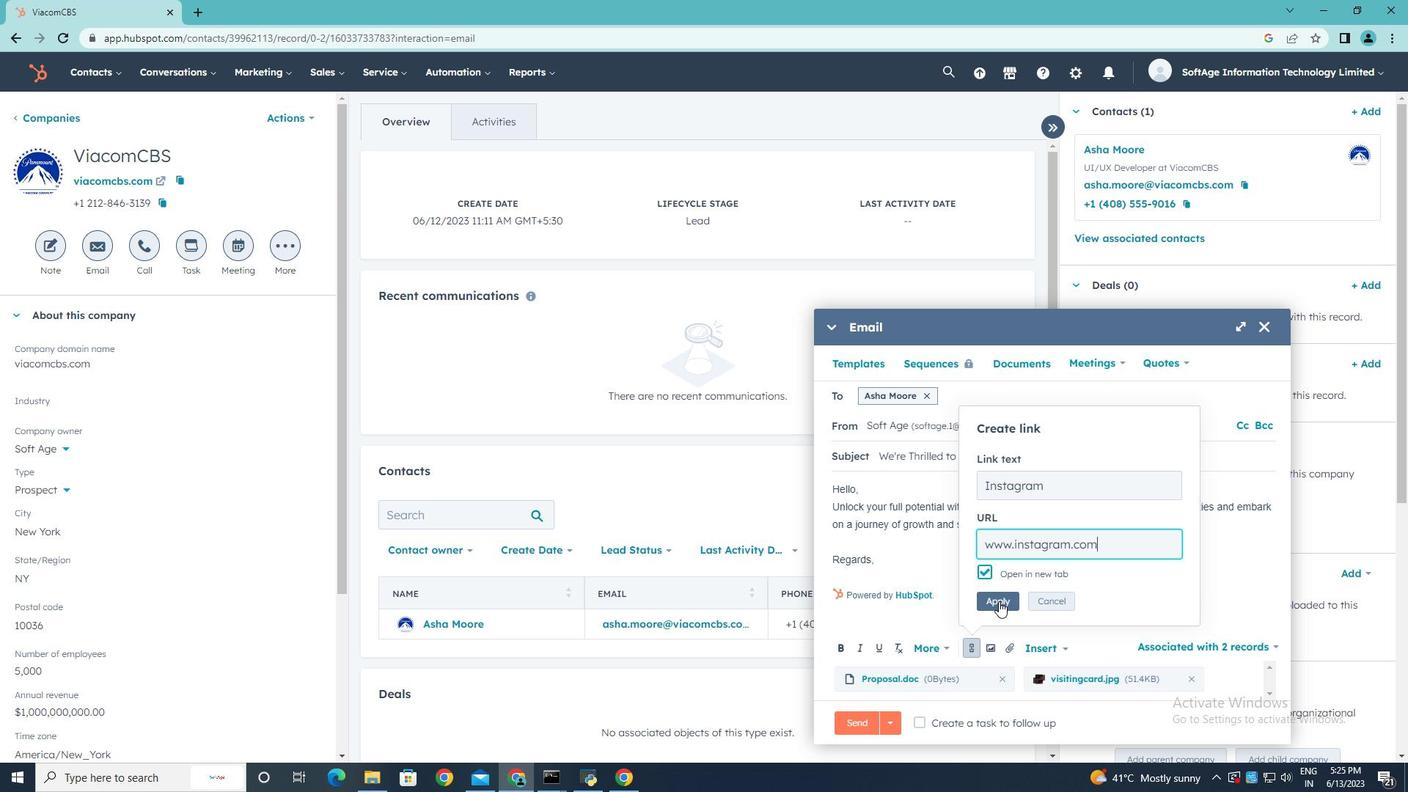 
Action: Mouse moved to (920, 724)
Screenshot: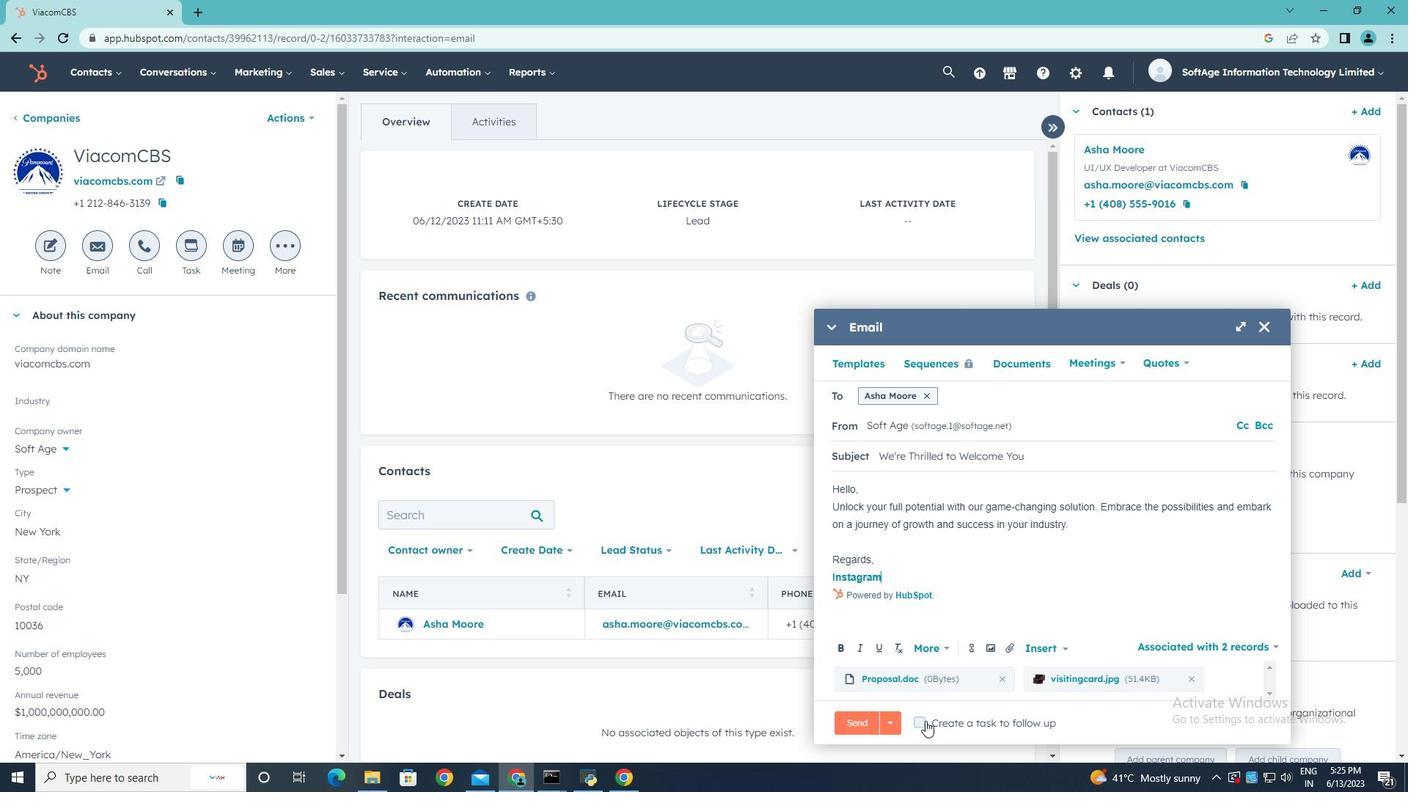 
Action: Mouse pressed left at (920, 724)
Screenshot: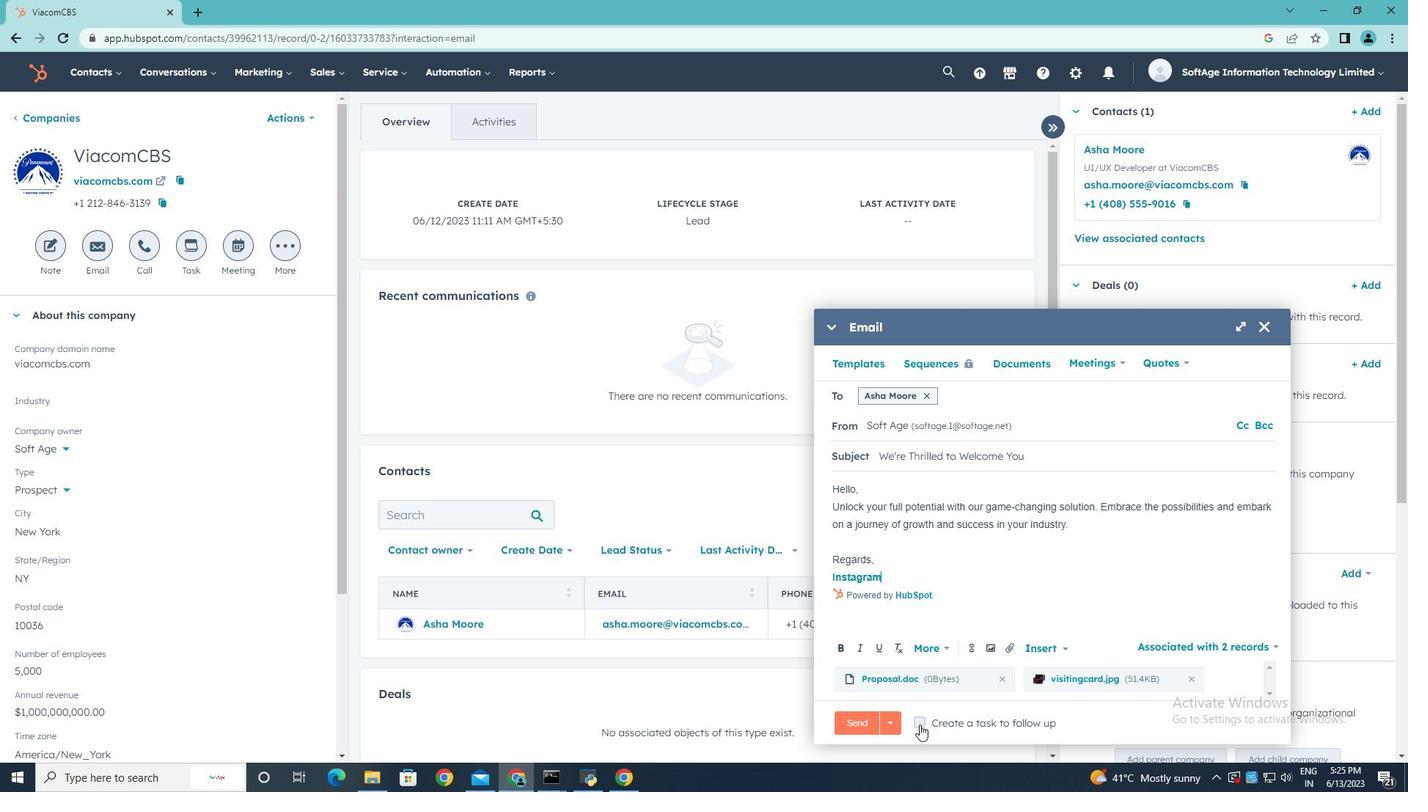 
Action: Mouse moved to (1207, 722)
Screenshot: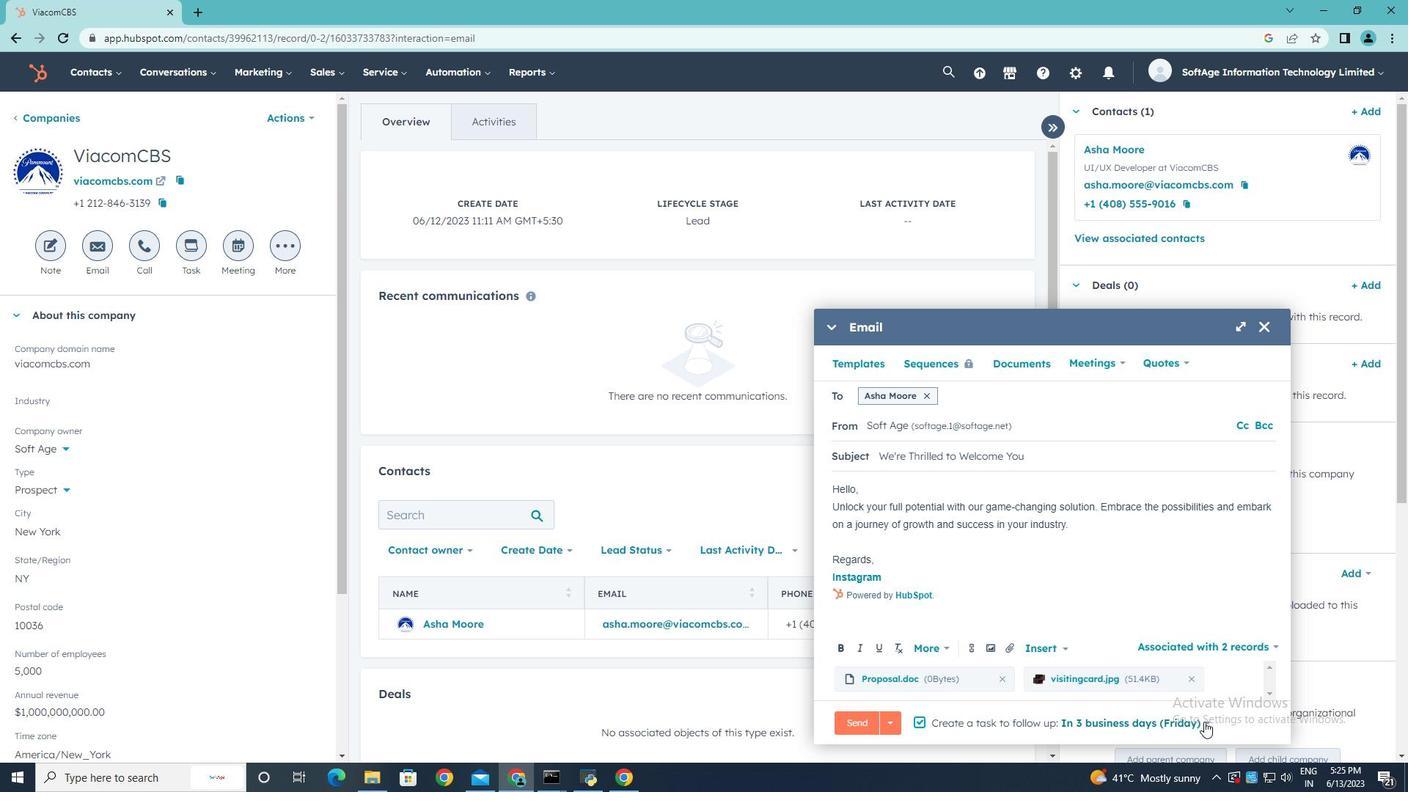
Action: Mouse pressed left at (1207, 722)
Screenshot: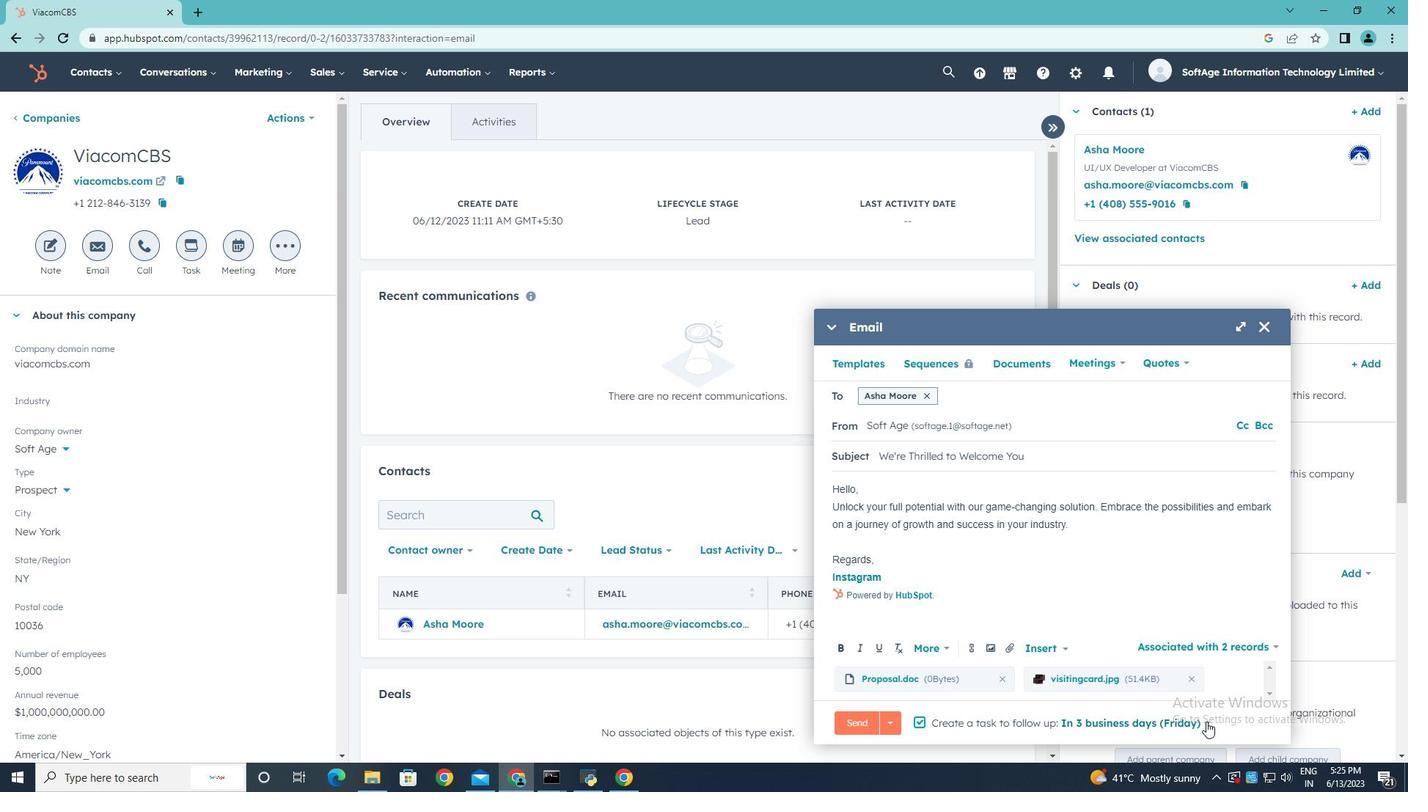 
Action: Mouse moved to (1168, 586)
Screenshot: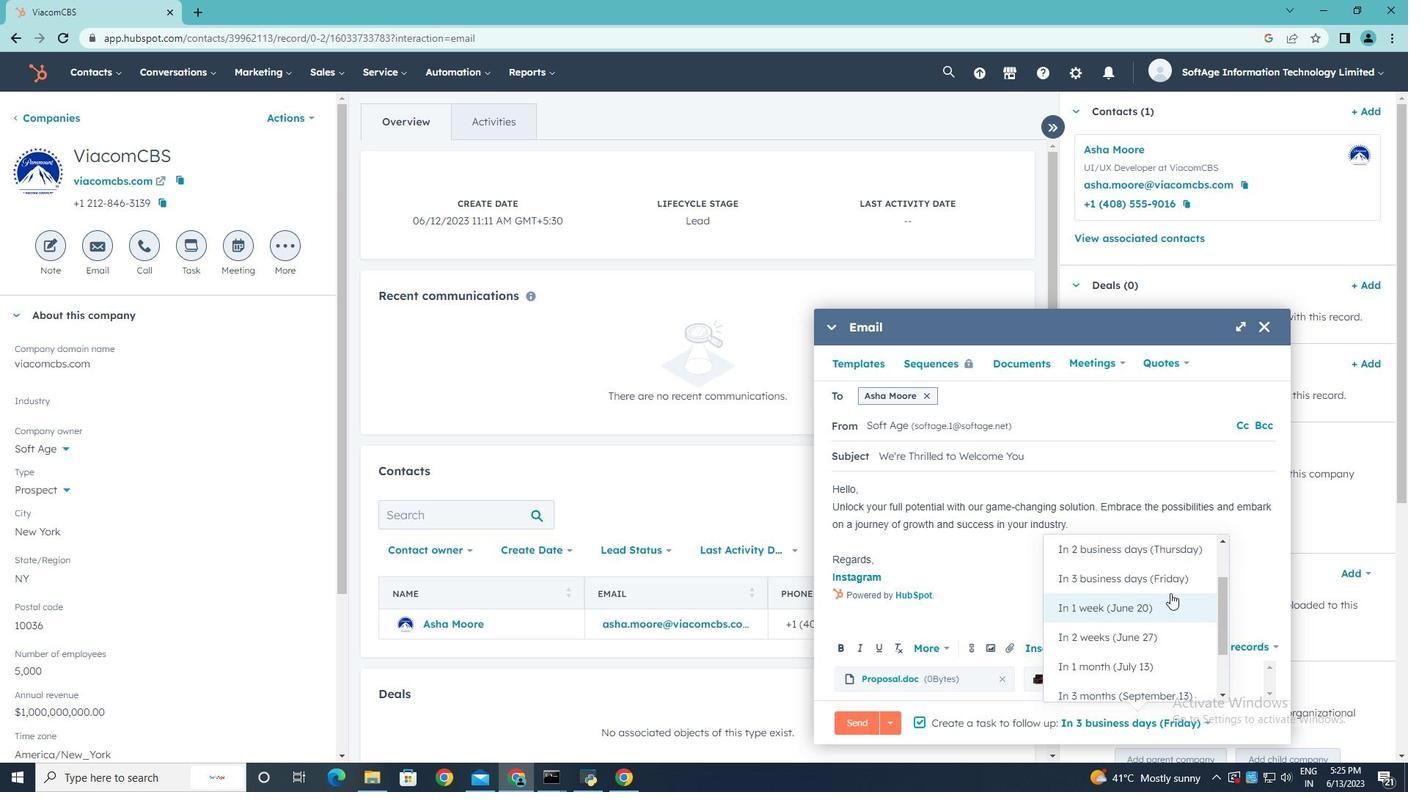 
Action: Mouse scrolled (1168, 587) with delta (0, 0)
Screenshot: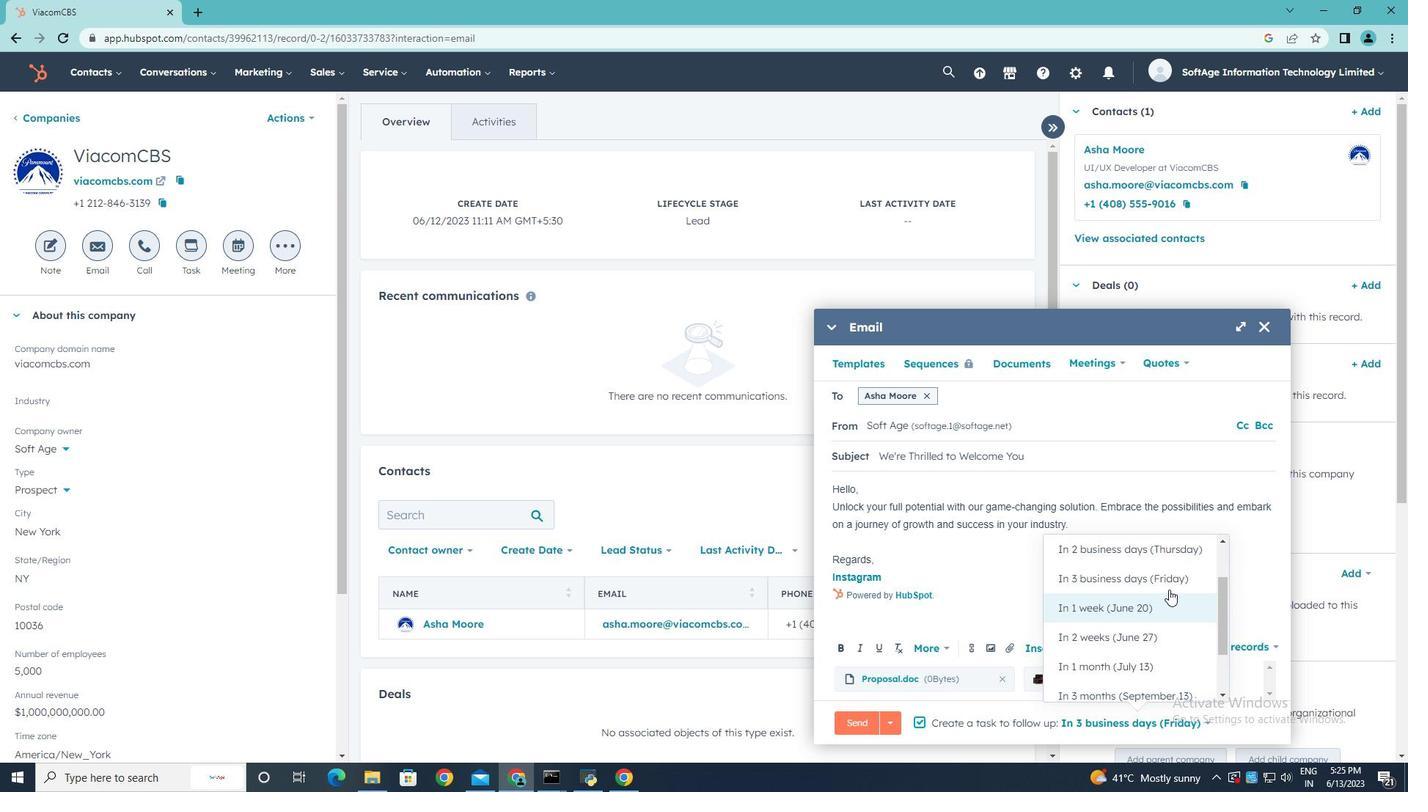 
Action: Mouse scrolled (1168, 587) with delta (0, 0)
Screenshot: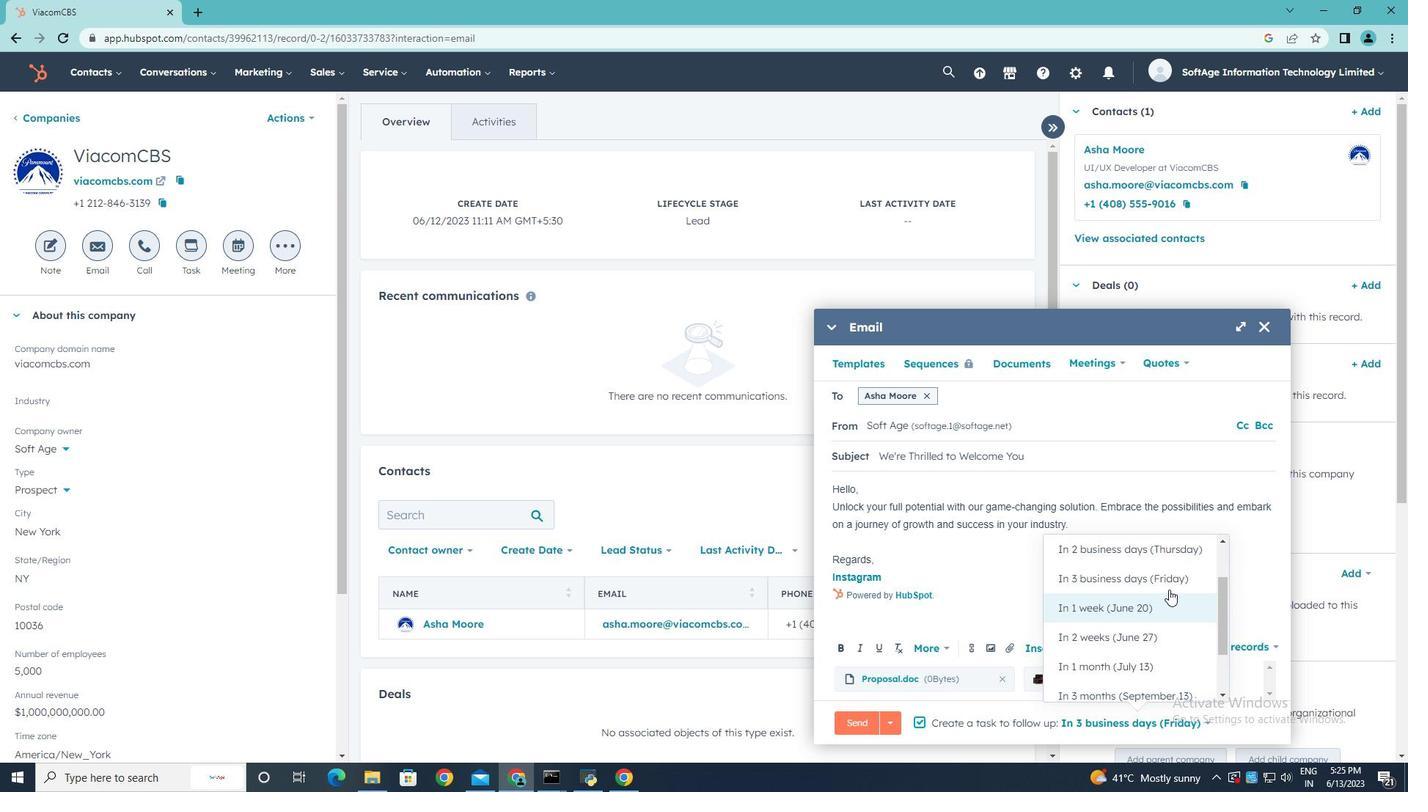 
Action: Mouse scrolled (1168, 587) with delta (0, 0)
Screenshot: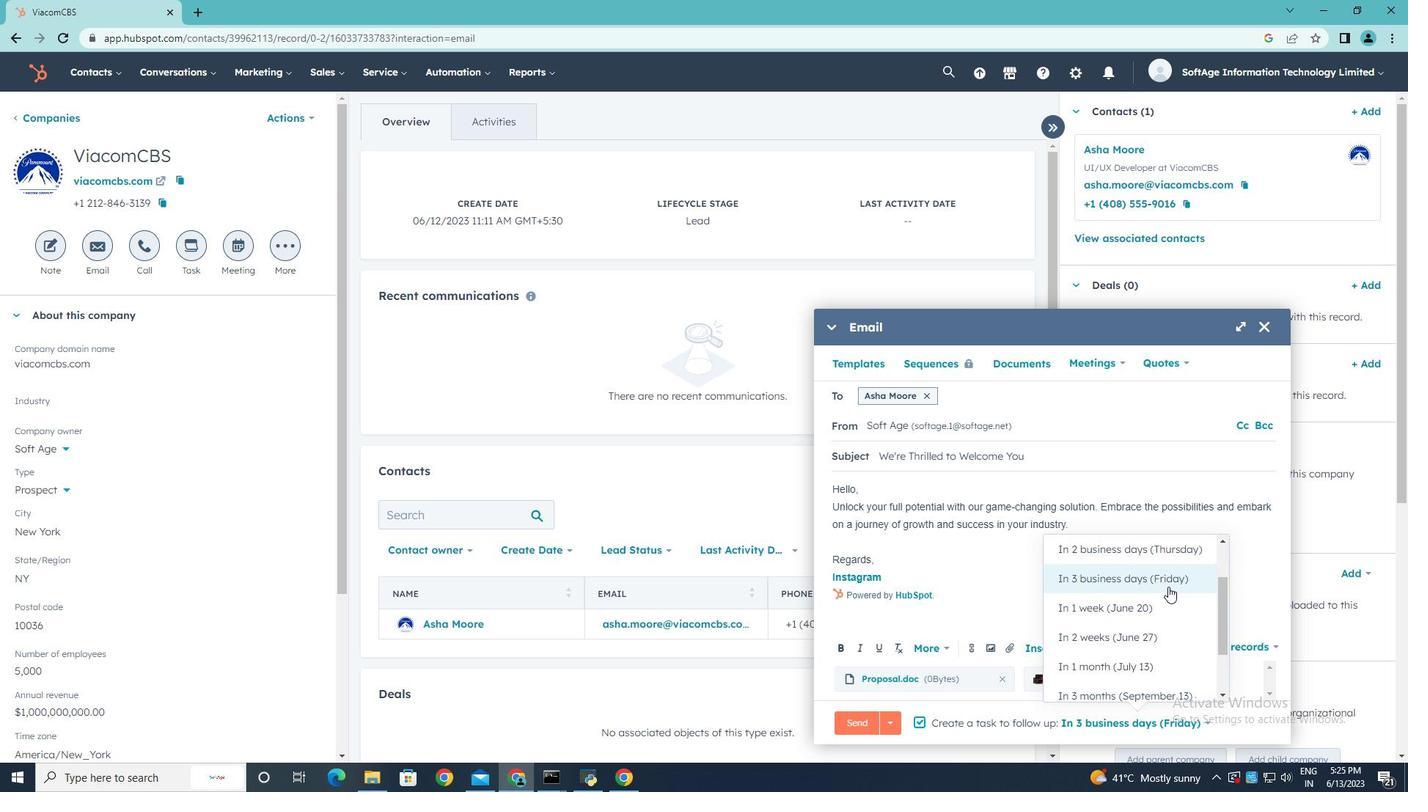 
Action: Mouse scrolled (1168, 587) with delta (0, 0)
Screenshot: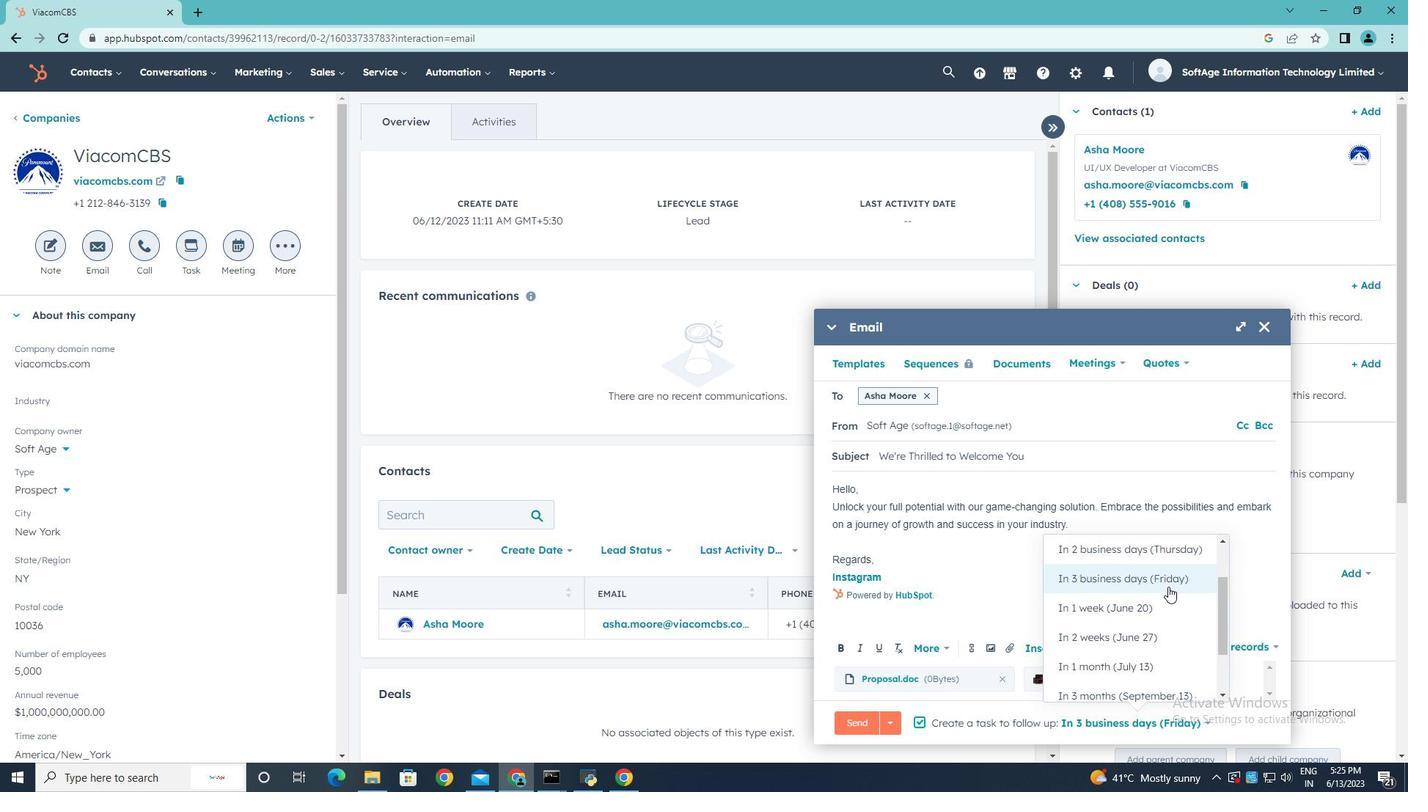 
Action: Mouse moved to (1131, 585)
Screenshot: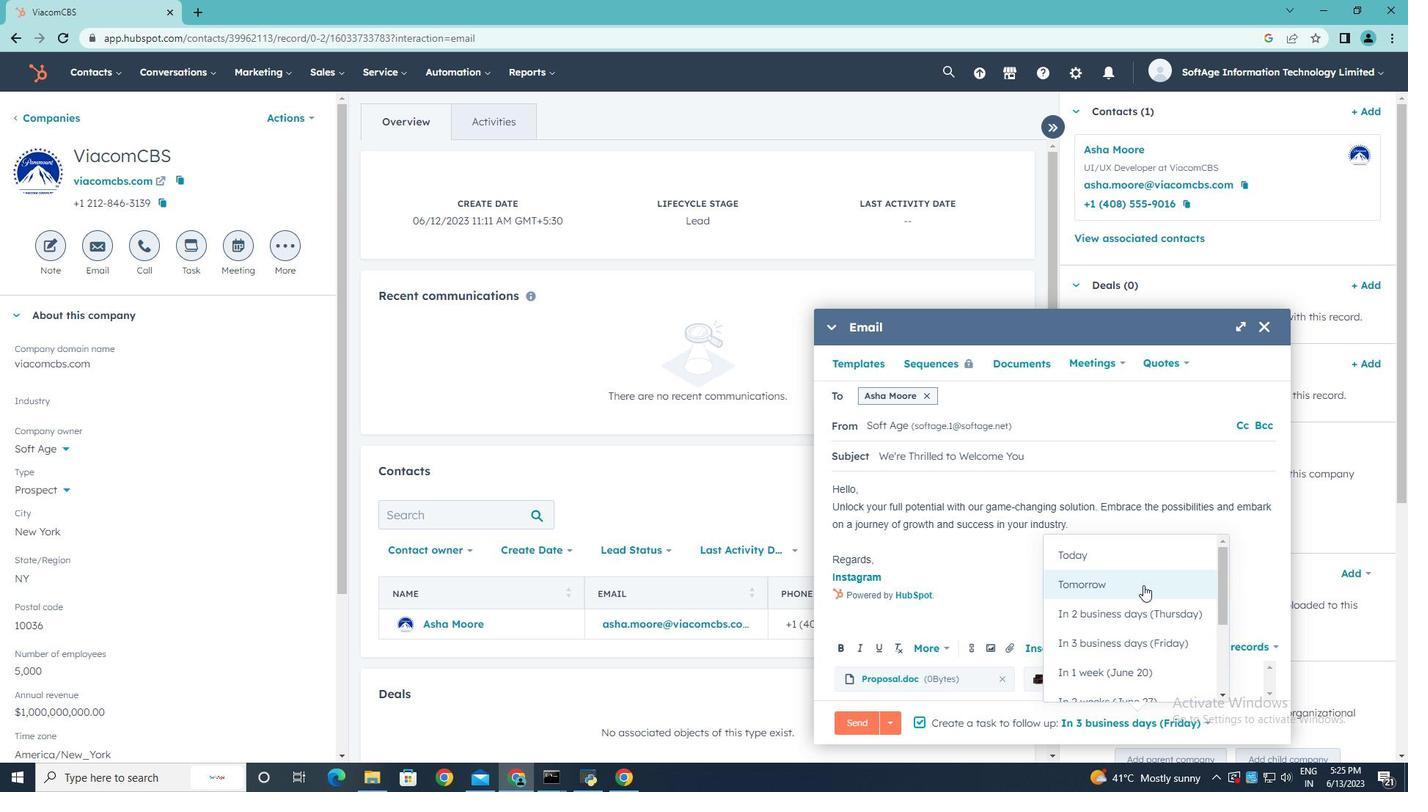 
Action: Mouse pressed left at (1131, 585)
Screenshot: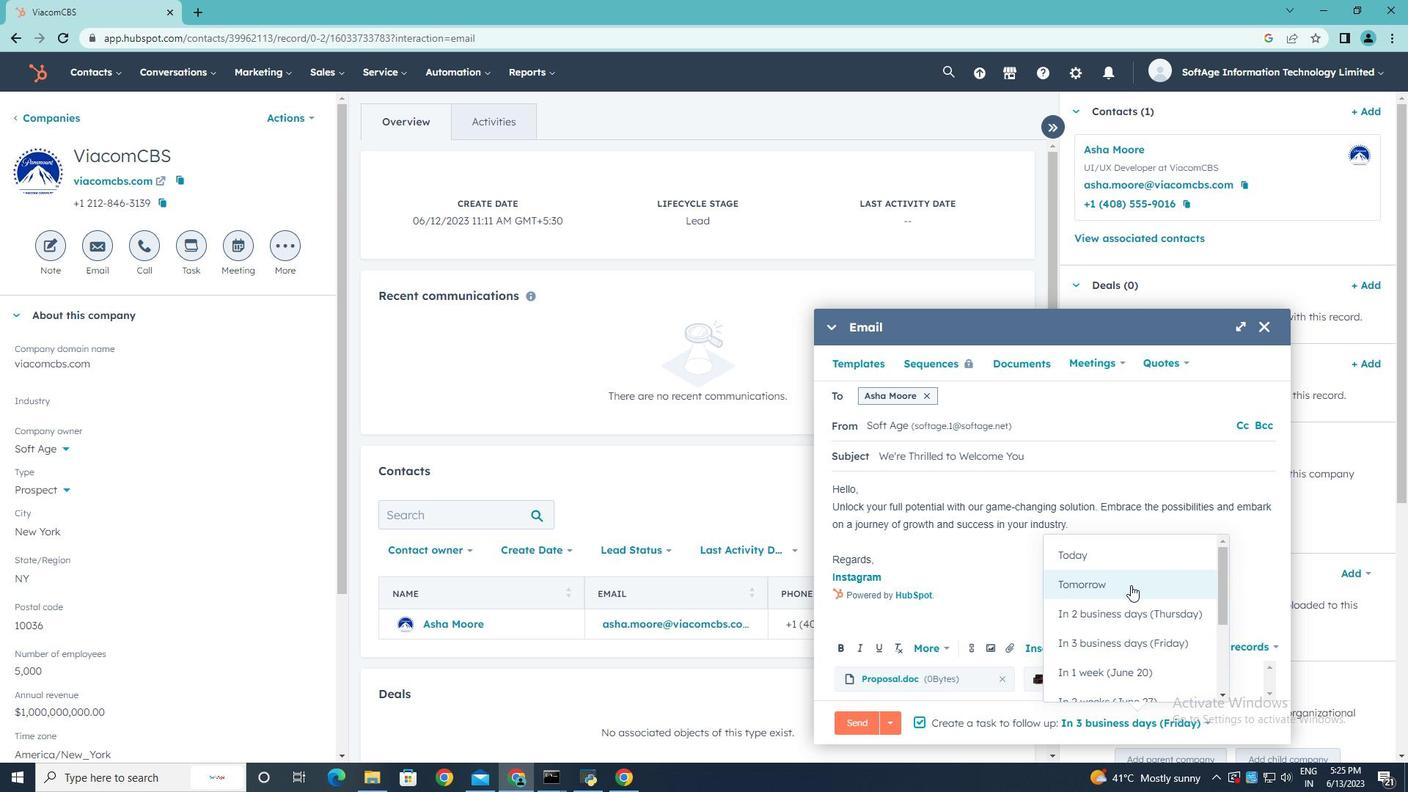 
Action: Mouse moved to (865, 722)
Screenshot: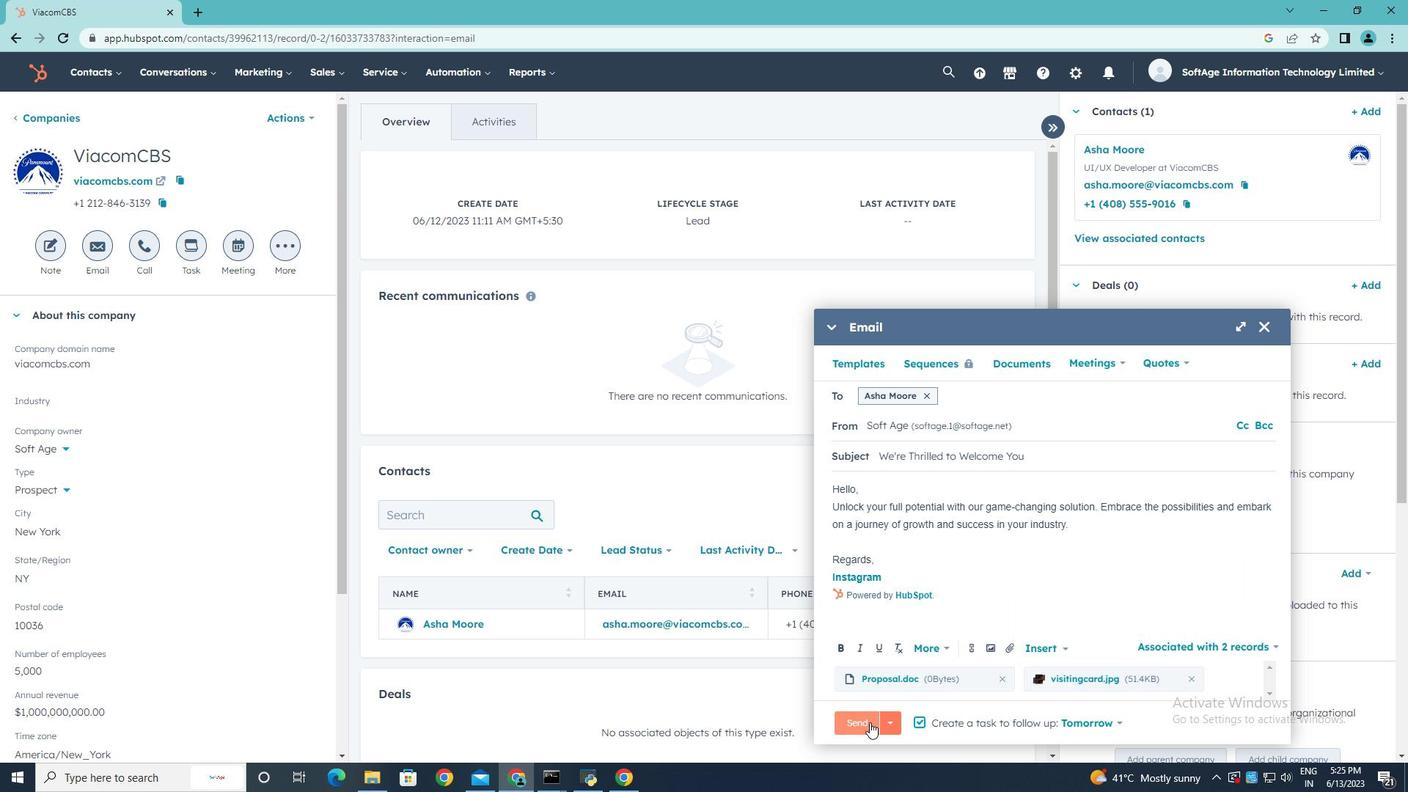 
Action: Mouse pressed left at (865, 722)
Screenshot: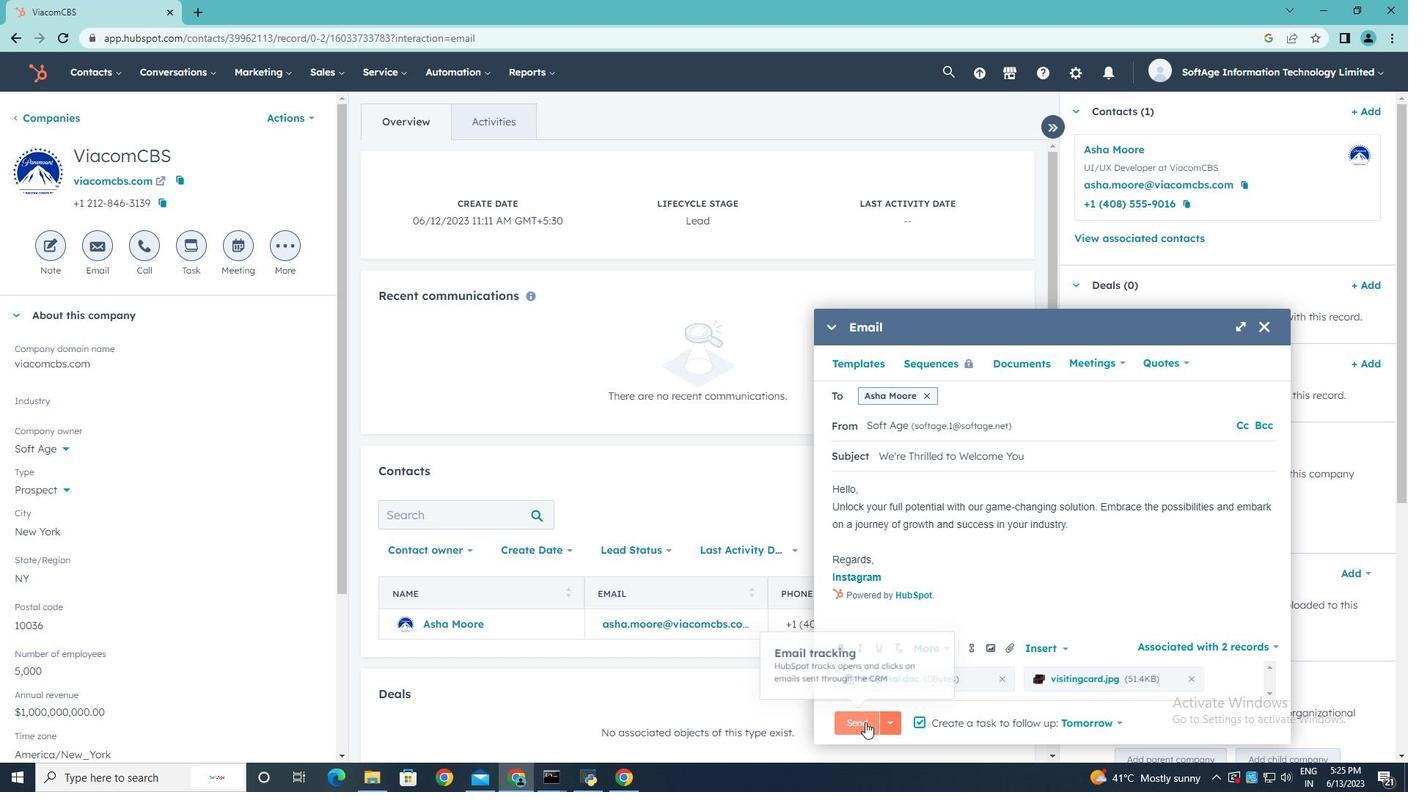 
